 Task: Create a poster for a book giveaway event using Canva templates. Include details like 'Free 20 Books for 20 People' and 'National Library Workers Day'.
Action: Mouse moved to (605, 57)
Screenshot: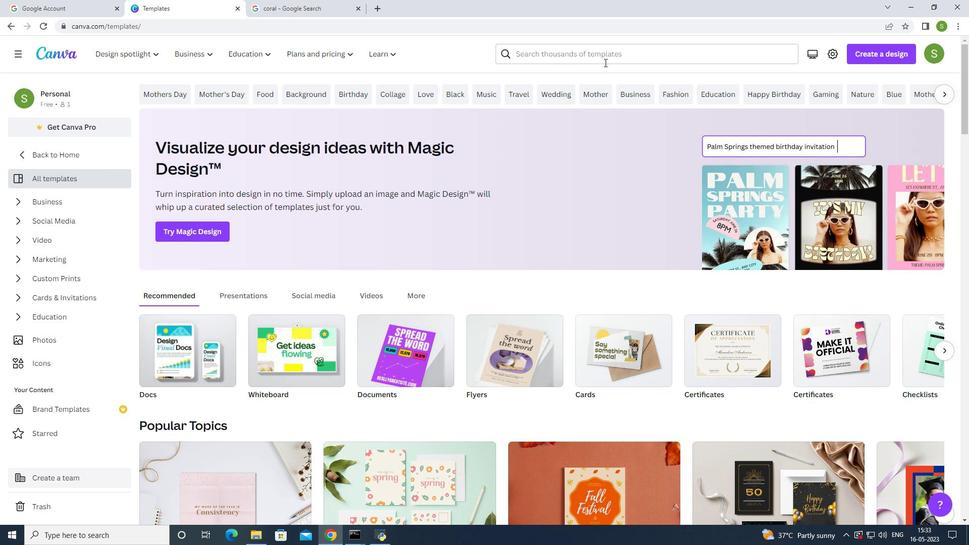 
Action: Mouse pressed left at (605, 57)
Screenshot: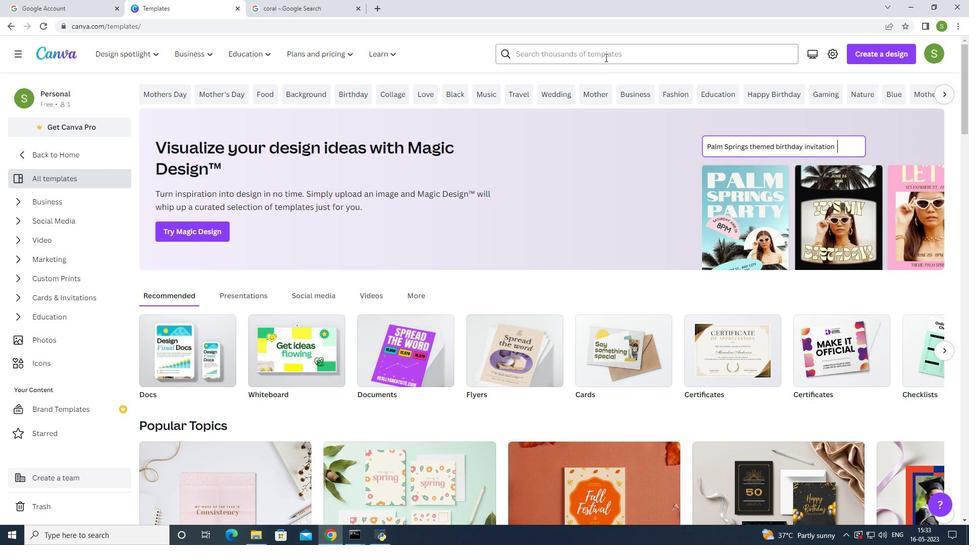 
Action: Mouse moved to (612, 57)
Screenshot: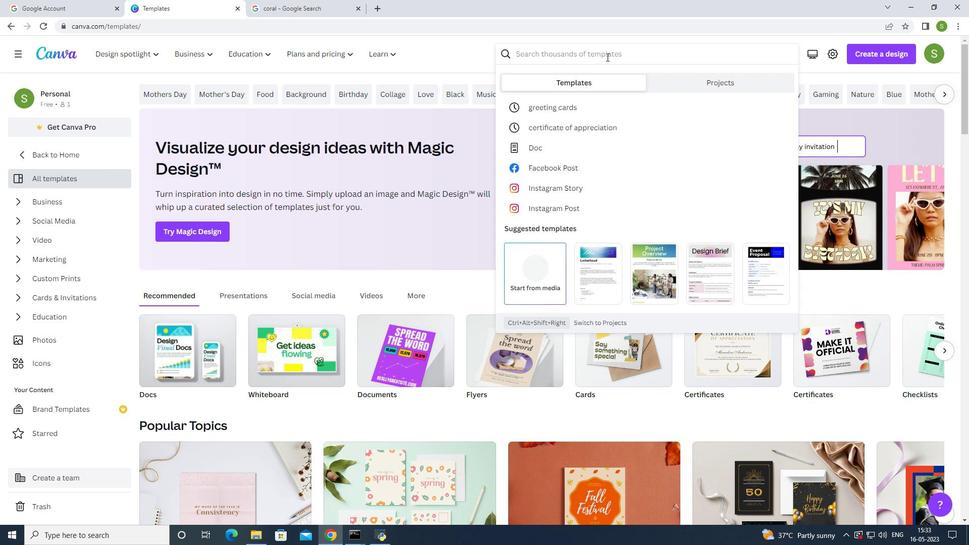 
Action: Key pressed social<Key.space>media
Screenshot: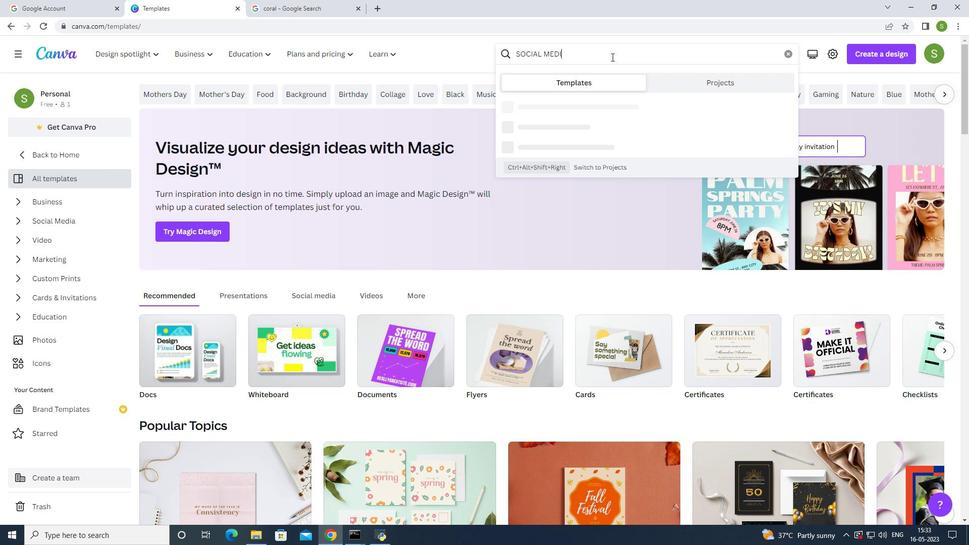 
Action: Mouse moved to (548, 170)
Screenshot: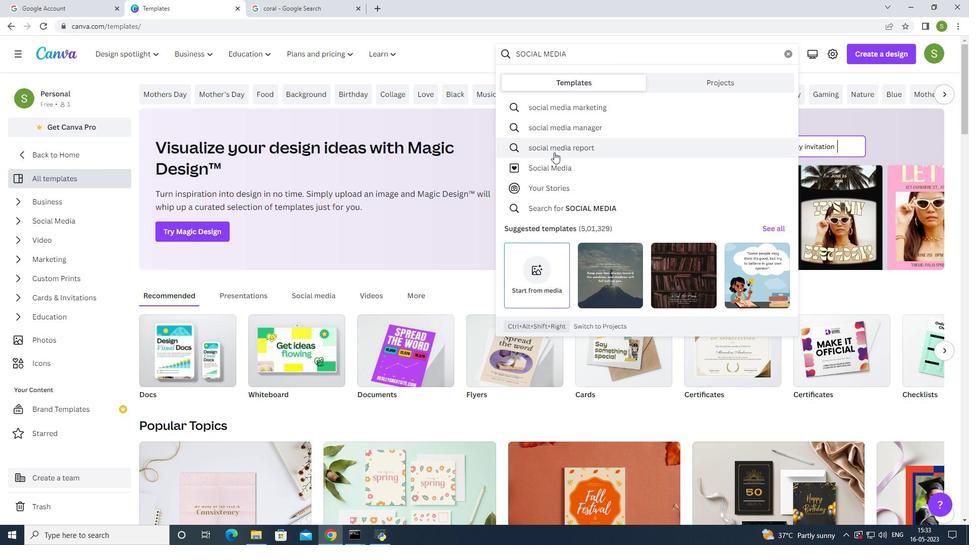 
Action: Mouse pressed left at (548, 170)
Screenshot: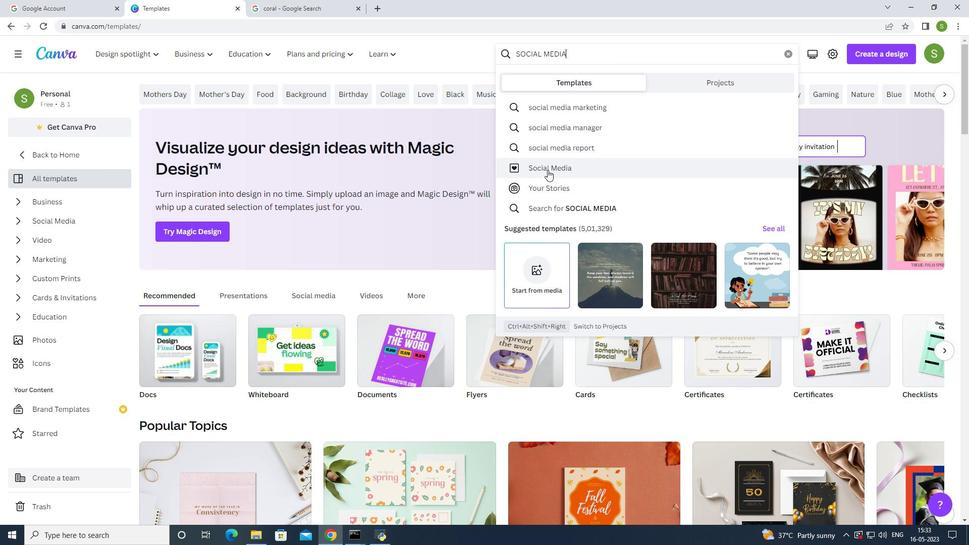 
Action: Mouse moved to (597, 177)
Screenshot: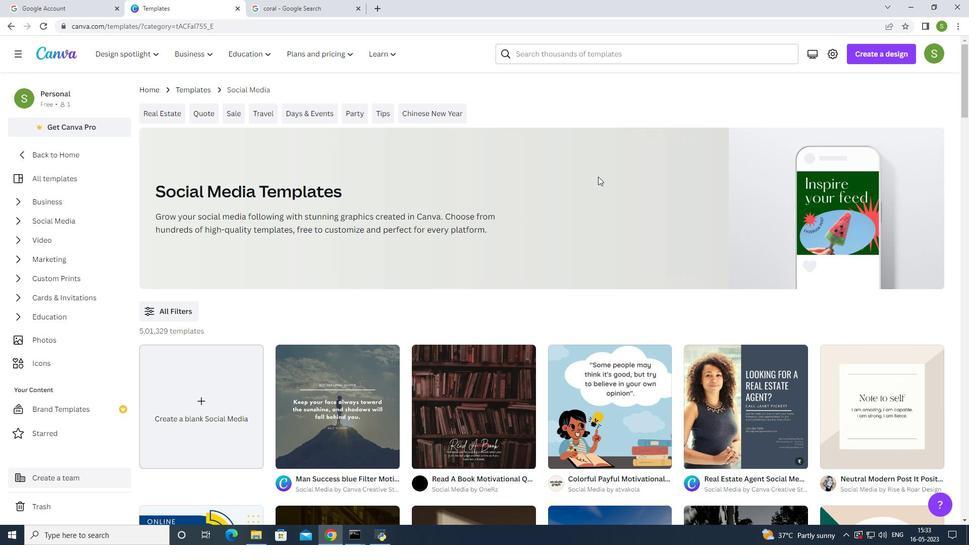 
Action: Mouse scrolled (597, 177) with delta (0, 0)
Screenshot: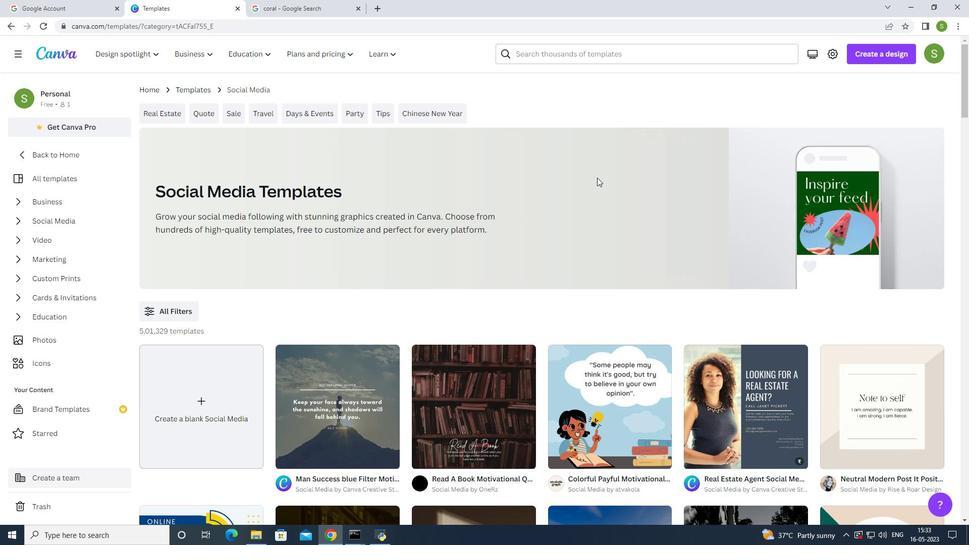 
Action: Mouse scrolled (597, 177) with delta (0, 0)
Screenshot: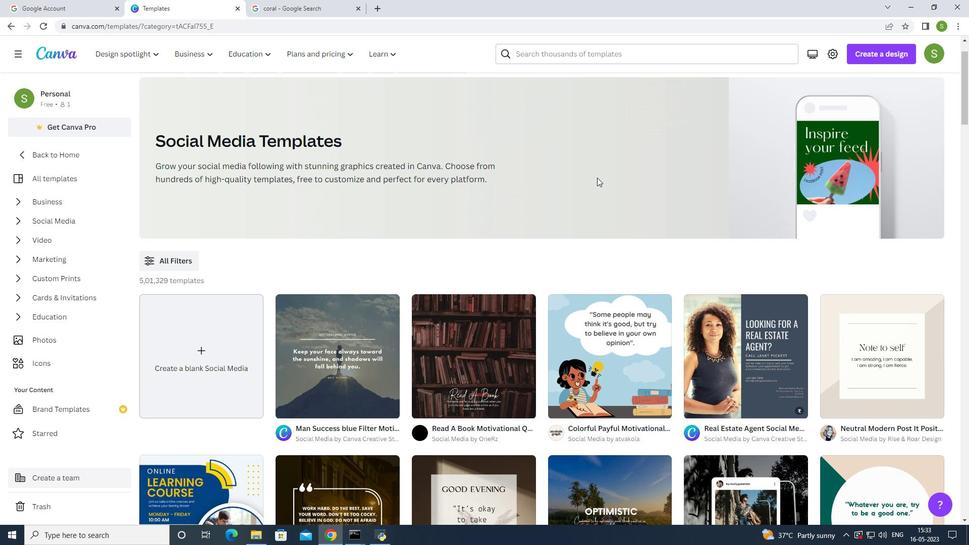 
Action: Mouse scrolled (597, 177) with delta (0, 0)
Screenshot: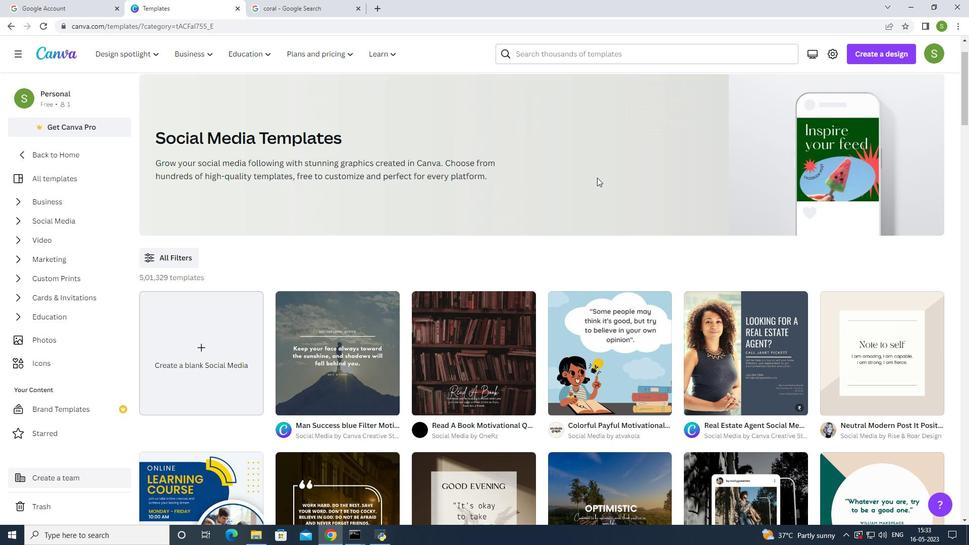 
Action: Mouse scrolled (597, 177) with delta (0, 0)
Screenshot: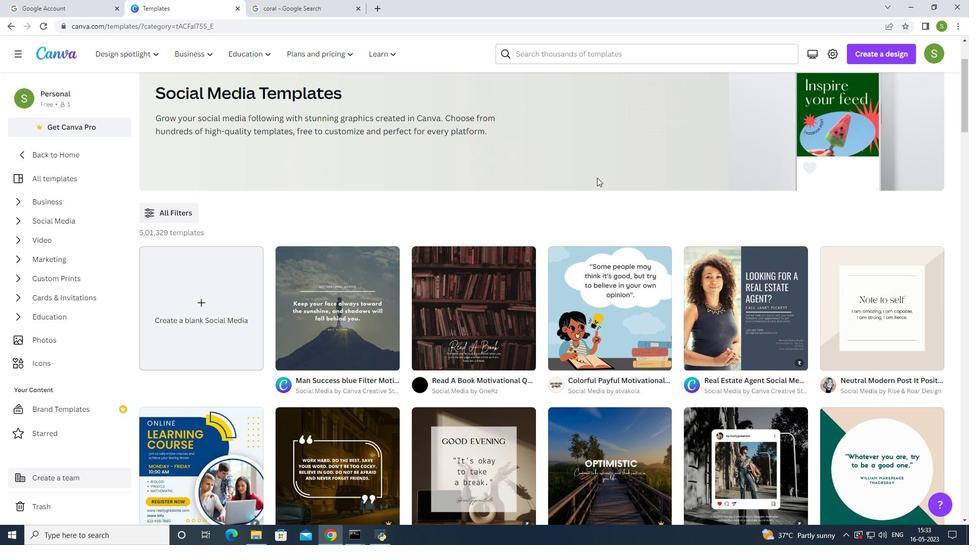 
Action: Mouse scrolled (597, 177) with delta (0, 0)
Screenshot: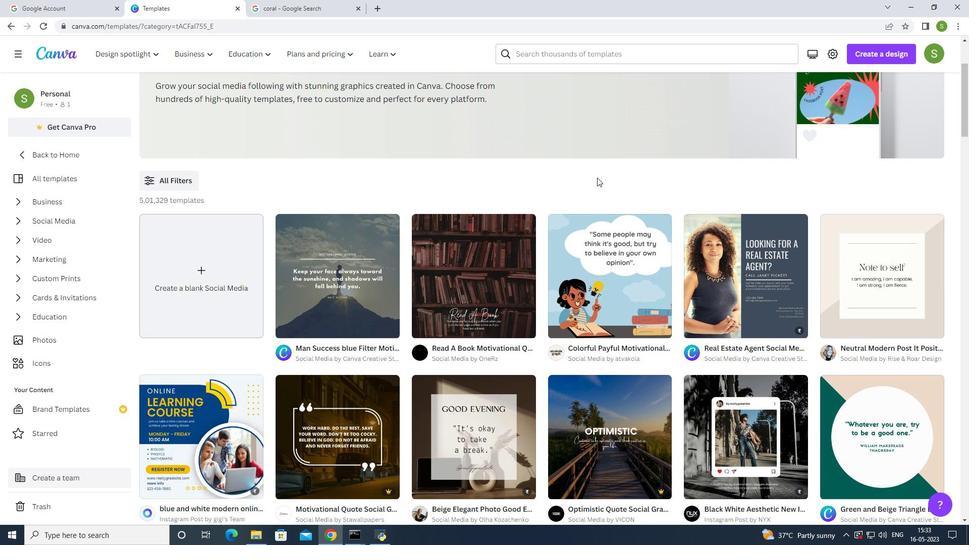 
Action: Mouse moved to (598, 176)
Screenshot: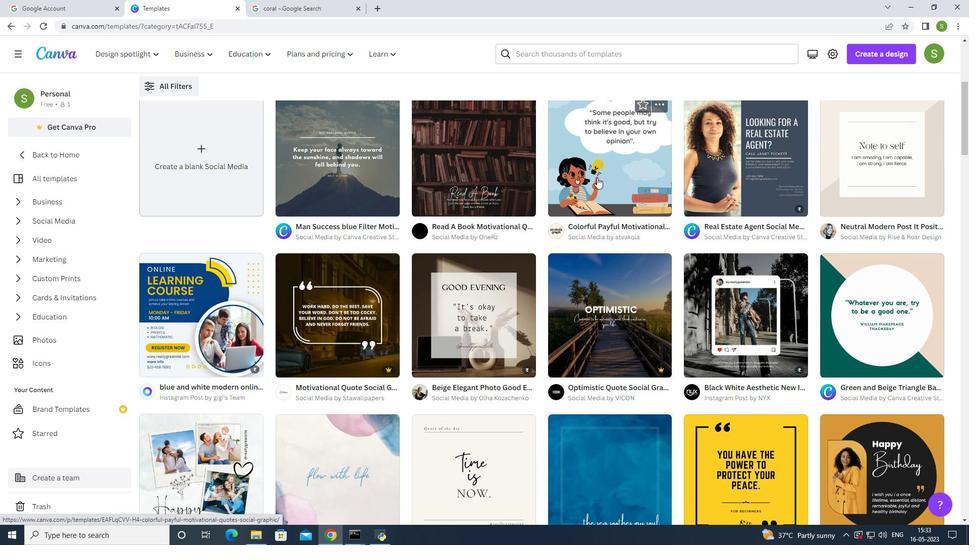 
Action: Mouse scrolled (598, 176) with delta (0, 0)
Screenshot: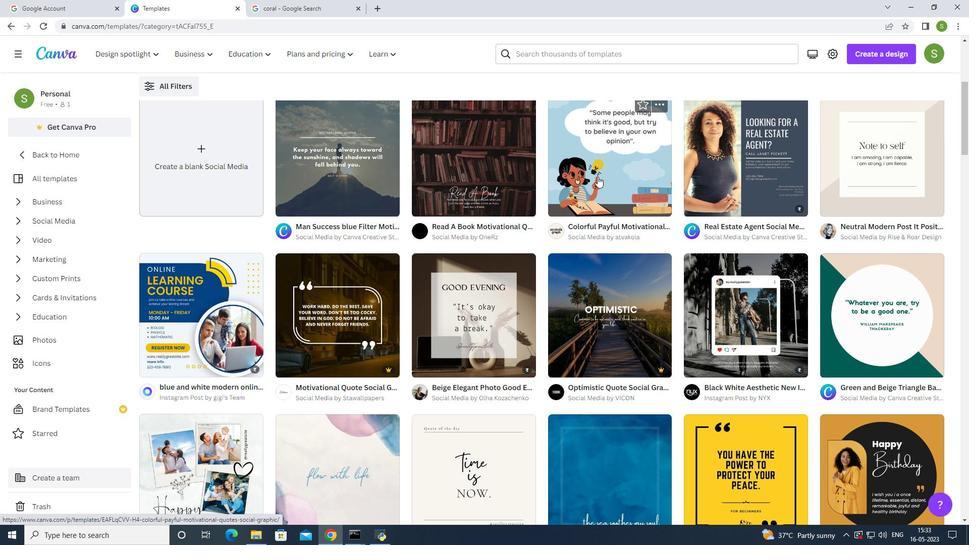 
Action: Mouse scrolled (598, 176) with delta (0, 0)
Screenshot: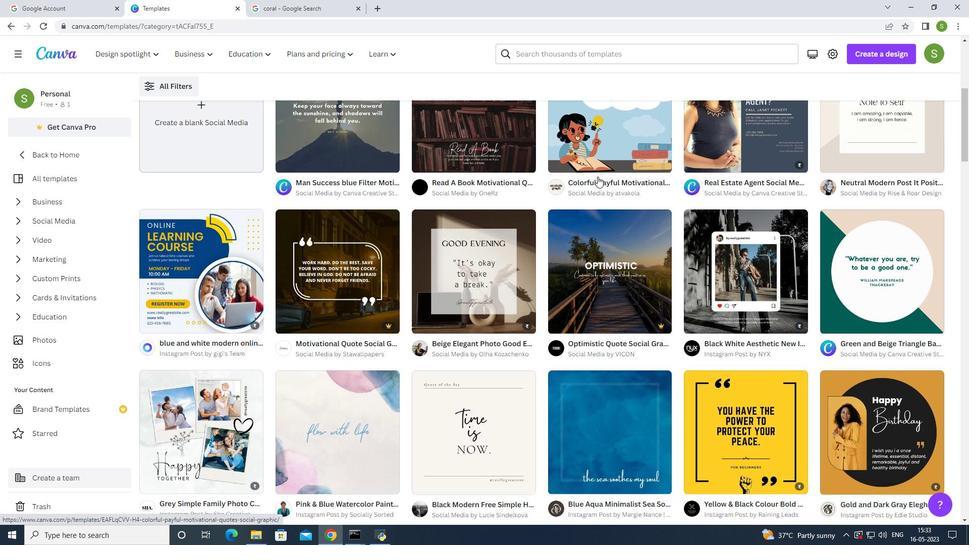 
Action: Mouse scrolled (598, 176) with delta (0, 0)
Screenshot: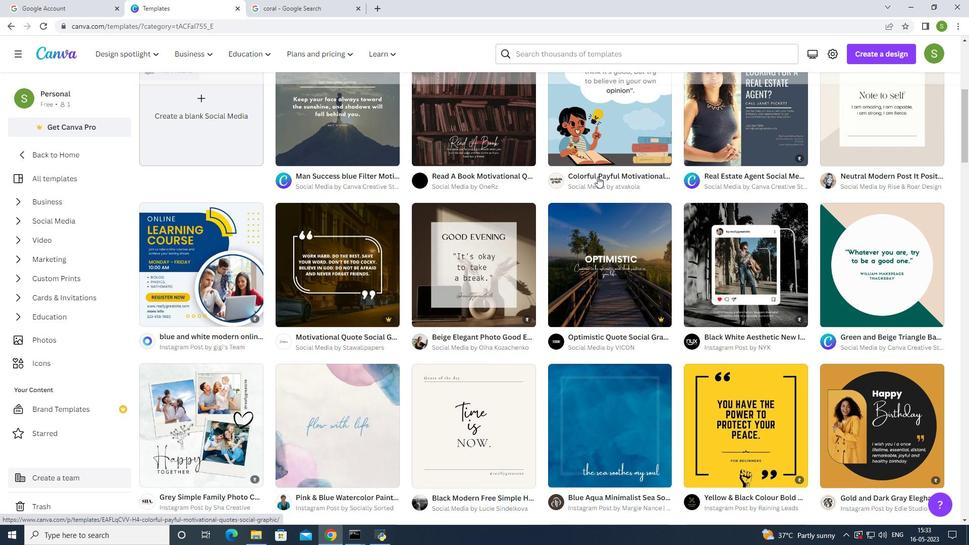 
Action: Mouse scrolled (598, 176) with delta (0, 0)
Screenshot: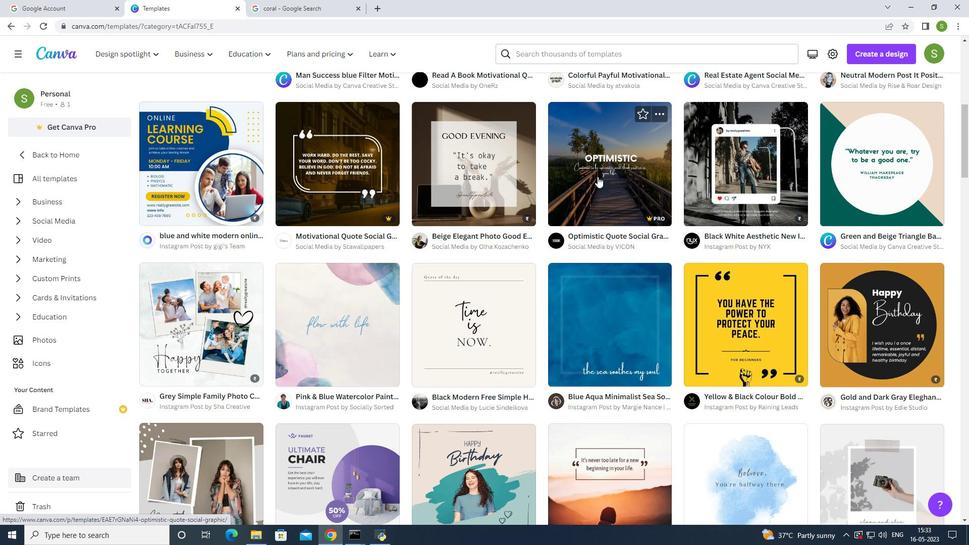 
Action: Mouse scrolled (598, 176) with delta (0, 0)
Screenshot: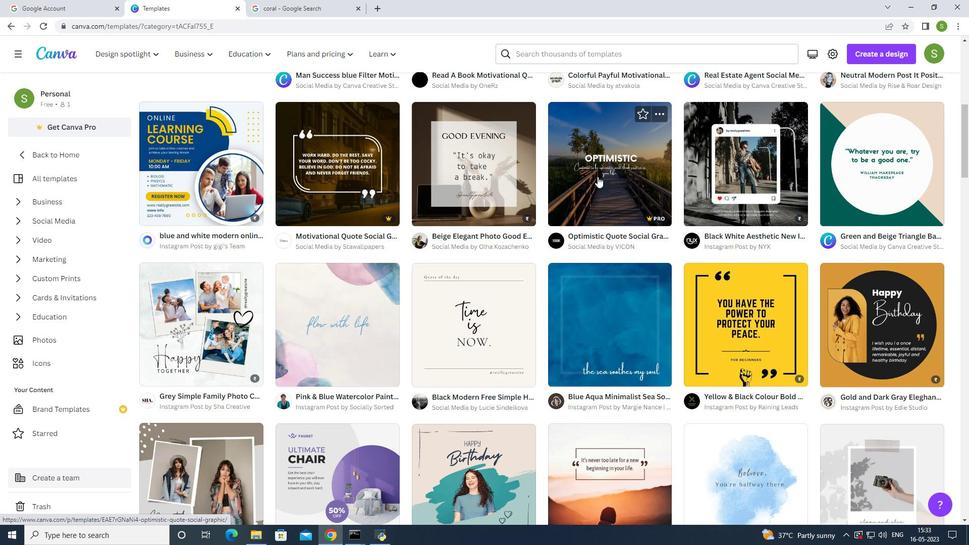 
Action: Mouse scrolled (598, 176) with delta (0, 0)
Screenshot: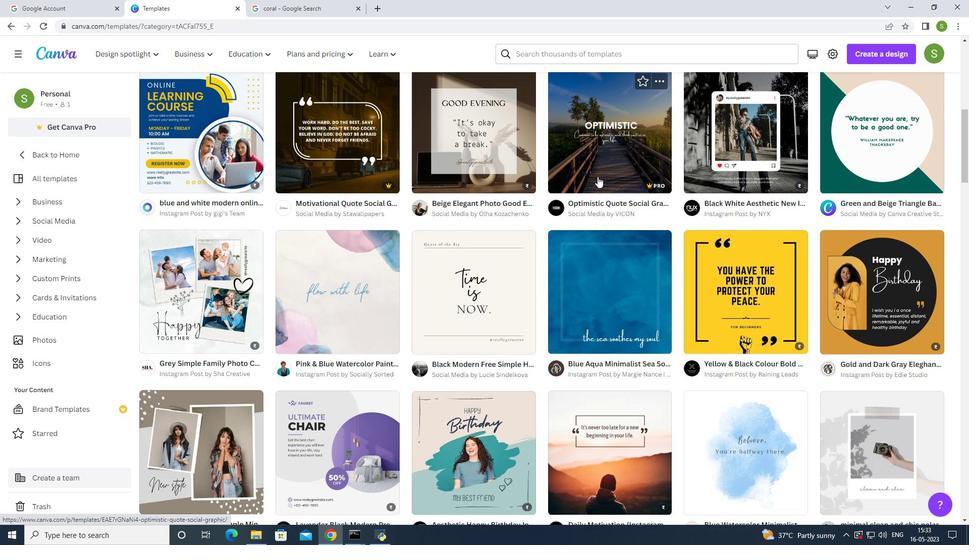 
Action: Mouse scrolled (598, 176) with delta (0, 0)
Screenshot: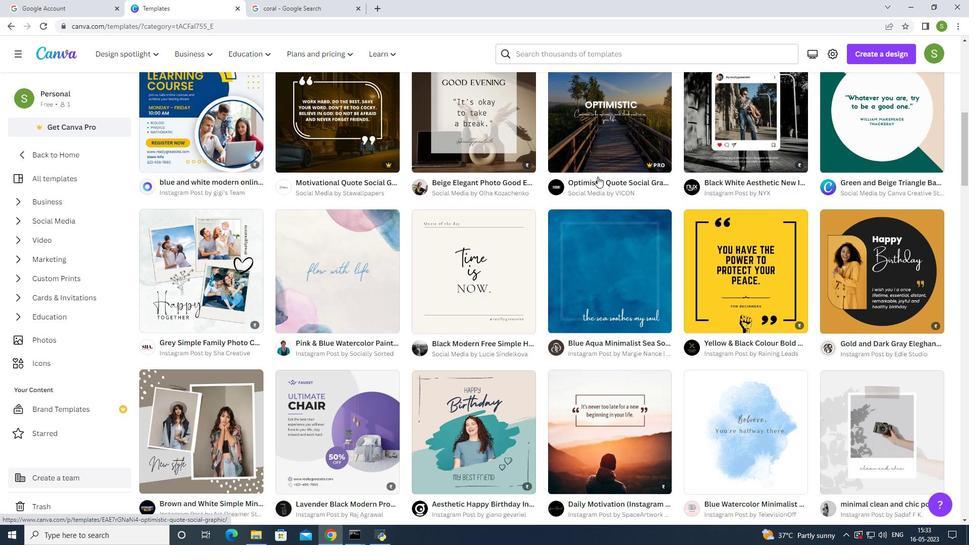 
Action: Mouse moved to (549, 177)
Screenshot: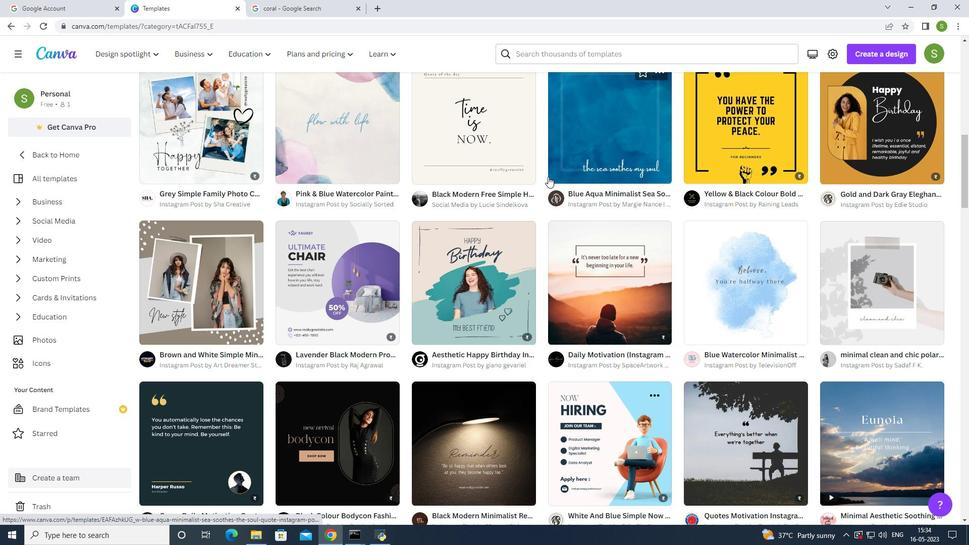 
Action: Mouse scrolled (549, 177) with delta (0, 0)
Screenshot: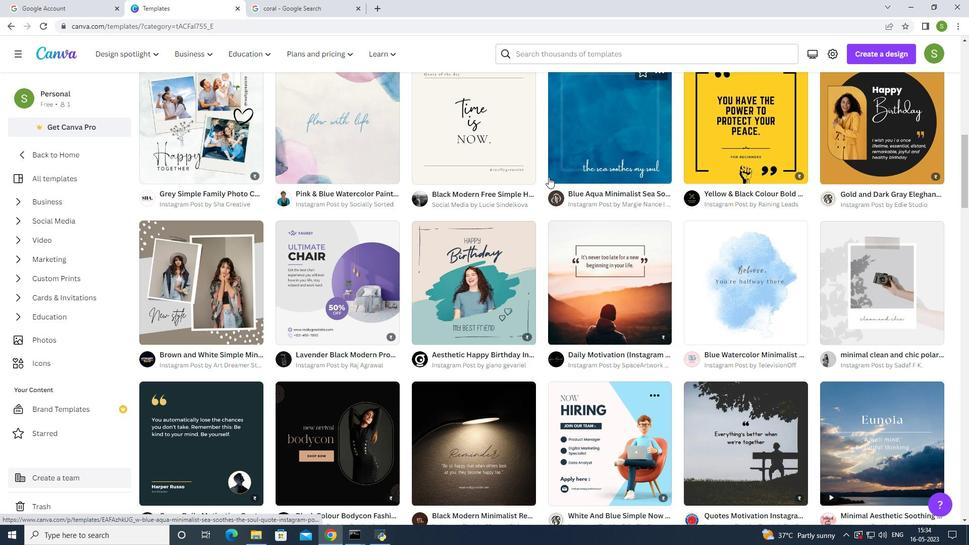 
Action: Mouse moved to (576, 201)
Screenshot: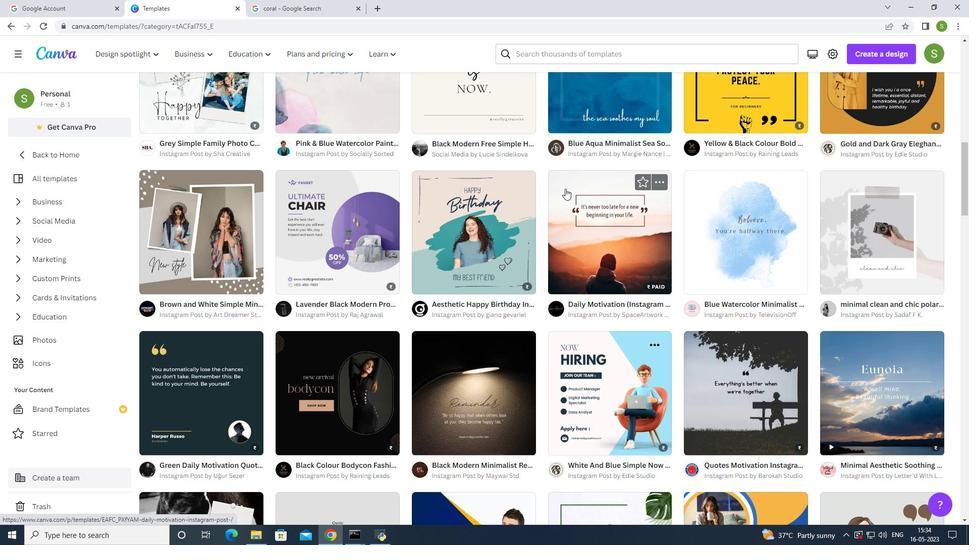 
Action: Mouse scrolled (576, 200) with delta (0, 0)
Screenshot: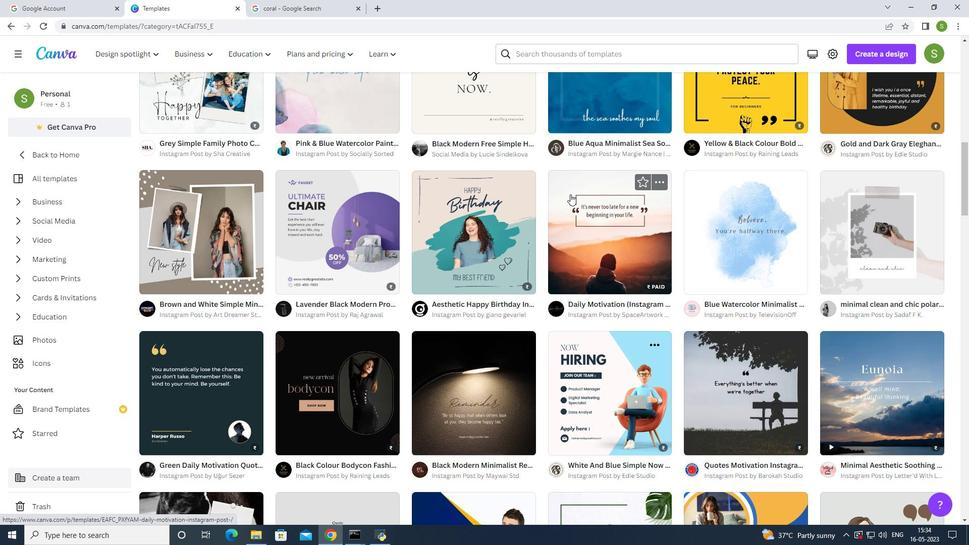 
Action: Mouse moved to (577, 202)
Screenshot: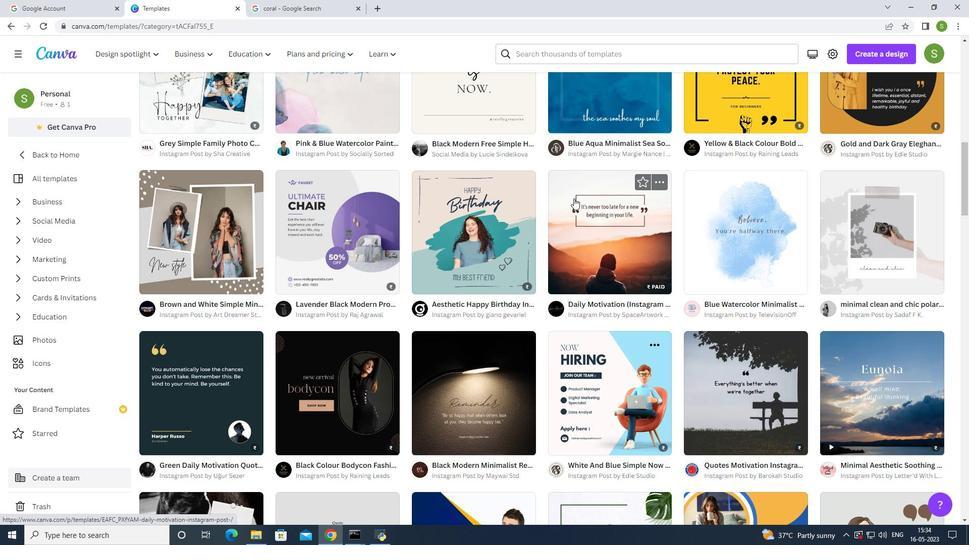 
Action: Mouse scrolled (577, 202) with delta (0, 0)
Screenshot: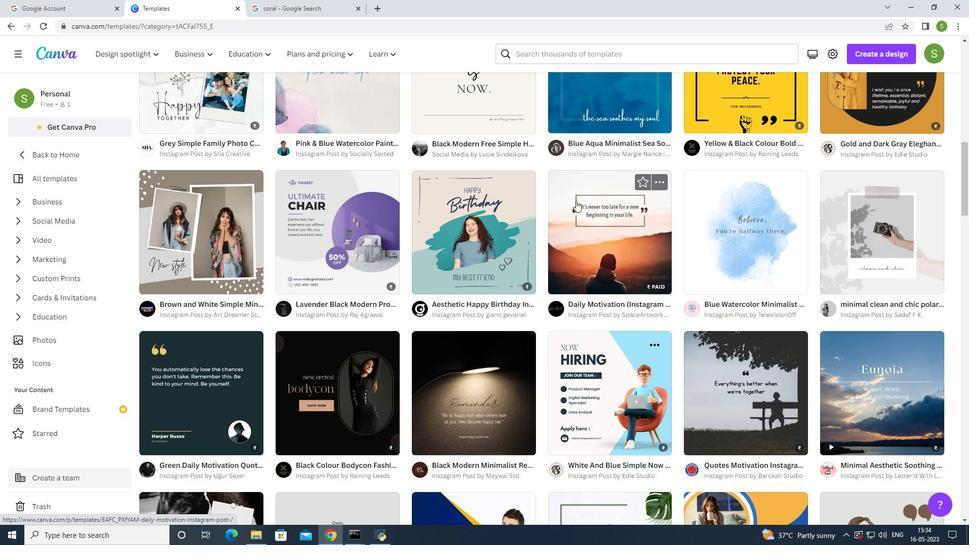 
Action: Mouse moved to (578, 205)
Screenshot: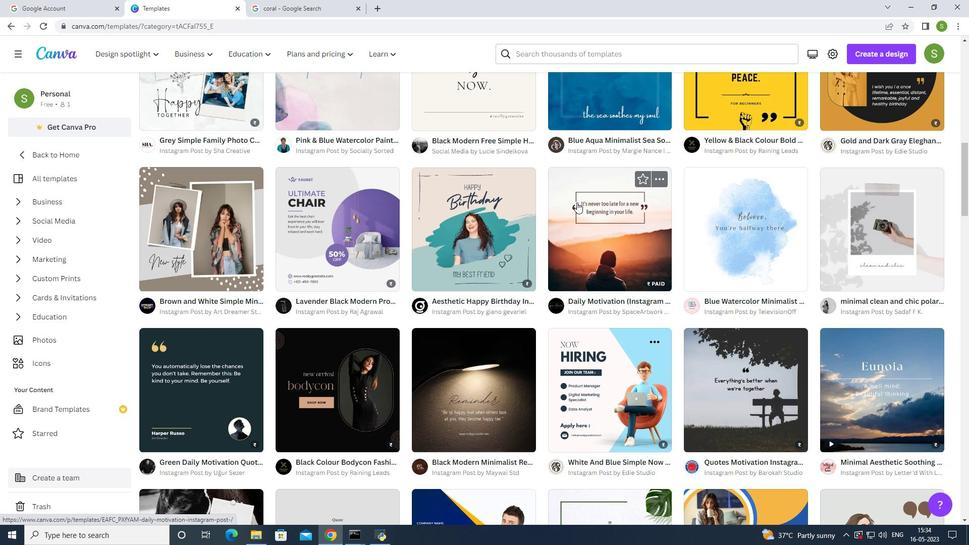 
Action: Mouse scrolled (578, 204) with delta (0, 0)
Screenshot: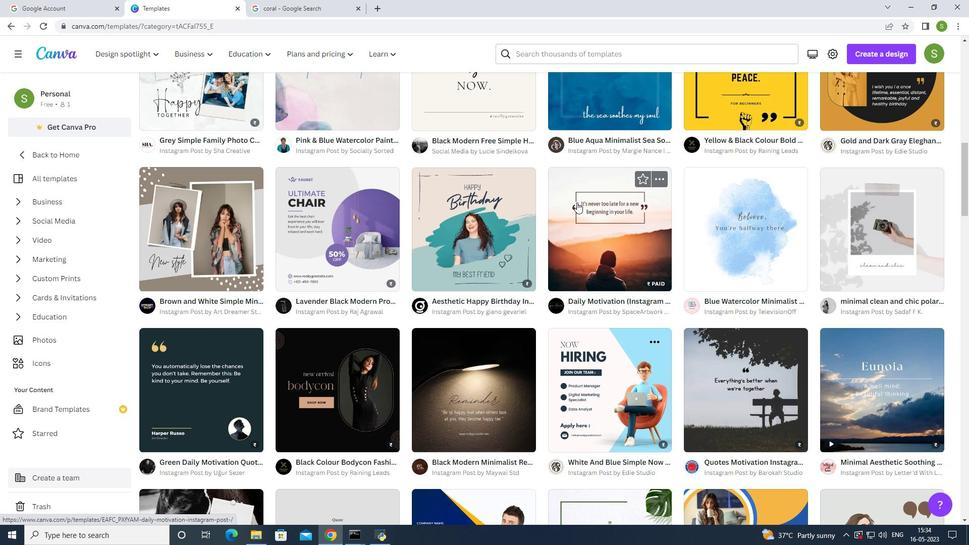 
Action: Mouse moved to (579, 205)
Screenshot: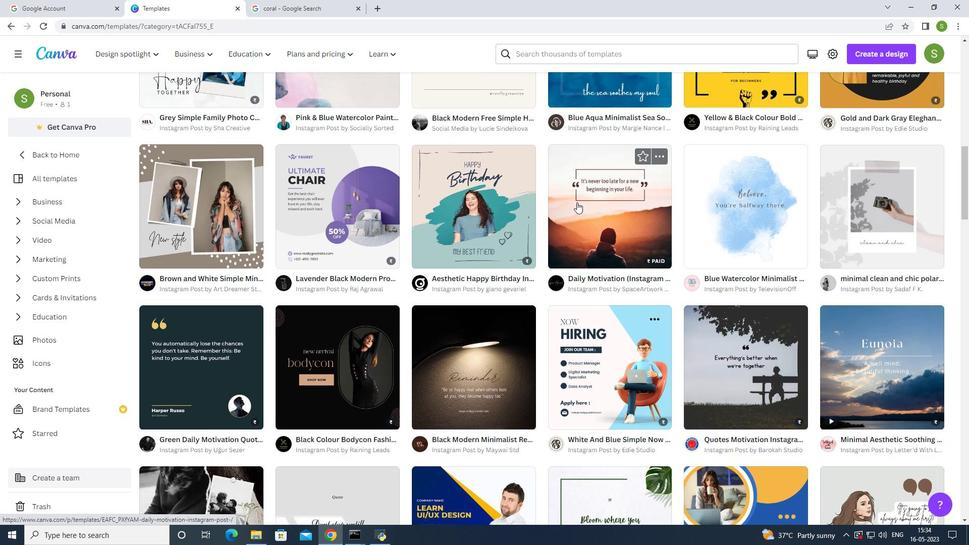 
Action: Mouse scrolled (579, 204) with delta (0, 0)
Screenshot: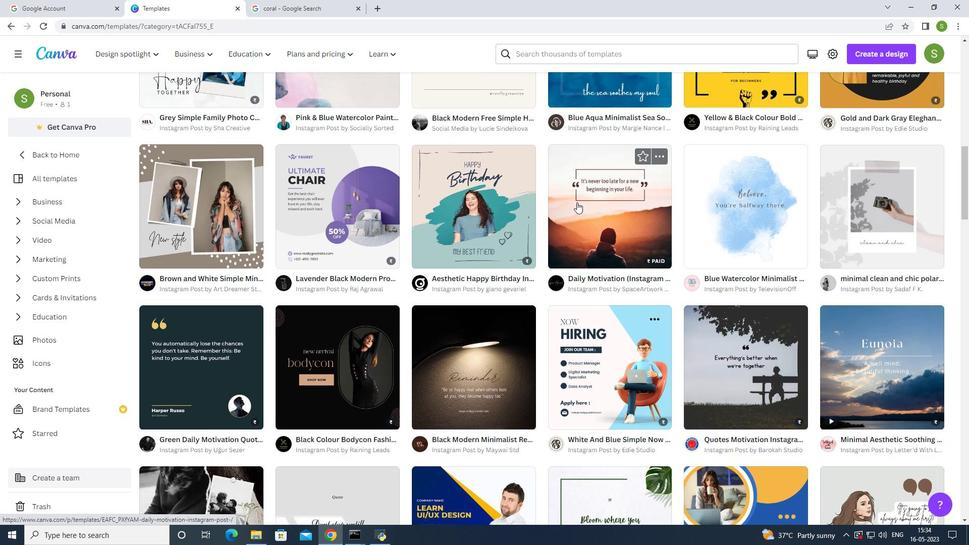 
Action: Mouse scrolled (579, 204) with delta (0, 0)
Screenshot: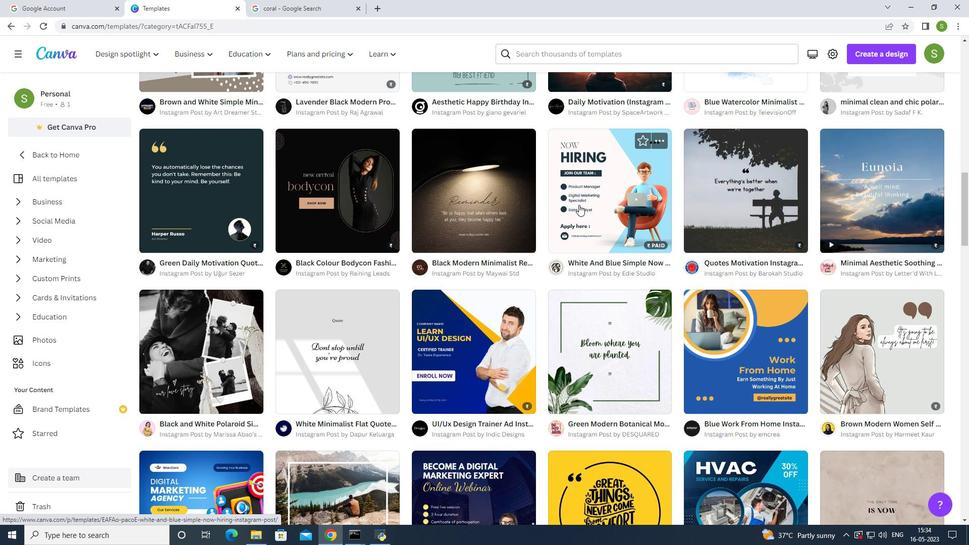 
Action: Mouse scrolled (579, 204) with delta (0, 0)
Screenshot: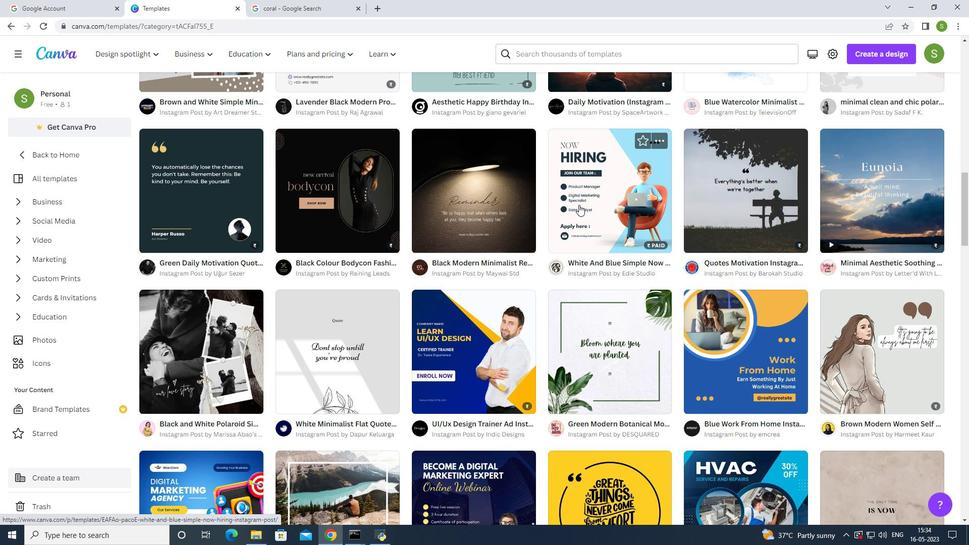 
Action: Mouse scrolled (579, 204) with delta (0, 0)
Screenshot: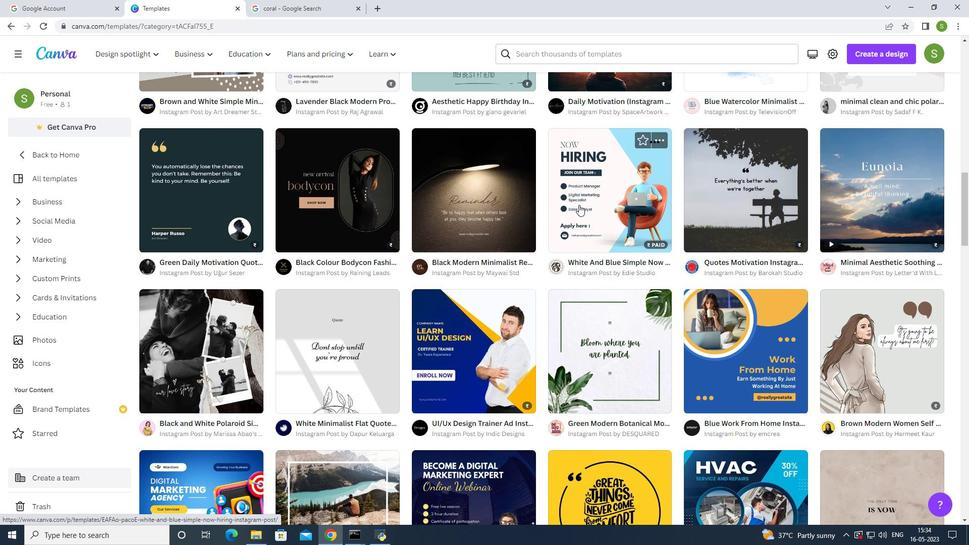 
Action: Mouse scrolled (579, 204) with delta (0, 0)
Screenshot: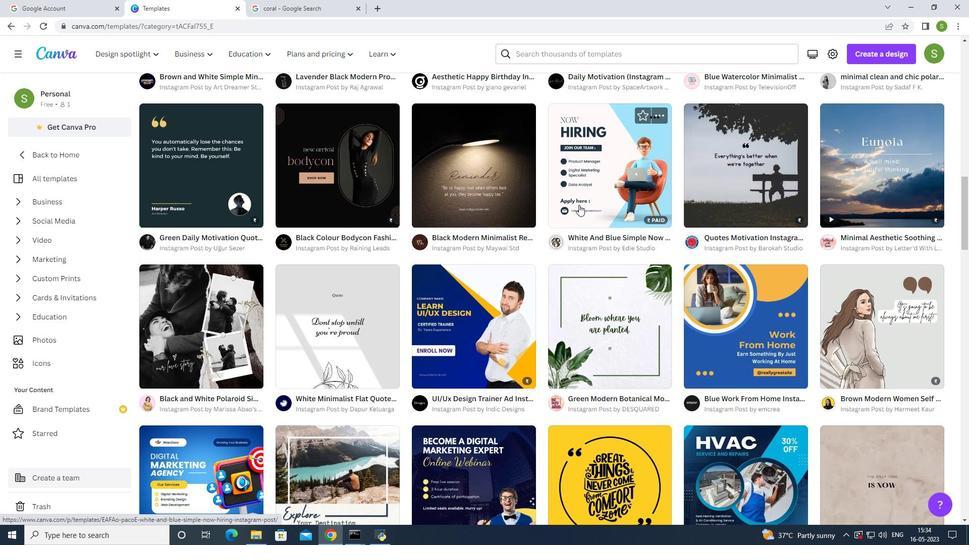 
Action: Mouse moved to (579, 204)
Screenshot: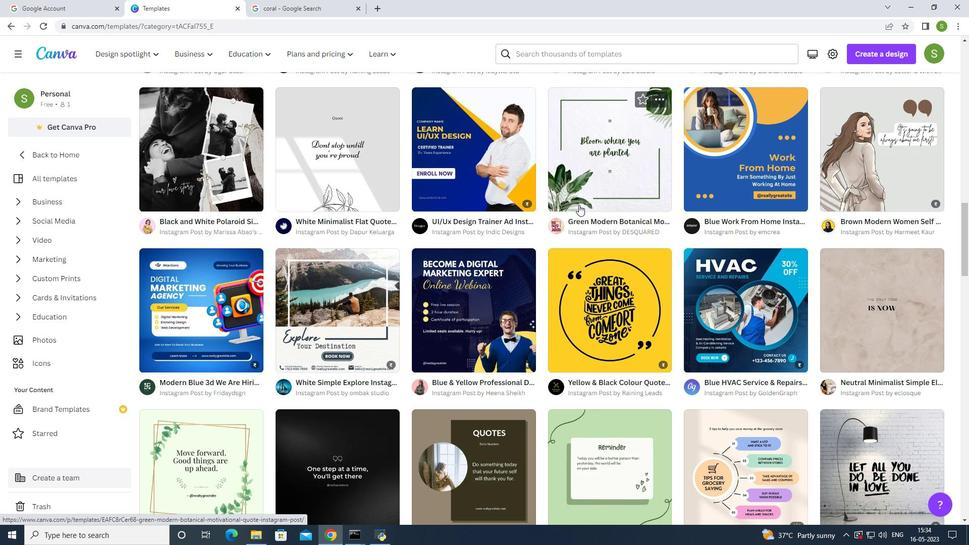 
Action: Mouse scrolled (579, 204) with delta (0, 0)
Screenshot: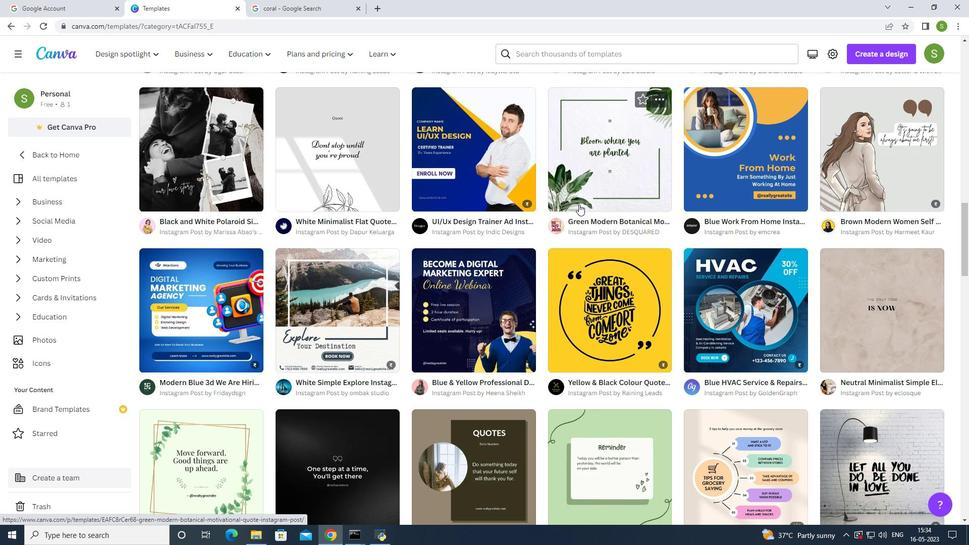
Action: Mouse scrolled (579, 204) with delta (0, 0)
Screenshot: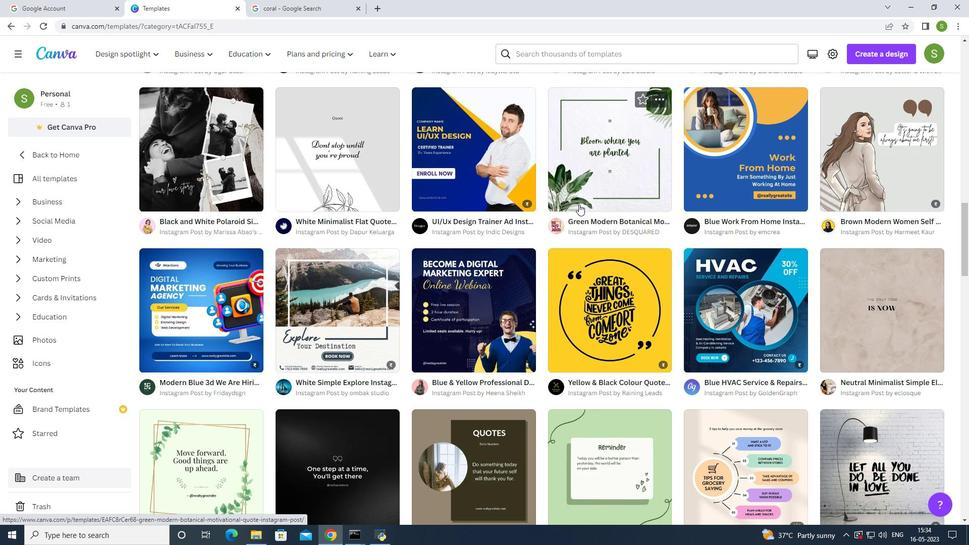 
Action: Mouse scrolled (579, 204) with delta (0, 0)
Screenshot: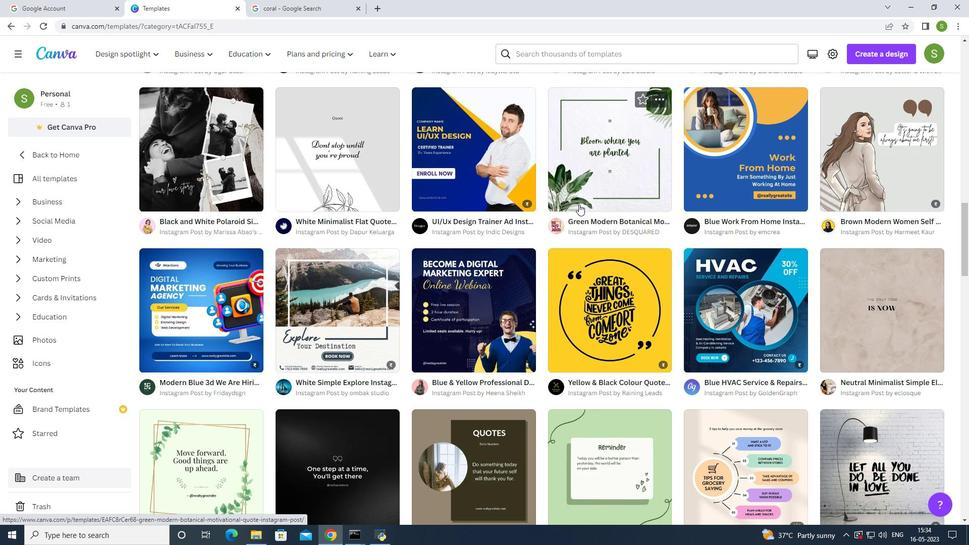 
Action: Mouse scrolled (579, 204) with delta (0, 0)
Screenshot: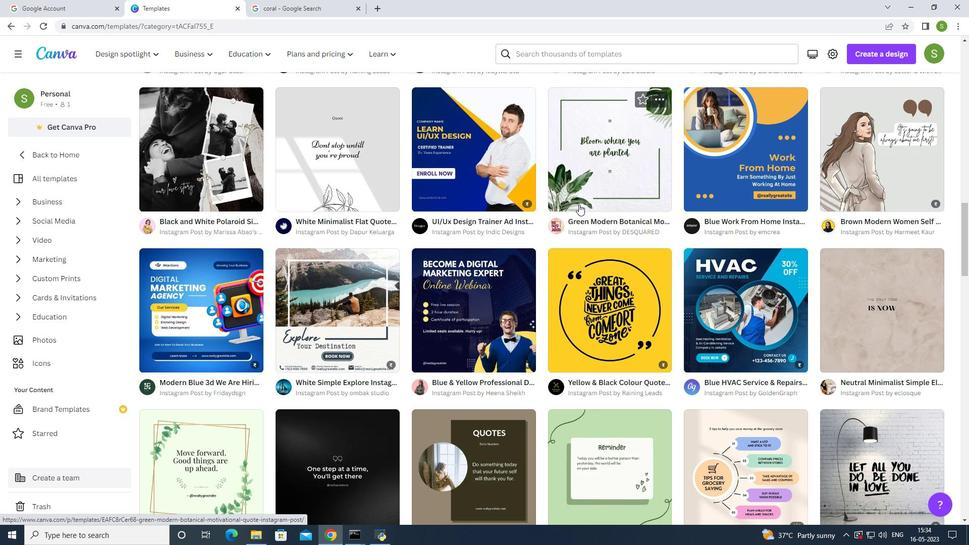 
Action: Mouse scrolled (579, 204) with delta (0, 0)
Screenshot: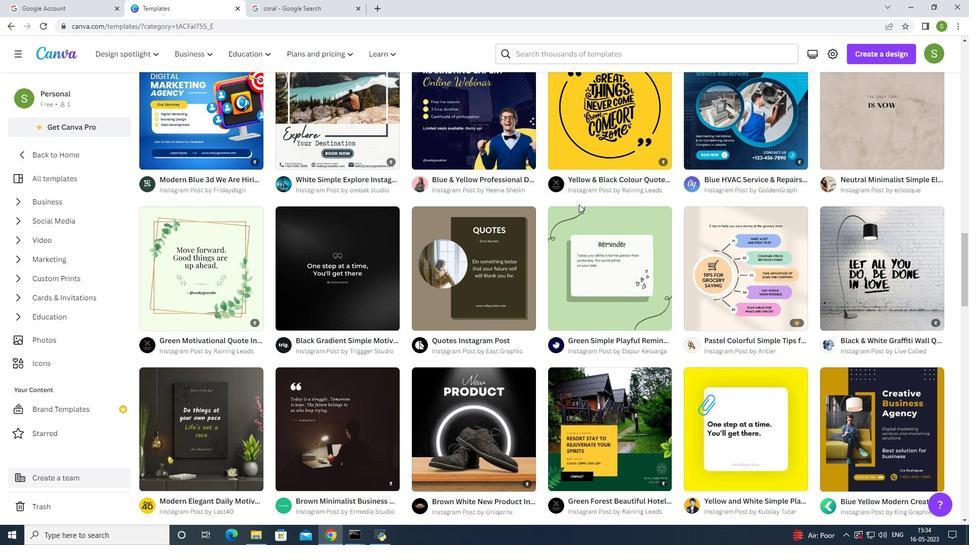 
Action: Mouse scrolled (579, 204) with delta (0, 0)
Screenshot: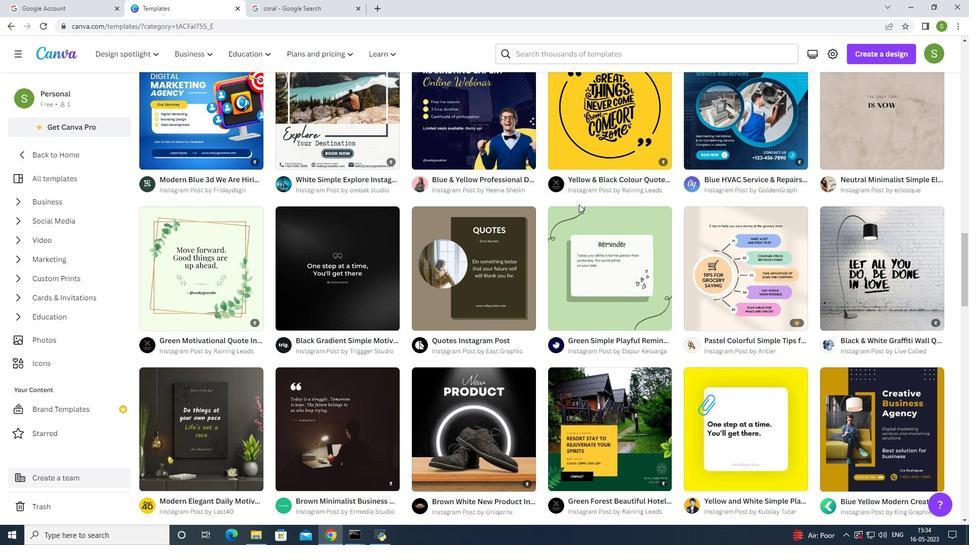 
Action: Mouse scrolled (579, 204) with delta (0, 0)
Screenshot: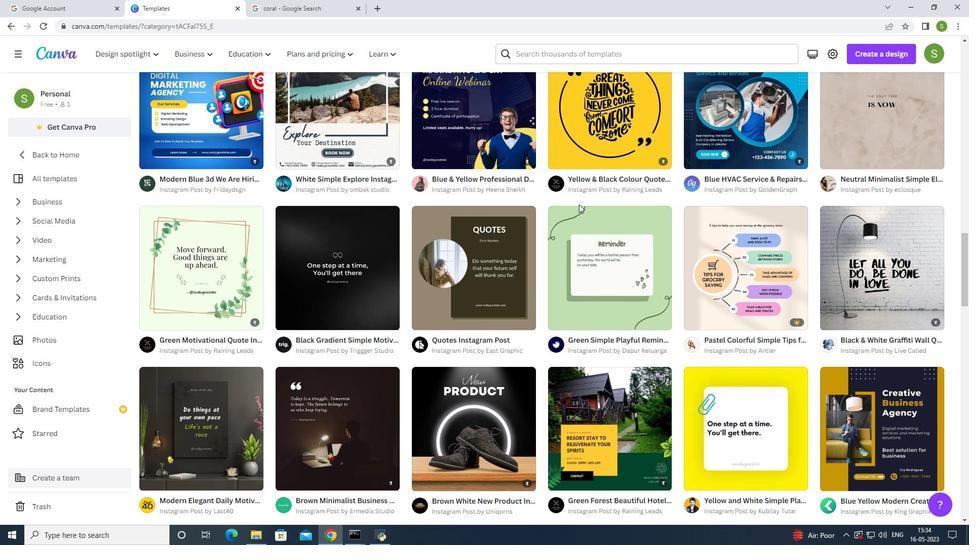 
Action: Mouse moved to (586, 213)
Screenshot: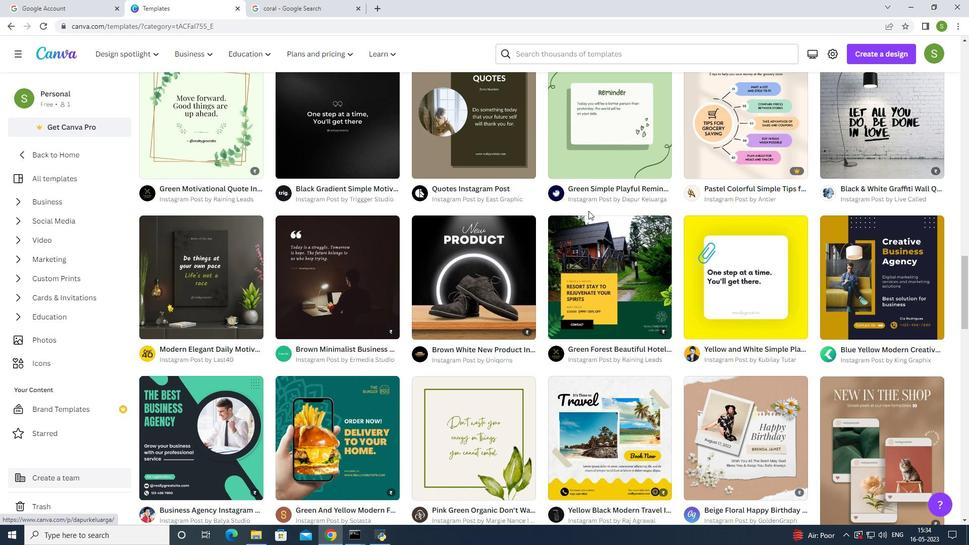 
Action: Mouse scrolled (586, 213) with delta (0, 0)
Screenshot: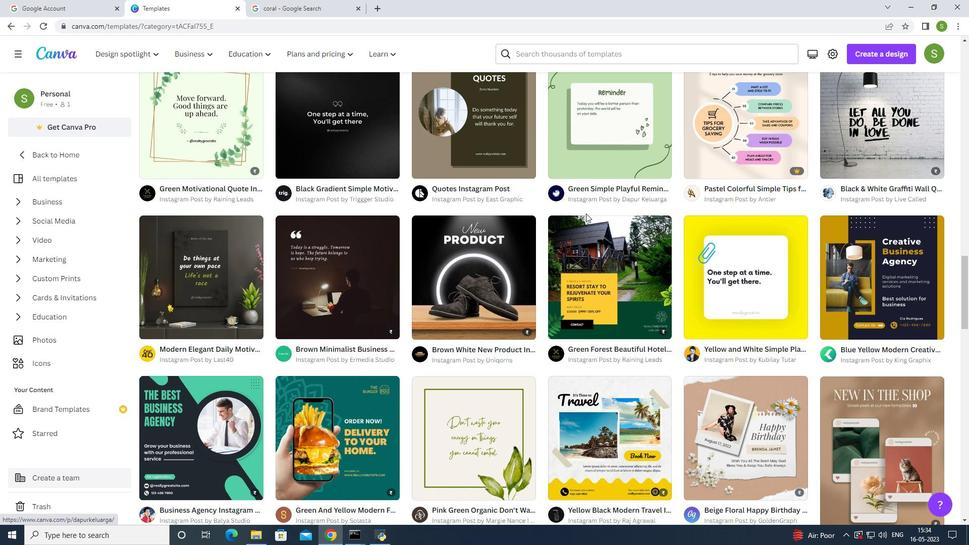 
Action: Mouse scrolled (586, 213) with delta (0, 0)
Screenshot: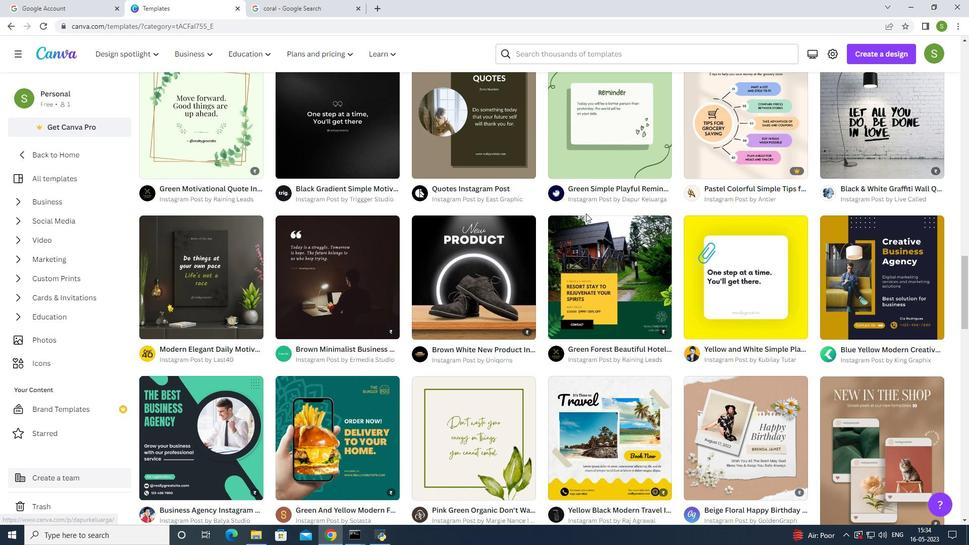 
Action: Mouse scrolled (586, 213) with delta (0, 0)
Screenshot: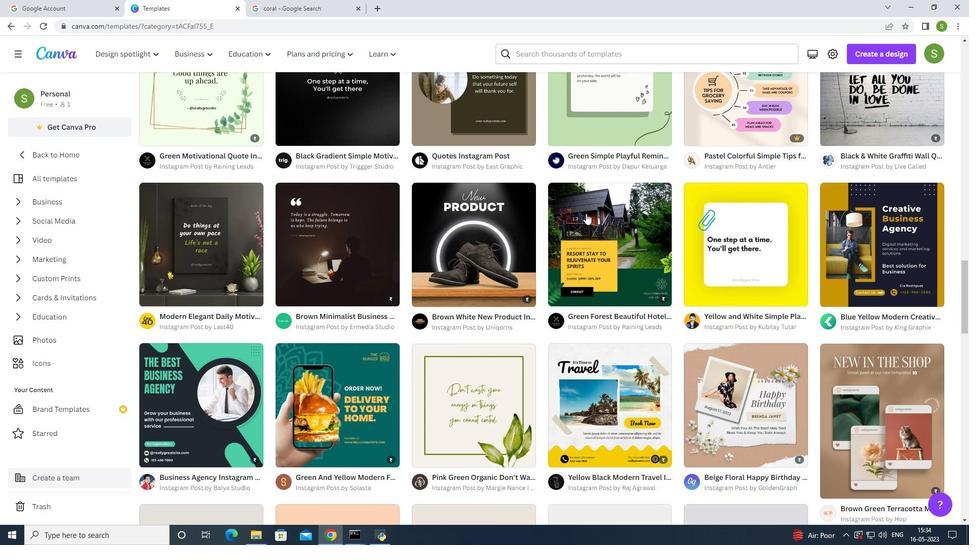 
Action: Mouse scrolled (586, 213) with delta (0, 0)
Screenshot: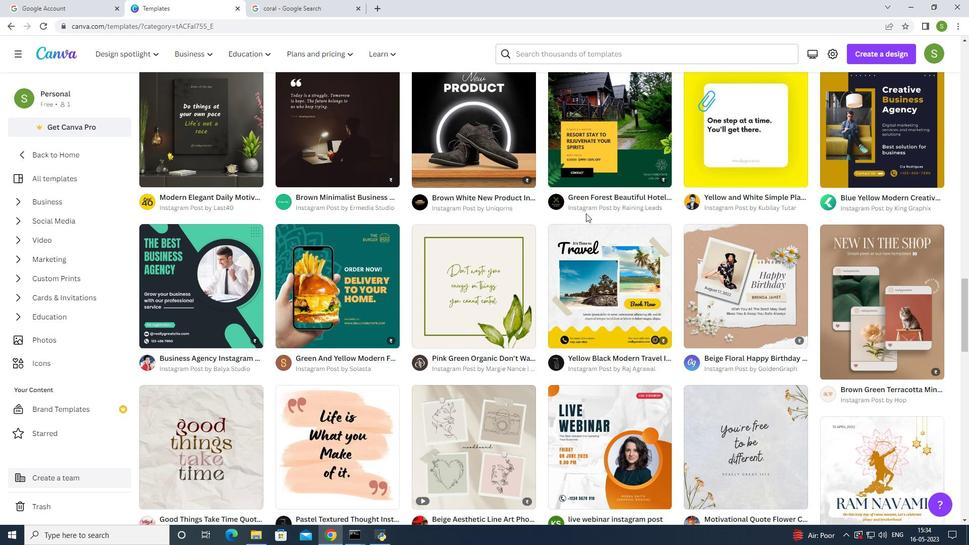 
Action: Mouse scrolled (586, 213) with delta (0, 0)
Screenshot: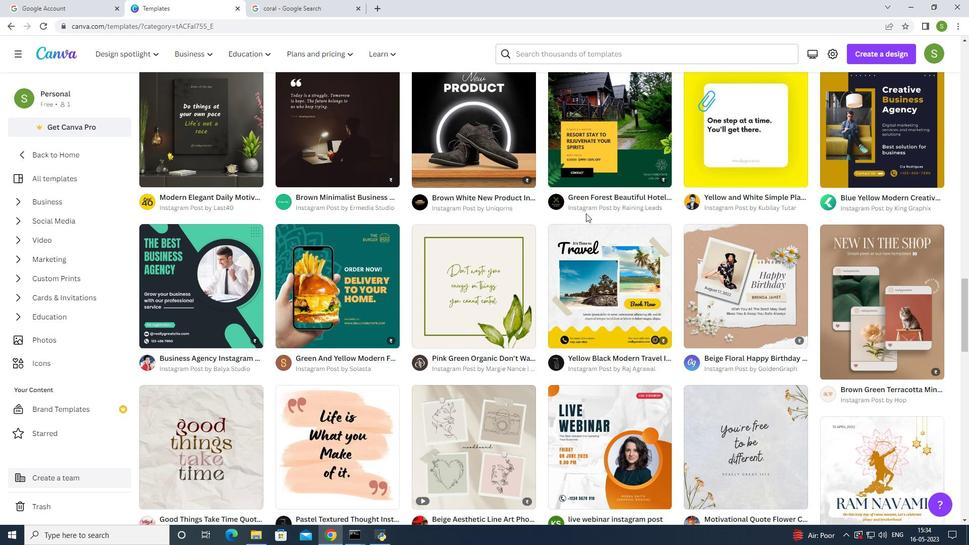 
Action: Mouse scrolled (586, 213) with delta (0, 0)
Screenshot: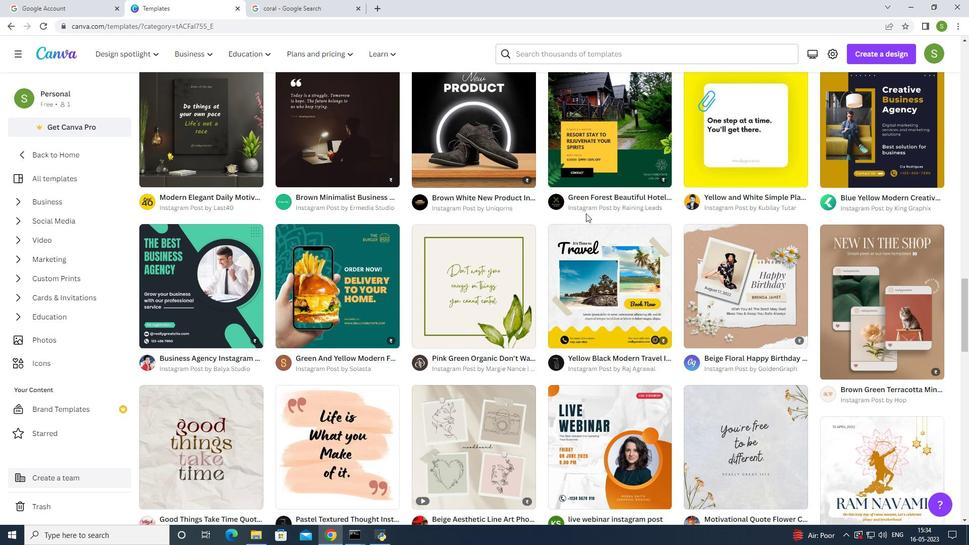 
Action: Mouse scrolled (586, 213) with delta (0, 0)
Screenshot: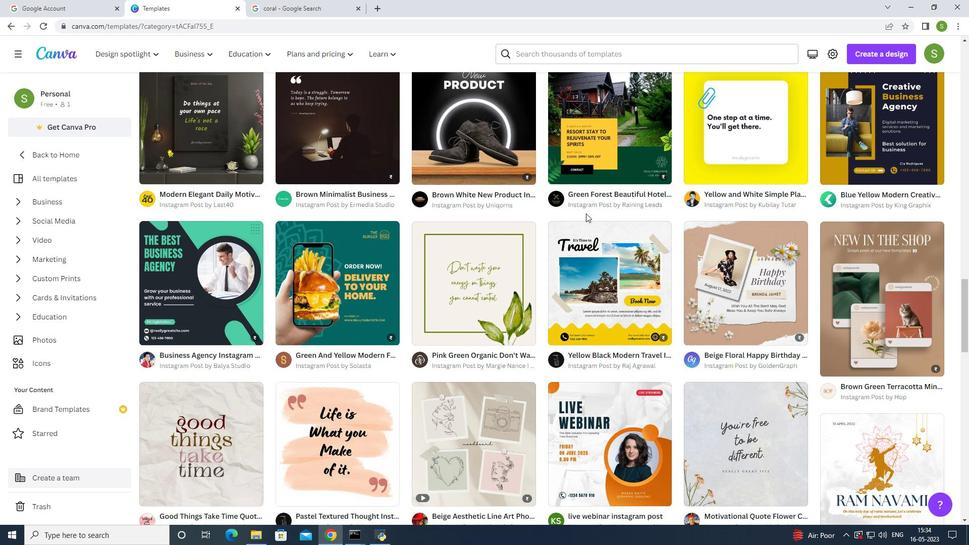 
Action: Mouse scrolled (586, 213) with delta (0, 0)
Screenshot: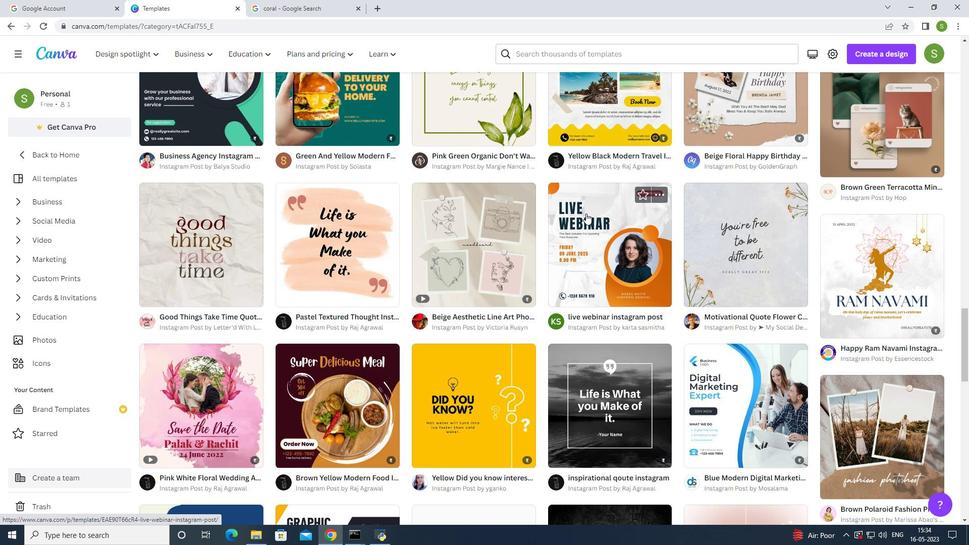
Action: Mouse scrolled (586, 213) with delta (0, 0)
Screenshot: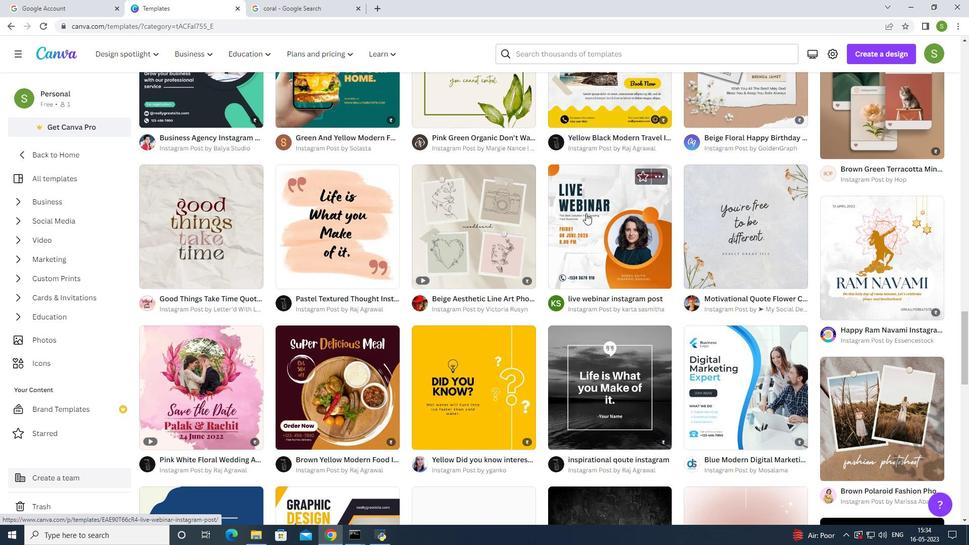 
Action: Mouse moved to (46, 257)
Screenshot: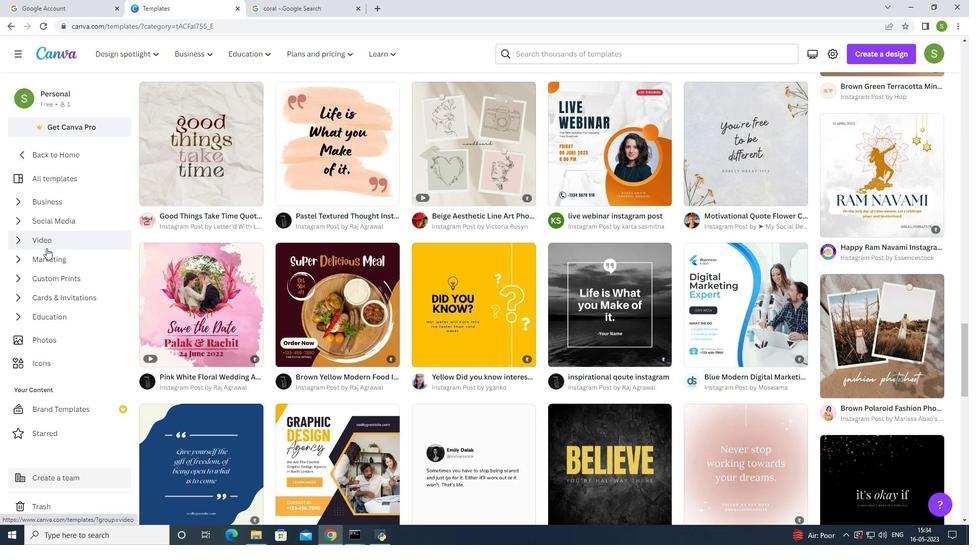 
Action: Mouse pressed left at (46, 257)
Screenshot: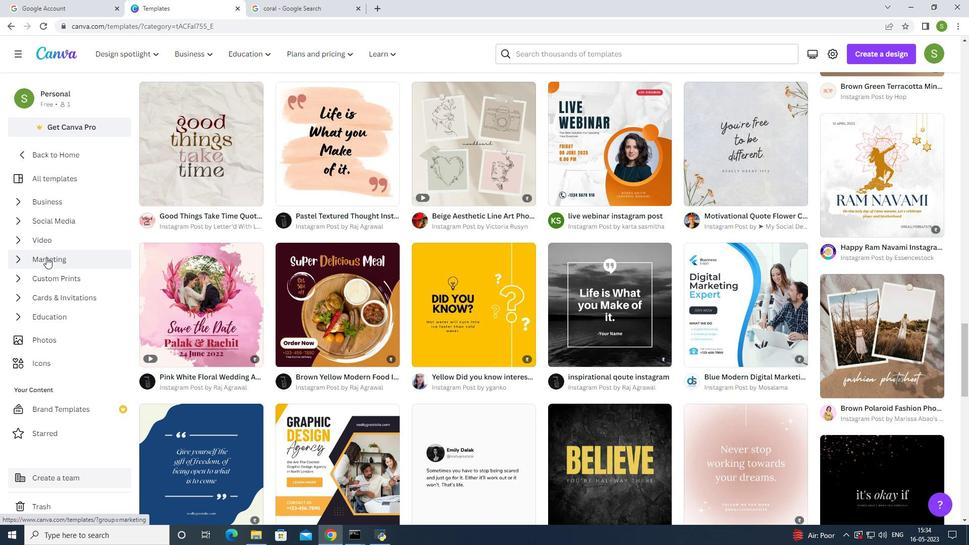 
Action: Mouse moved to (357, 316)
Screenshot: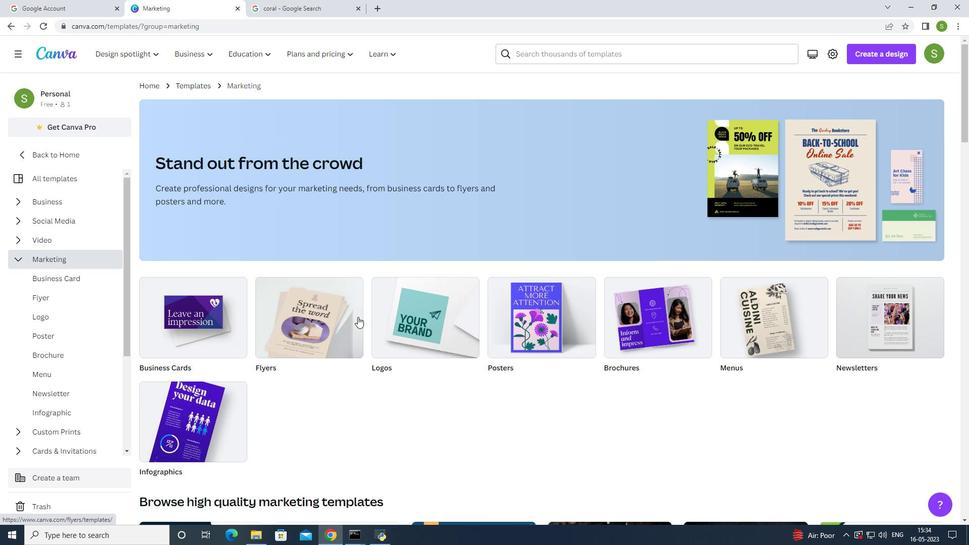 
Action: Mouse scrolled (357, 315) with delta (0, 0)
Screenshot: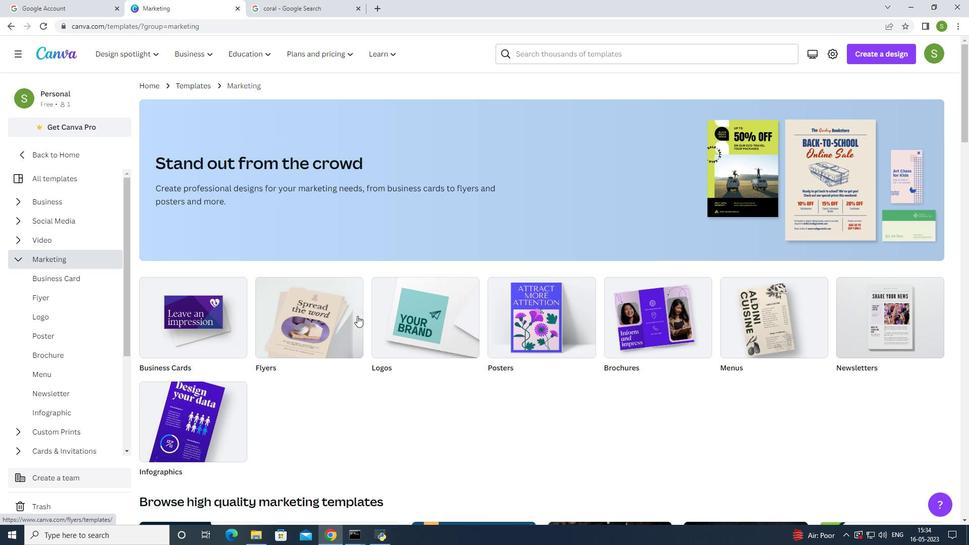 
Action: Mouse moved to (357, 315)
Screenshot: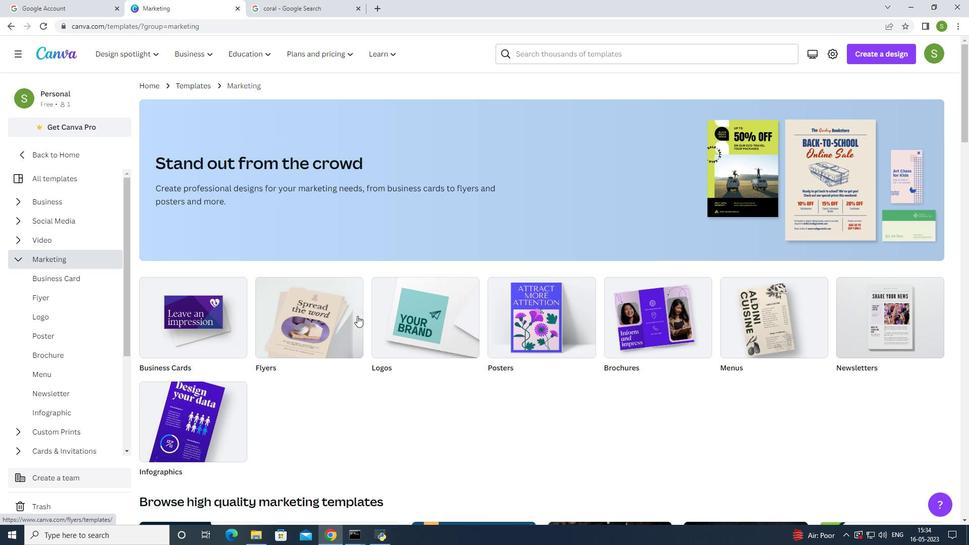 
Action: Mouse scrolled (357, 315) with delta (0, 0)
Screenshot: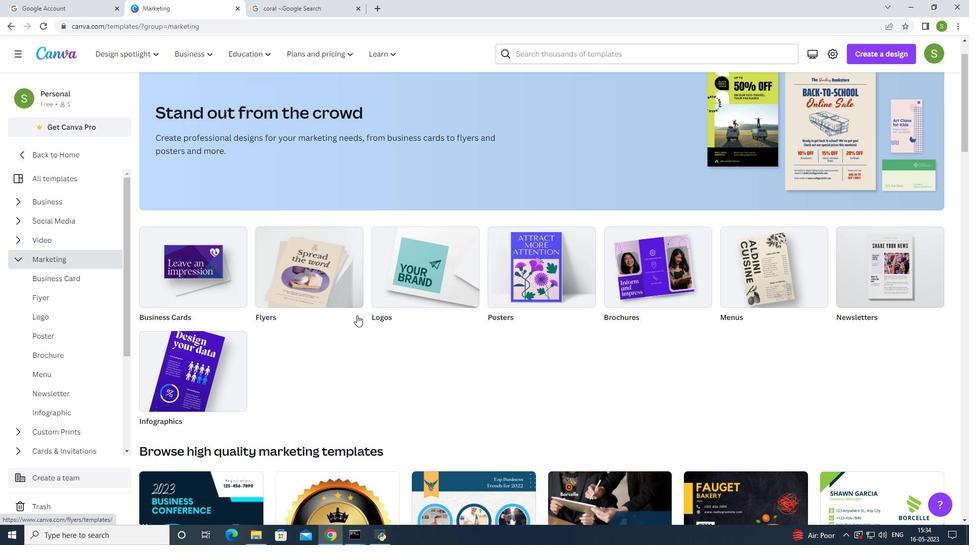 
Action: Mouse moved to (357, 314)
Screenshot: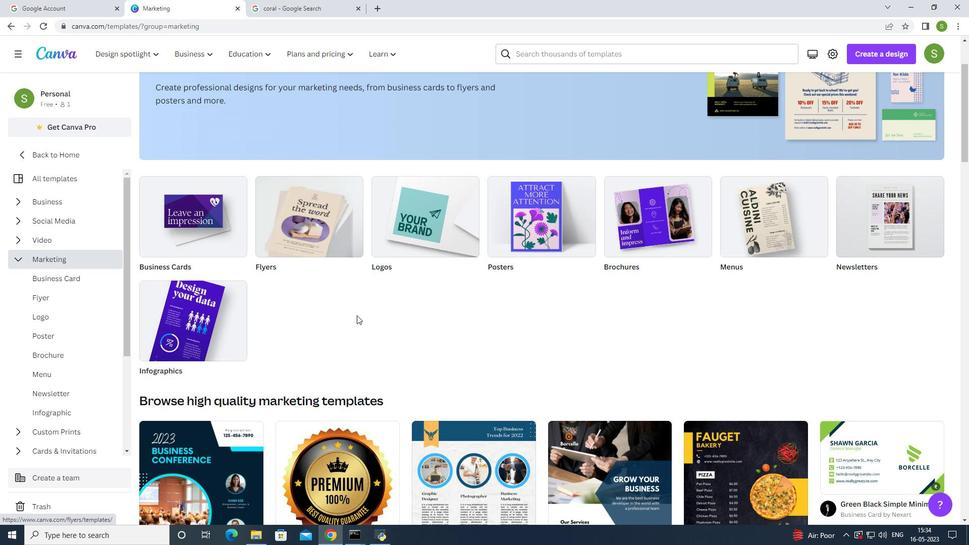 
Action: Mouse scrolled (357, 313) with delta (0, 0)
Screenshot: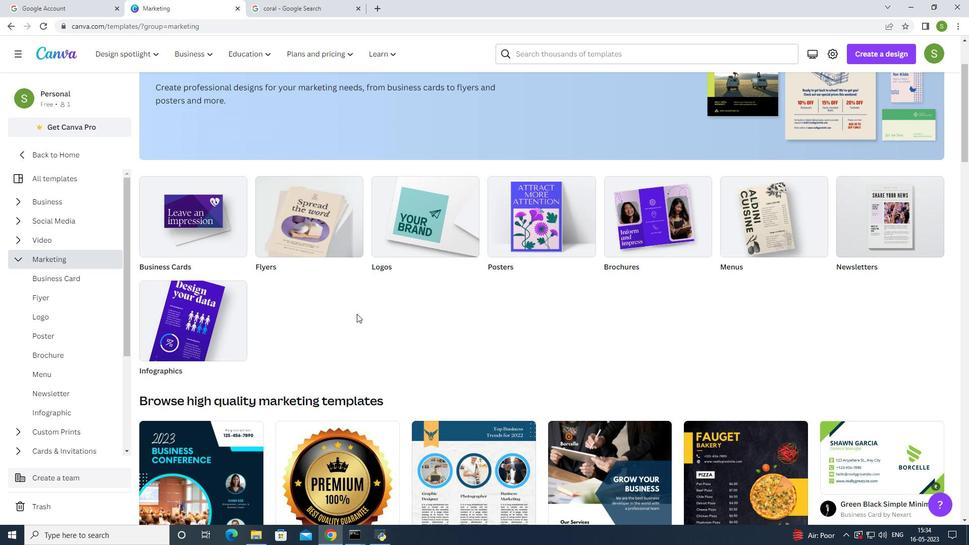 
Action: Mouse scrolled (357, 313) with delta (0, 0)
Screenshot: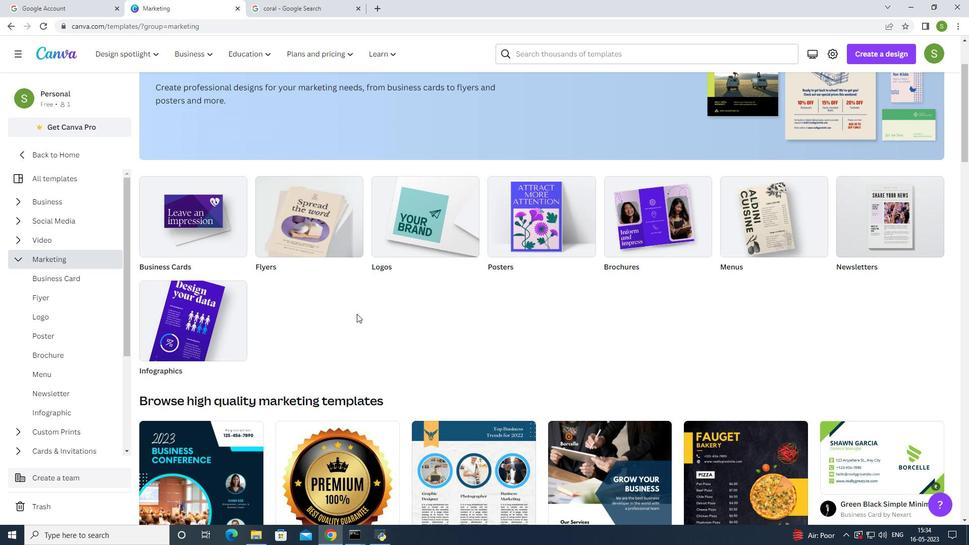
Action: Mouse moved to (534, 147)
Screenshot: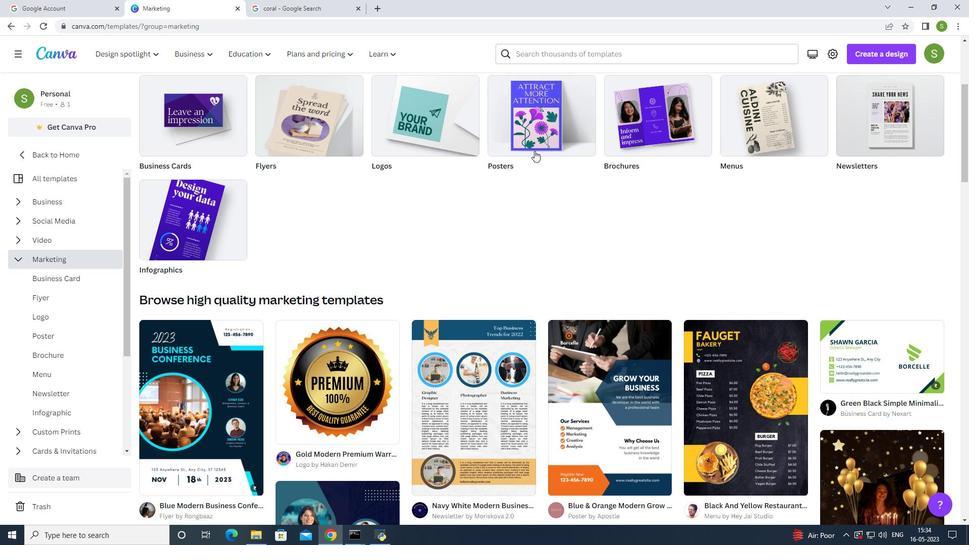 
Action: Mouse pressed left at (534, 147)
Screenshot: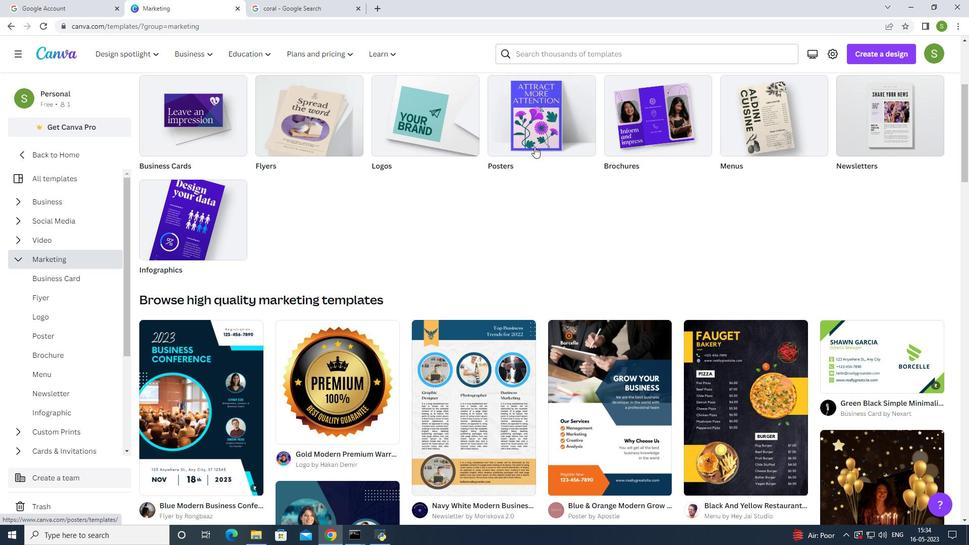 
Action: Mouse moved to (530, 256)
Screenshot: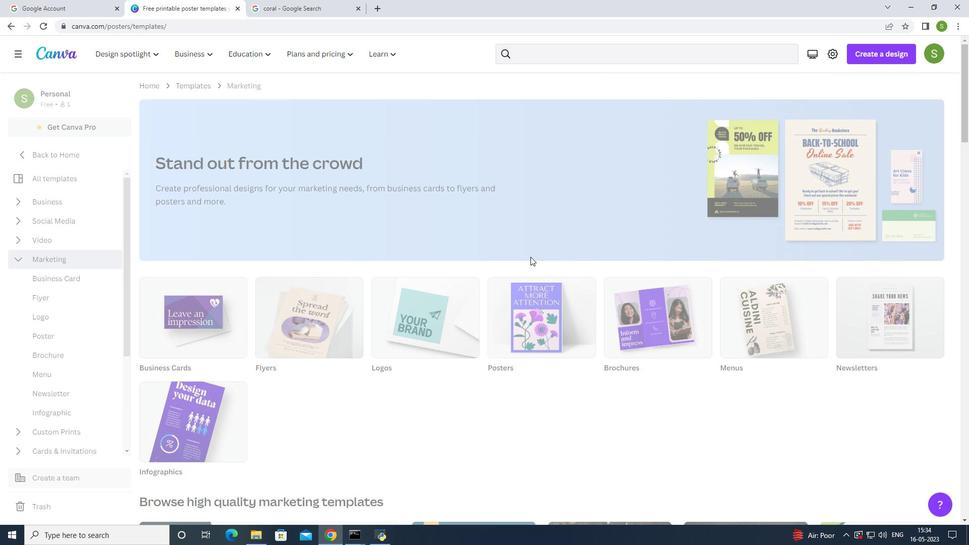 
Action: Mouse scrolled (530, 256) with delta (0, 0)
Screenshot: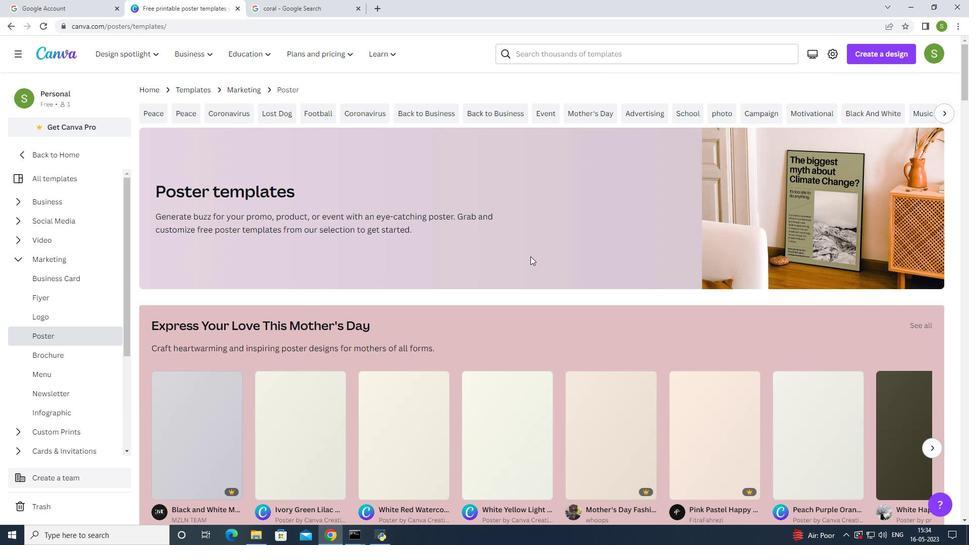 
Action: Mouse scrolled (530, 256) with delta (0, 0)
Screenshot: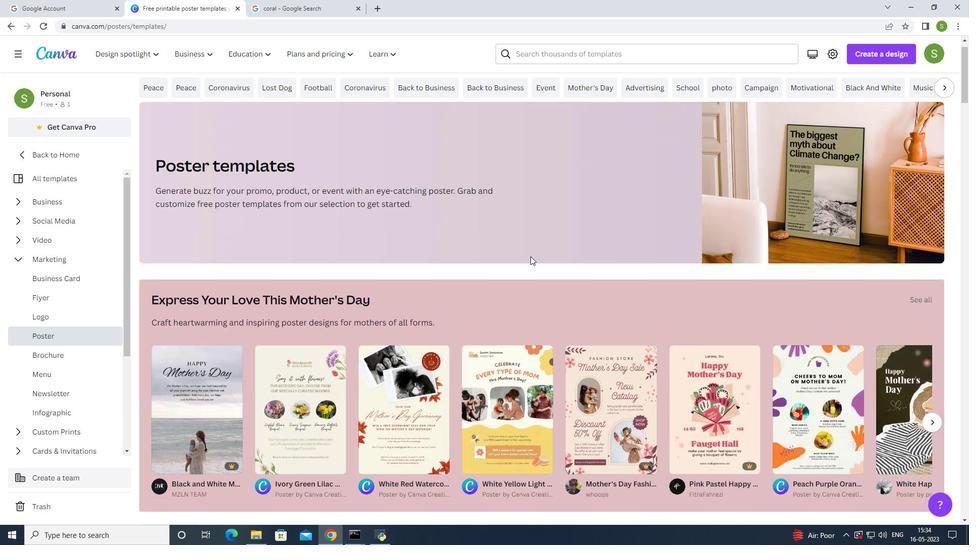 
Action: Mouse scrolled (530, 256) with delta (0, 0)
Screenshot: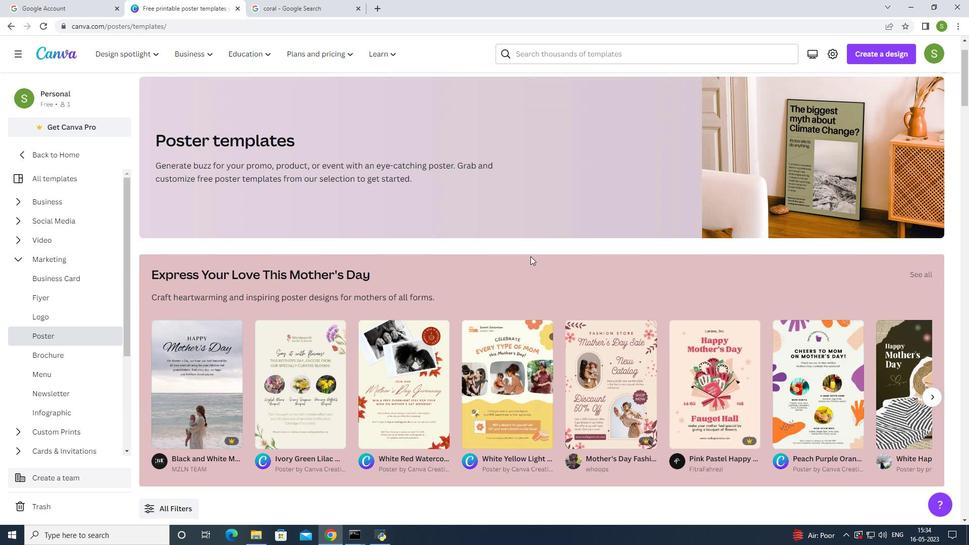 
Action: Mouse scrolled (530, 256) with delta (0, 0)
Screenshot: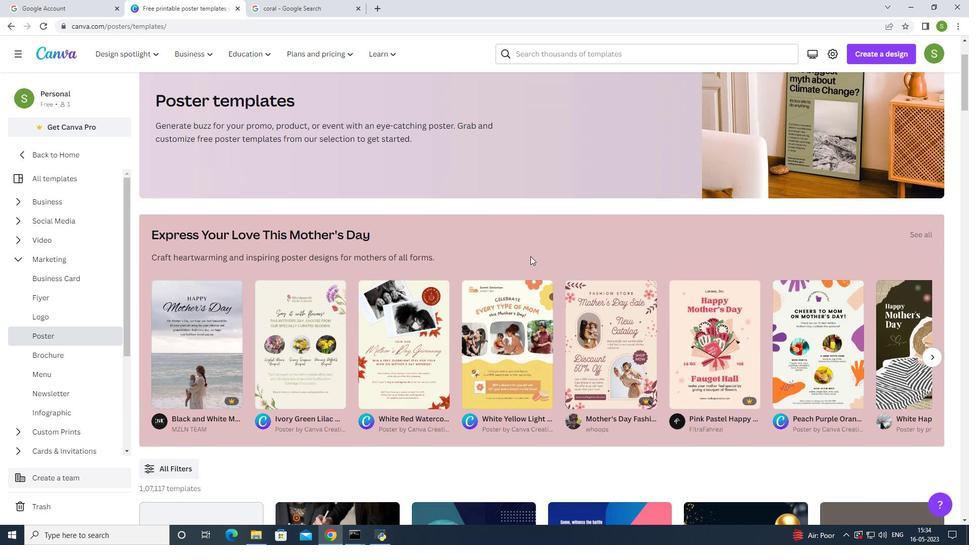 
Action: Mouse moved to (532, 254)
Screenshot: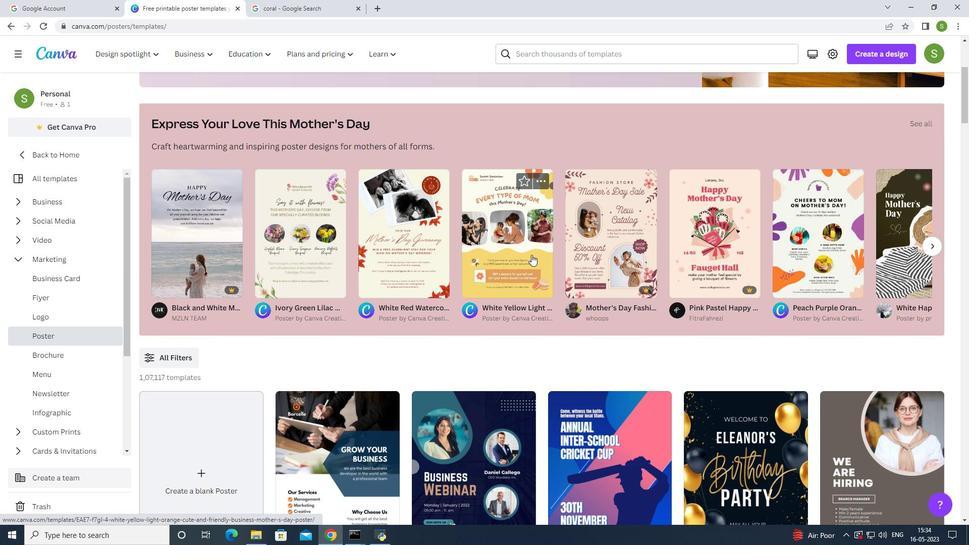 
Action: Mouse scrolled (532, 255) with delta (0, 0)
Screenshot: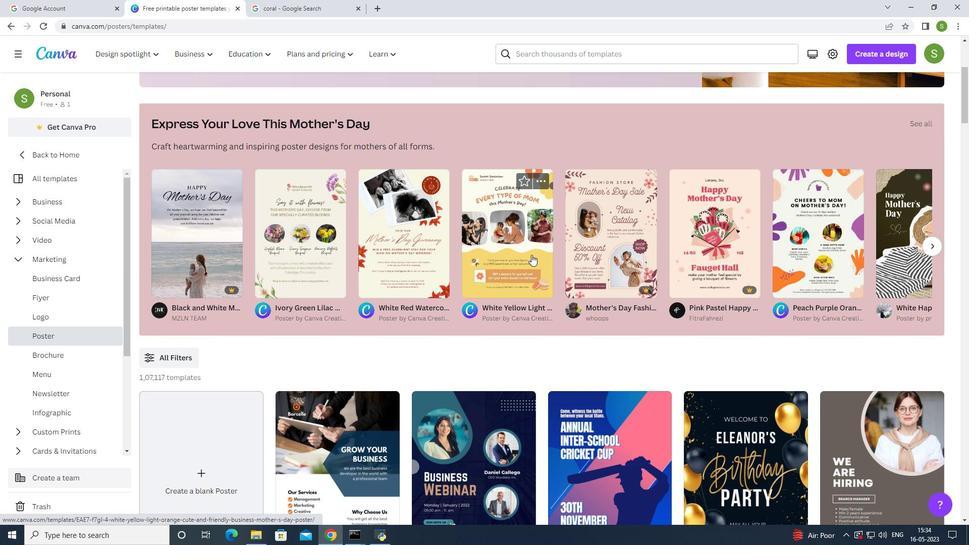 
Action: Mouse moved to (532, 254)
Screenshot: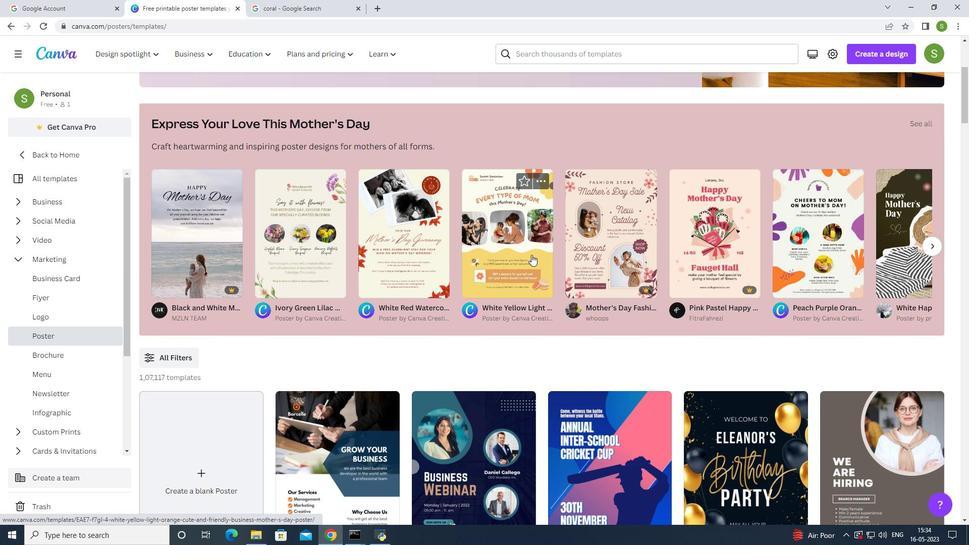 
Action: Mouse scrolled (532, 254) with delta (0, 0)
Screenshot: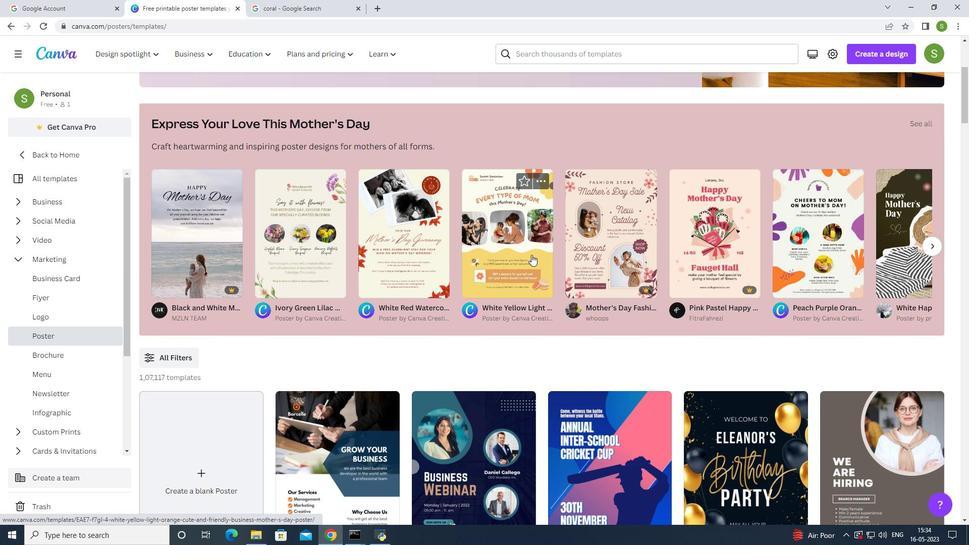 
Action: Mouse moved to (532, 253)
Screenshot: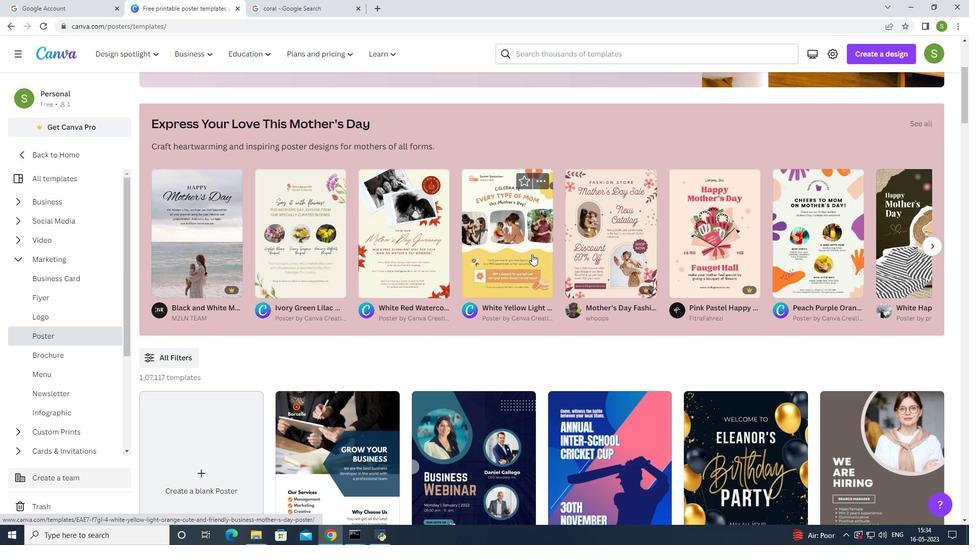 
Action: Mouse scrolled (532, 254) with delta (0, 0)
Screenshot: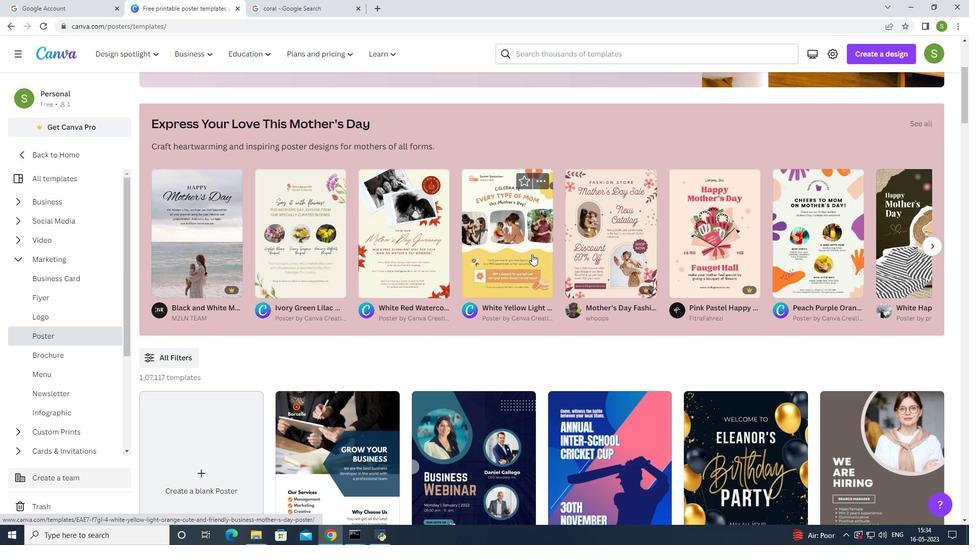 
Action: Mouse moved to (533, 252)
Screenshot: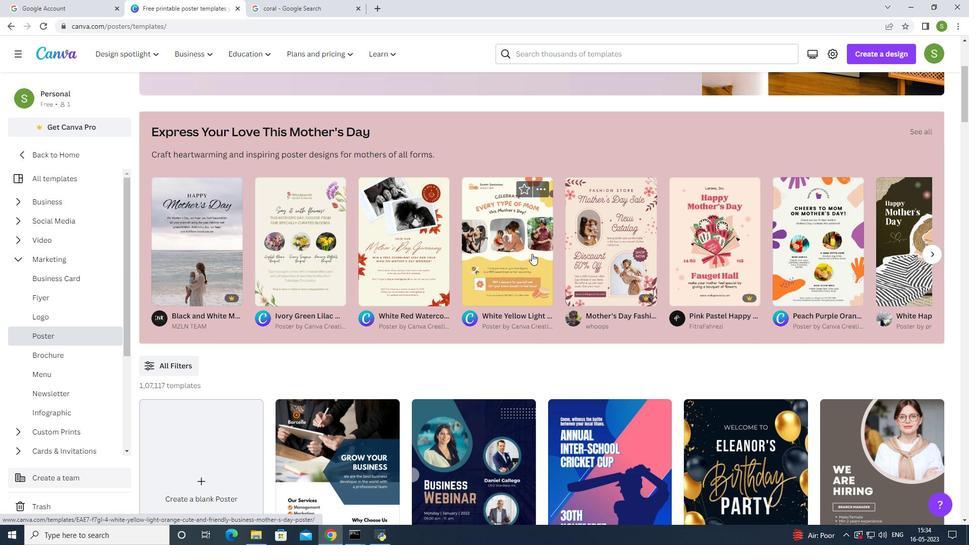
Action: Mouse scrolled (533, 251) with delta (0, 0)
Screenshot: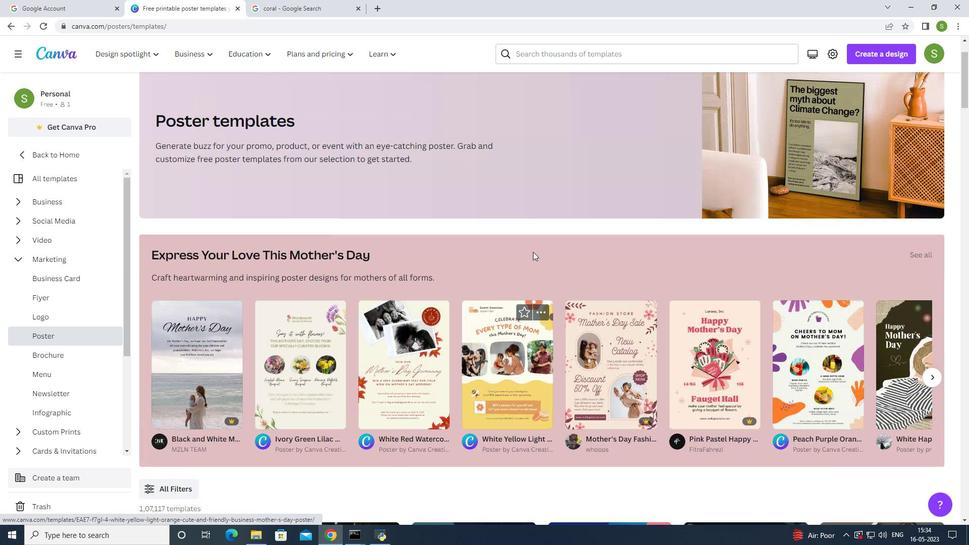 
Action: Mouse scrolled (533, 251) with delta (0, 0)
Screenshot: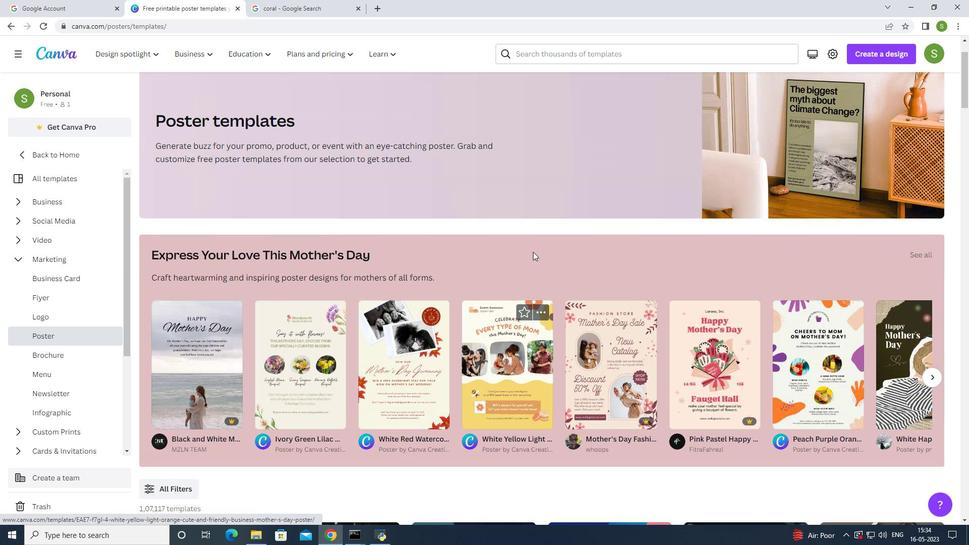 
Action: Mouse scrolled (533, 251) with delta (0, 0)
Screenshot: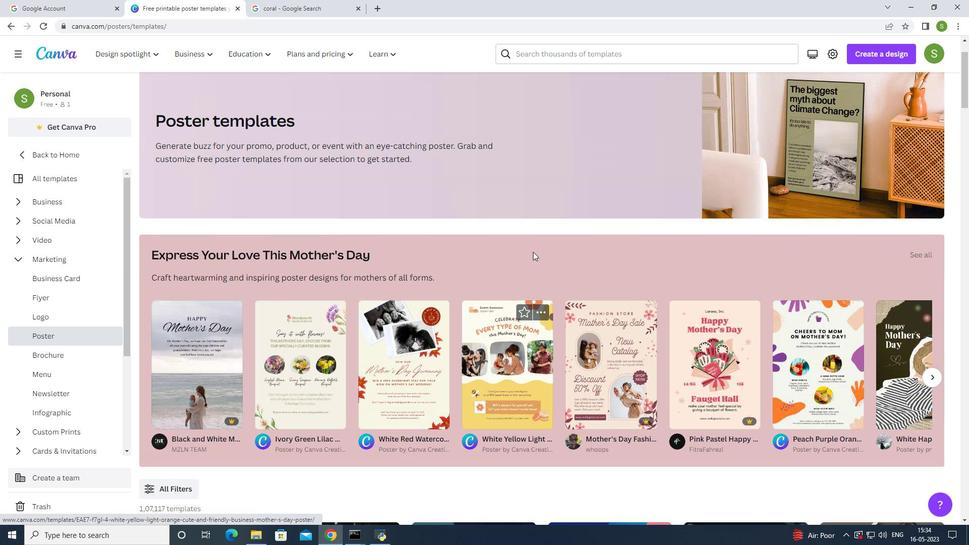 
Action: Mouse scrolled (533, 251) with delta (0, 0)
Screenshot: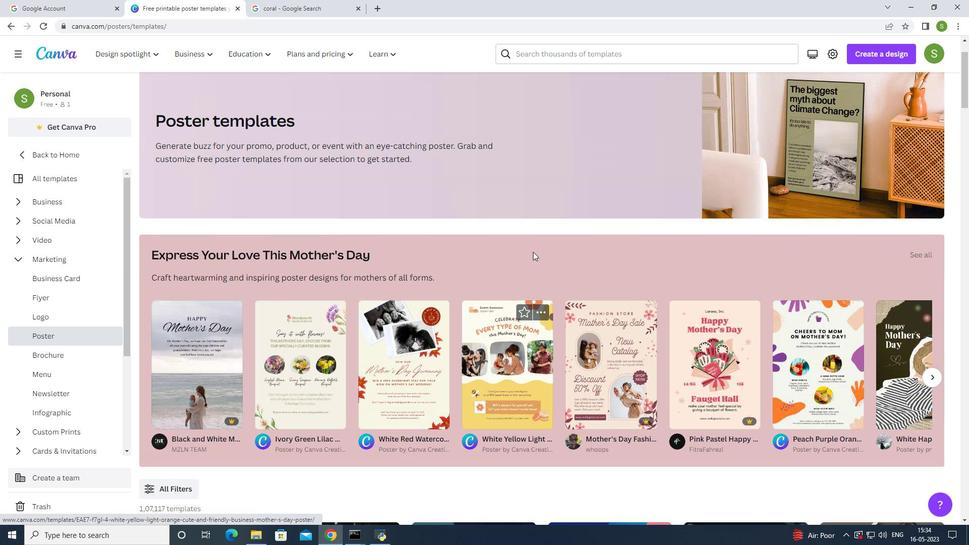 
Action: Mouse moved to (533, 251)
Screenshot: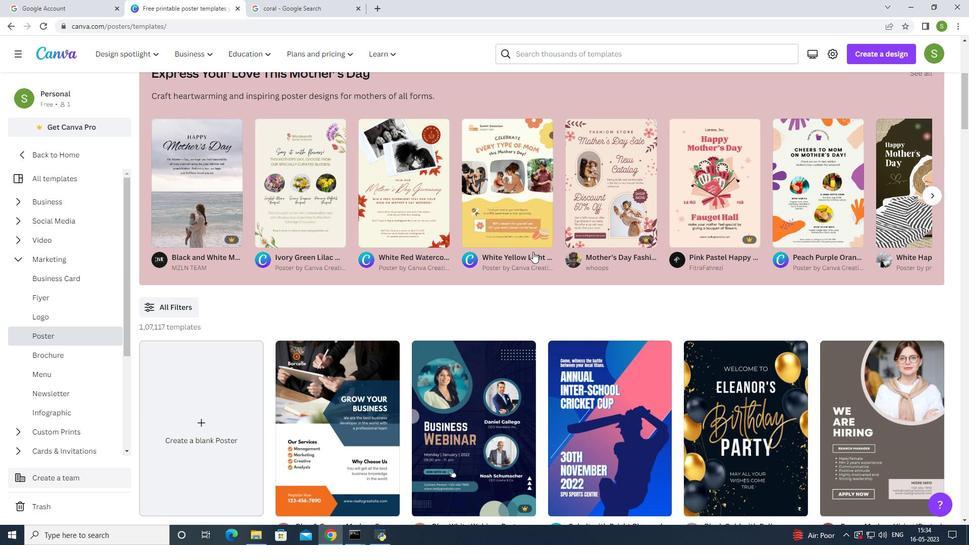 
Action: Mouse scrolled (533, 251) with delta (0, 0)
Screenshot: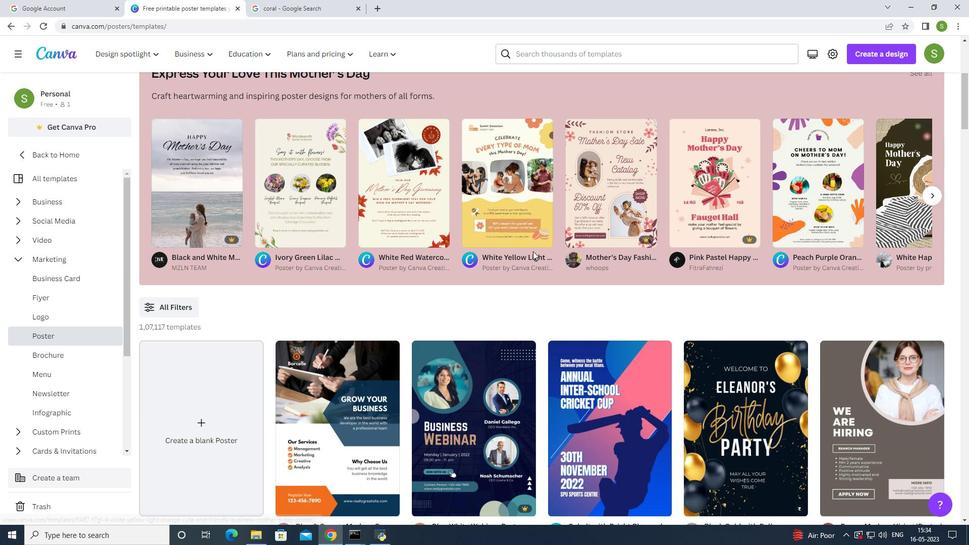 
Action: Mouse scrolled (533, 251) with delta (0, 0)
Screenshot: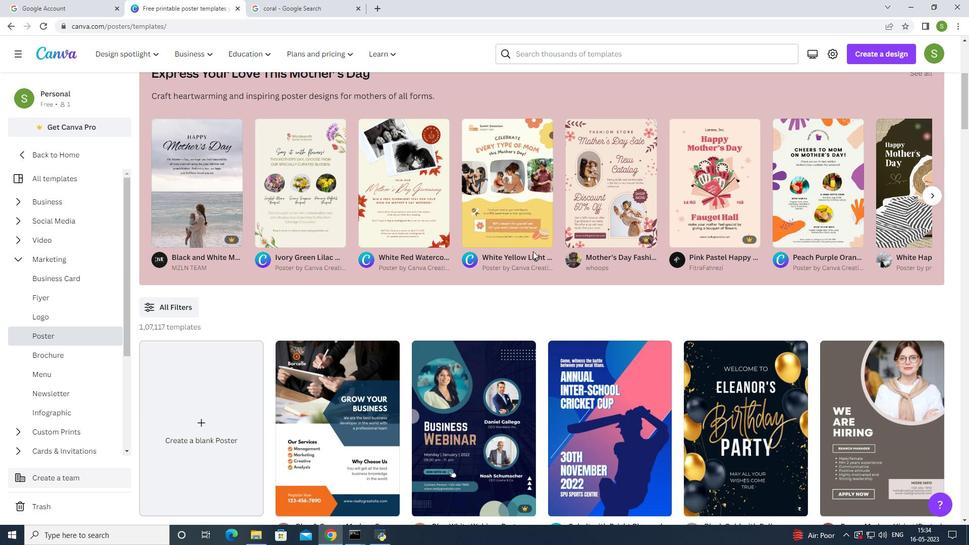 
Action: Mouse scrolled (533, 251) with delta (0, 0)
Screenshot: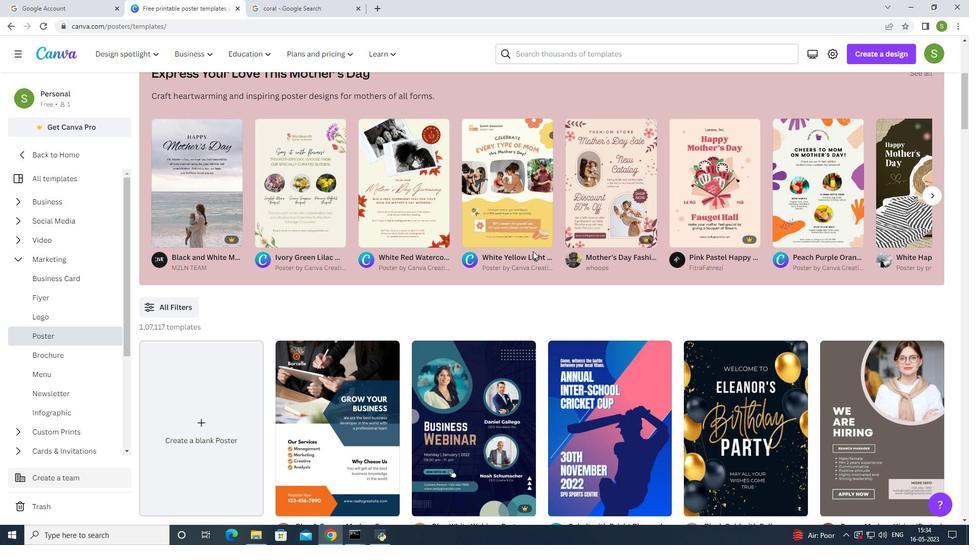 
Action: Mouse scrolled (533, 251) with delta (0, 0)
Screenshot: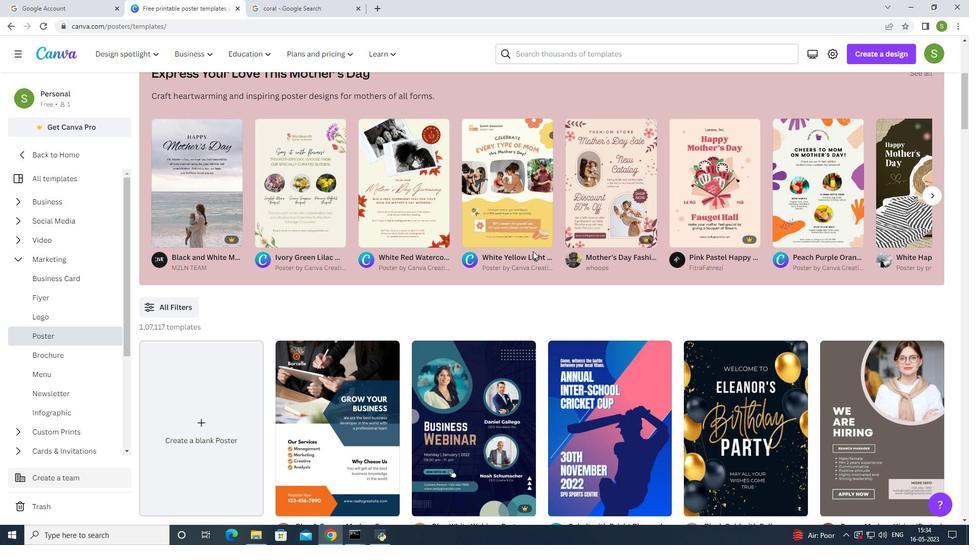 
Action: Mouse moved to (533, 251)
Screenshot: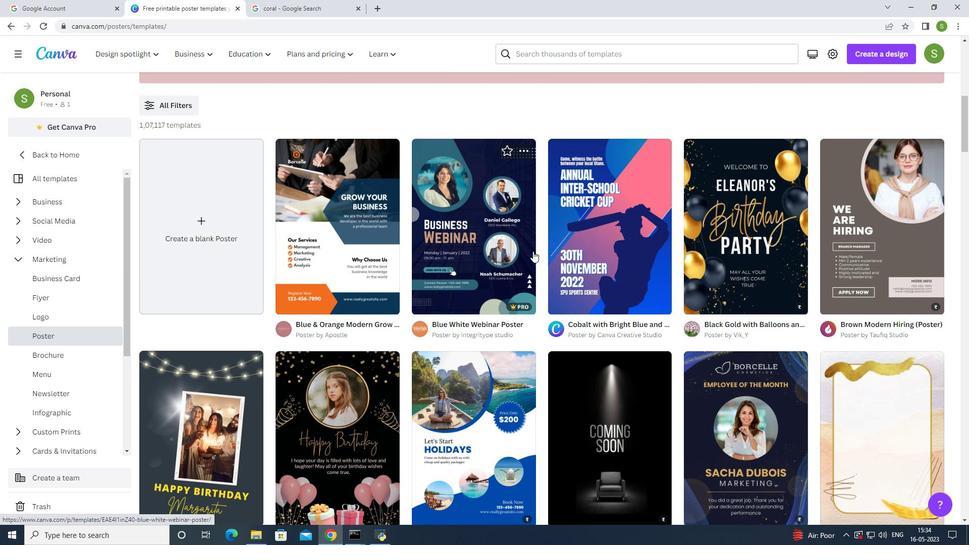 
Action: Mouse scrolled (533, 251) with delta (0, 0)
Screenshot: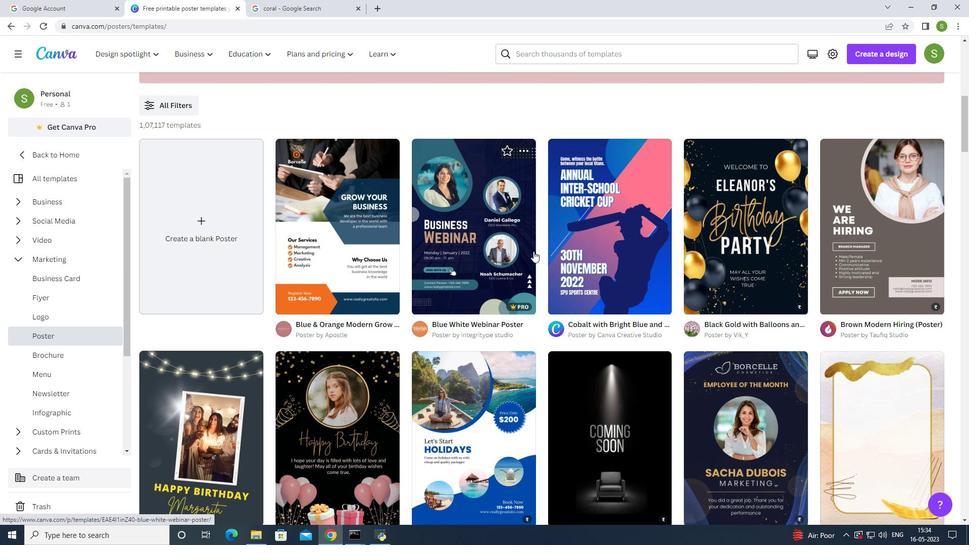 
Action: Mouse scrolled (533, 251) with delta (0, 0)
Screenshot: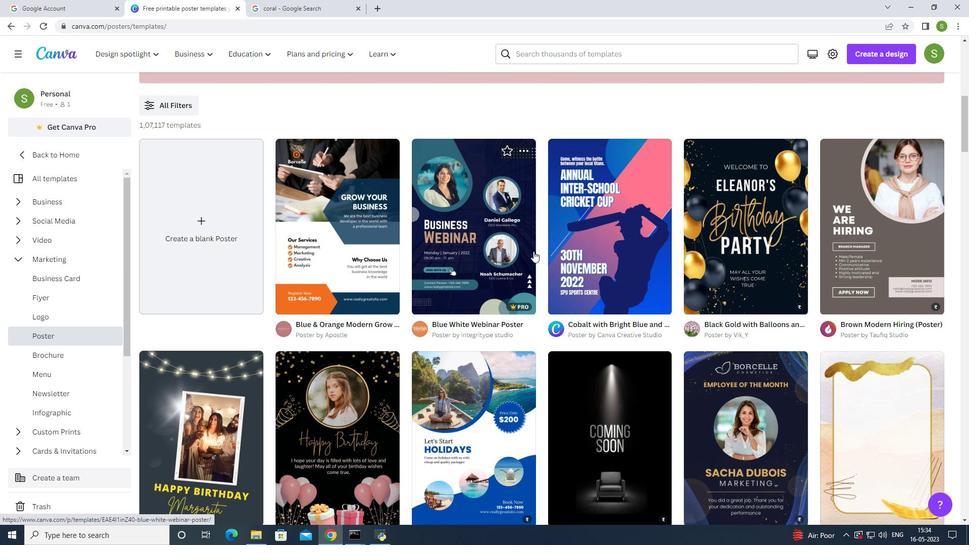 
Action: Mouse scrolled (533, 251) with delta (0, 0)
Screenshot: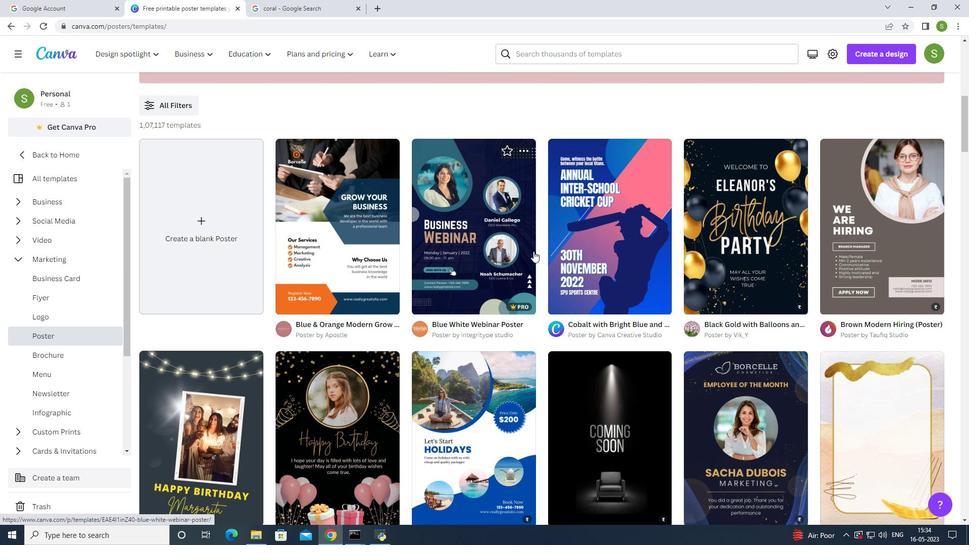 
Action: Mouse moved to (586, 259)
Screenshot: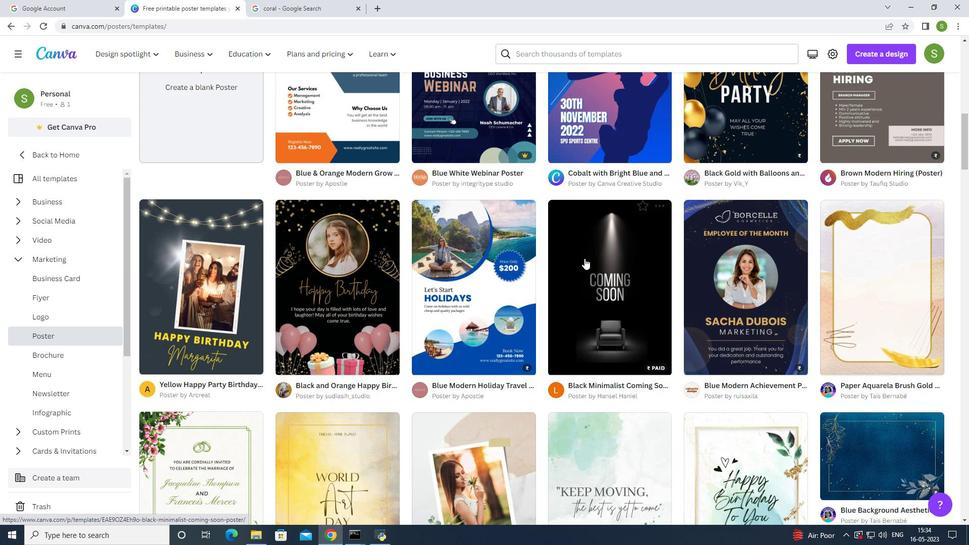 
Action: Mouse pressed left at (586, 259)
Screenshot: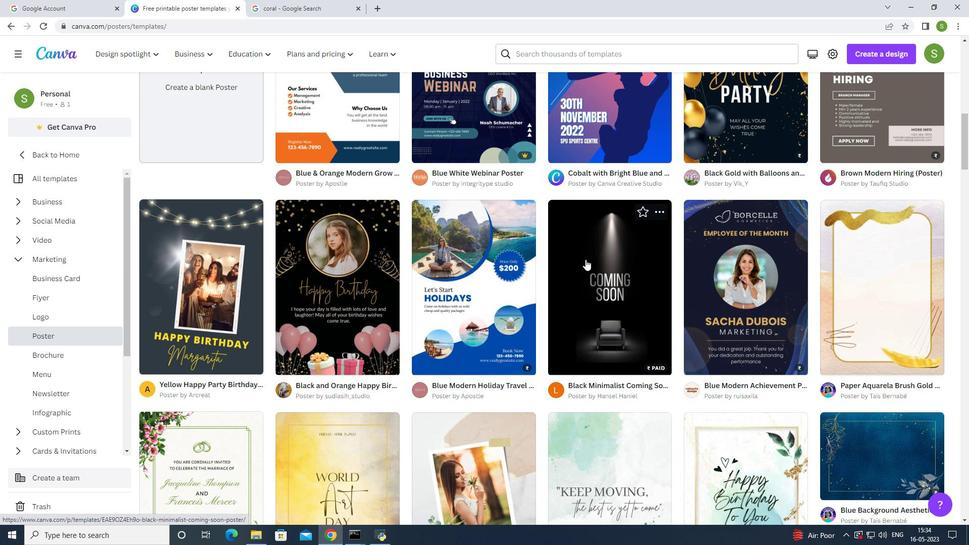 
Action: Mouse moved to (699, 158)
Screenshot: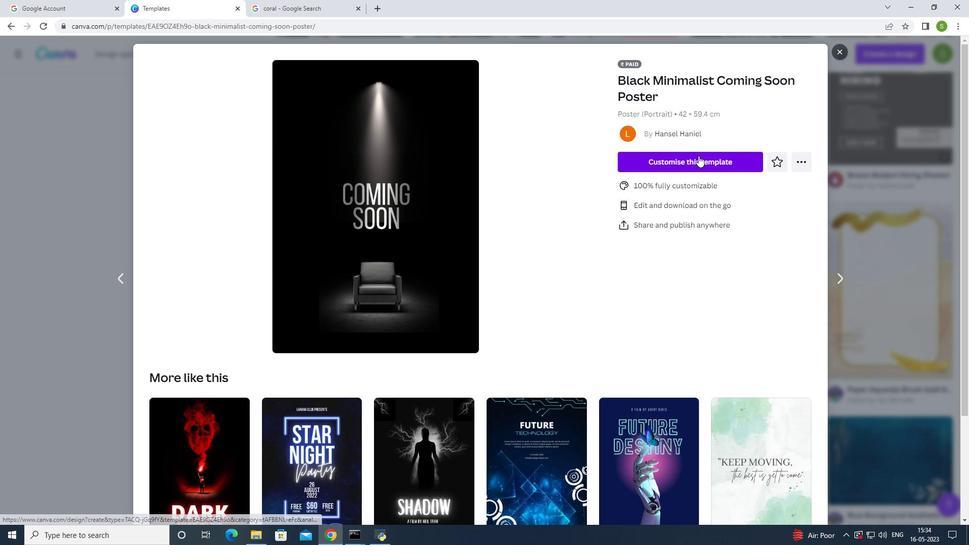 
Action: Mouse pressed left at (699, 158)
Screenshot: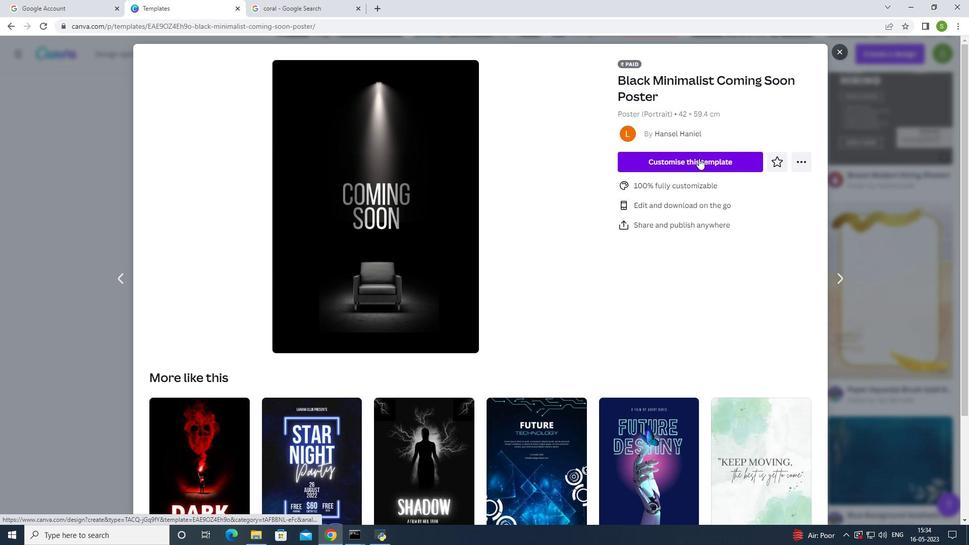 
Action: Mouse moved to (142, 82)
Screenshot: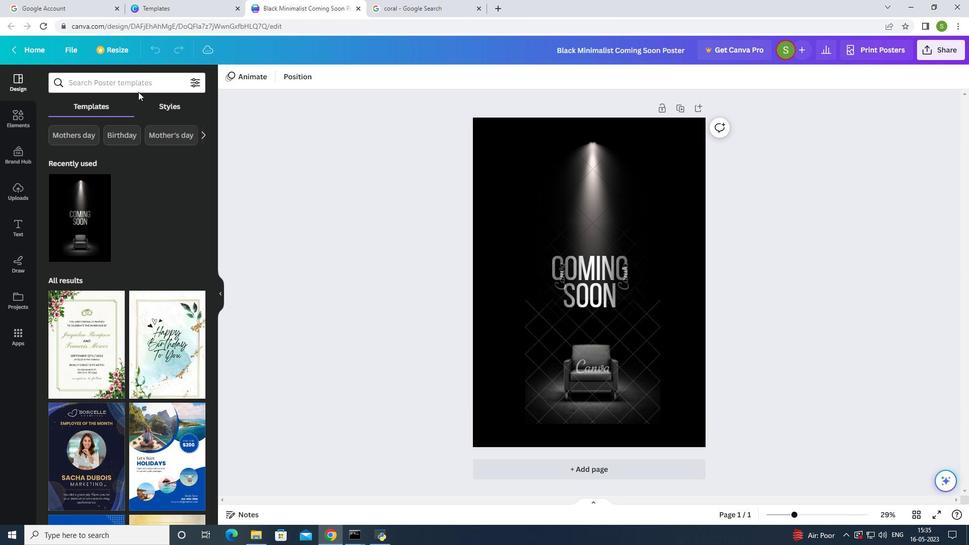 
Action: Mouse pressed left at (142, 82)
Screenshot: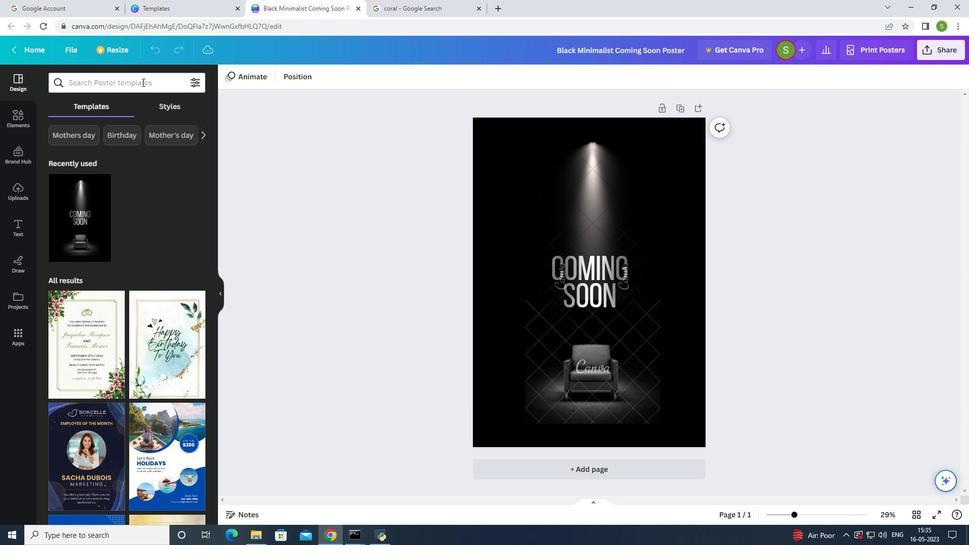 
Action: Mouse moved to (143, 61)
Screenshot: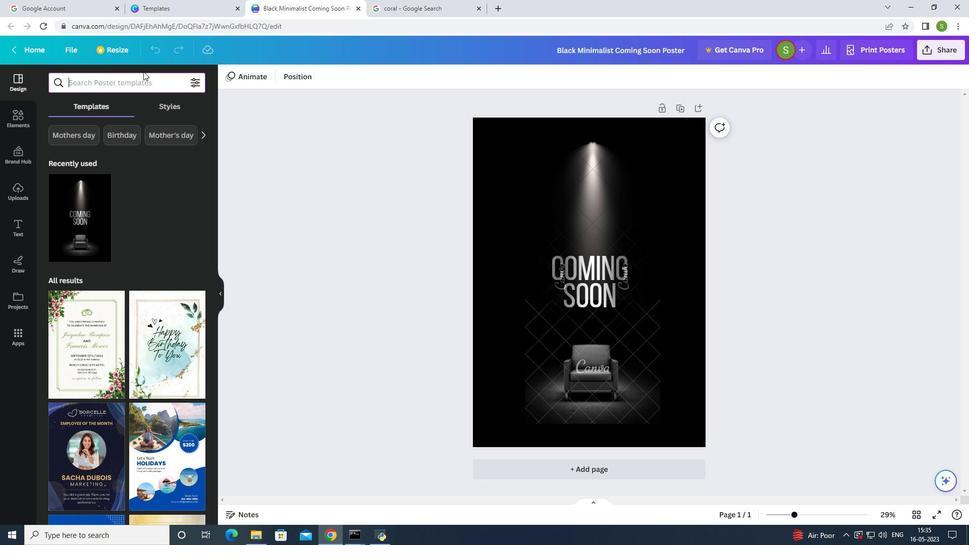 
Action: Key pressed b
Screenshot: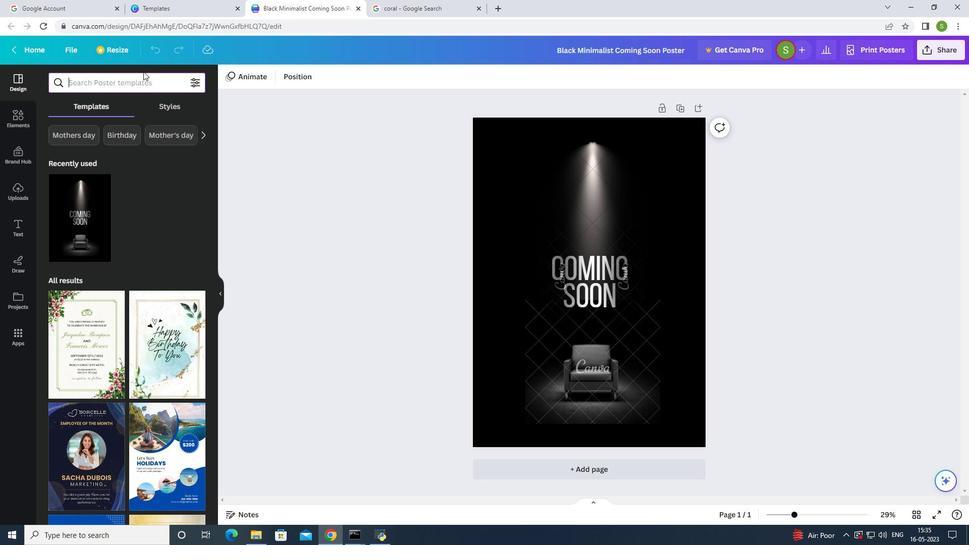 
Action: Mouse moved to (143, 61)
Screenshot: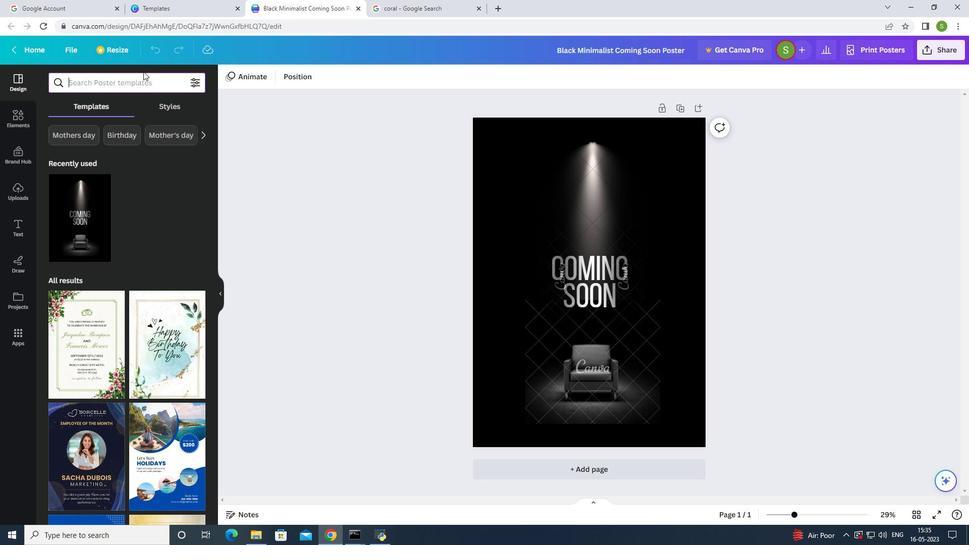 
Action: Key pressed o
Screenshot: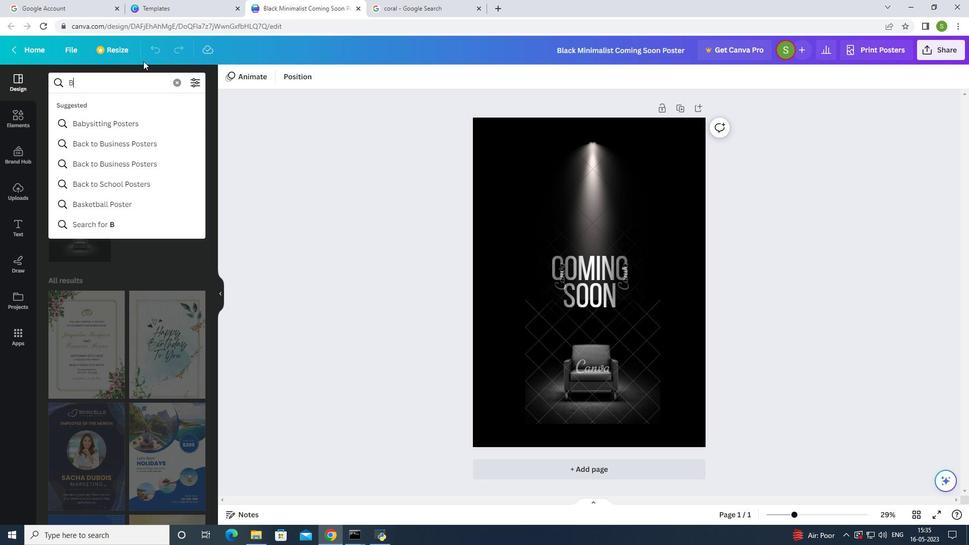 
Action: Mouse moved to (146, 59)
Screenshot: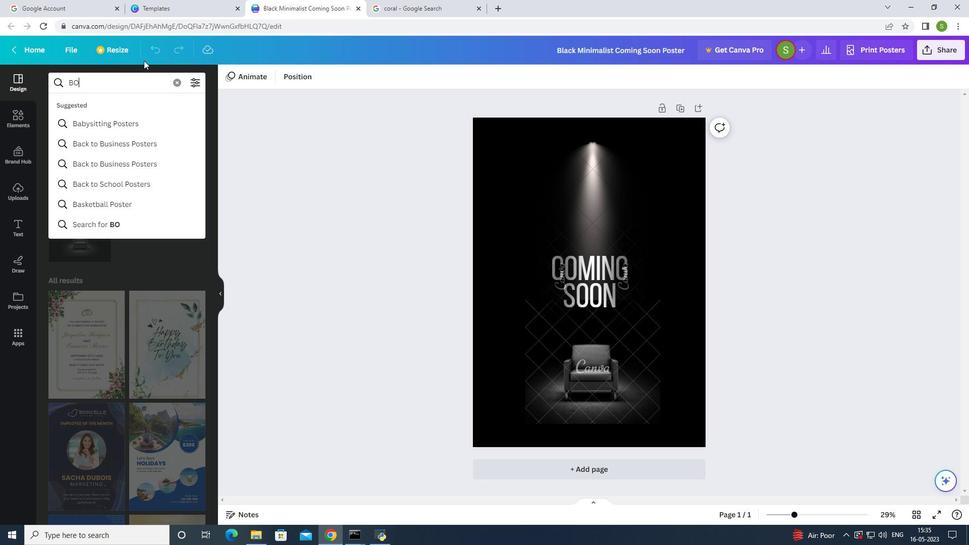 
Action: Key pressed o
Screenshot: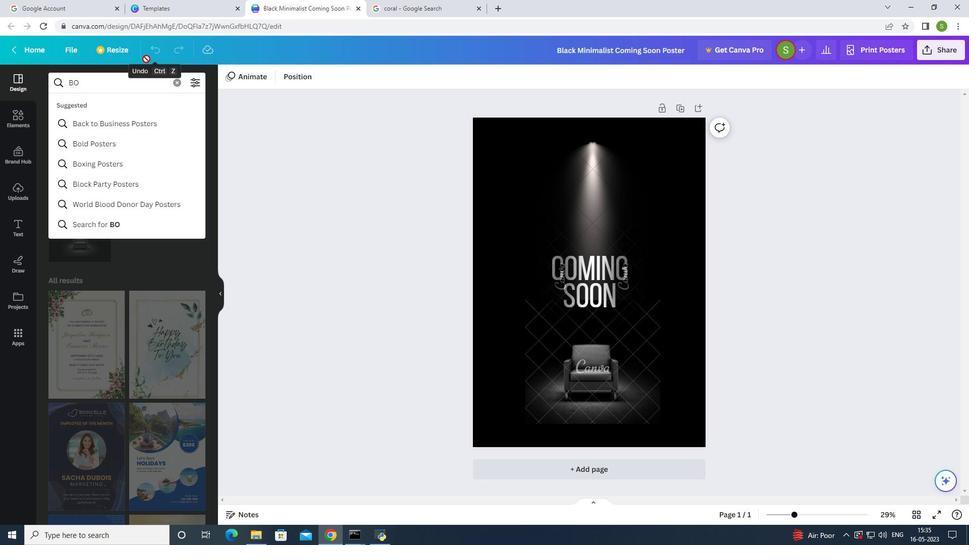 
Action: Mouse moved to (147, 58)
Screenshot: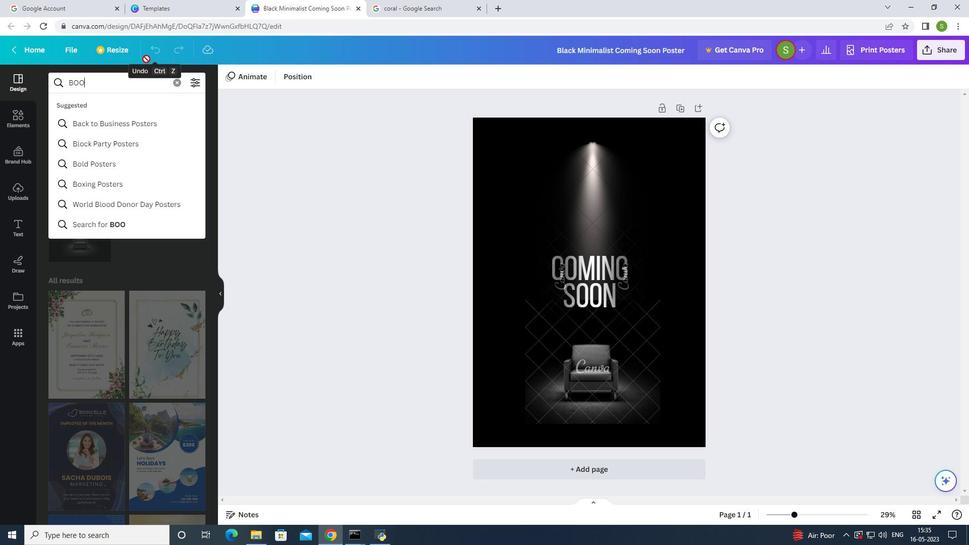 
Action: Key pressed k
Screenshot: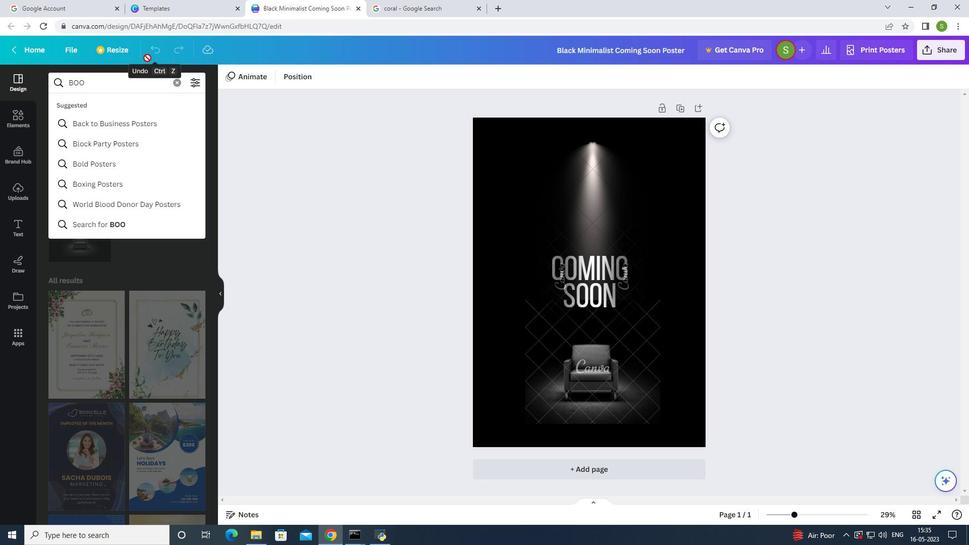 
Action: Mouse moved to (116, 139)
Screenshot: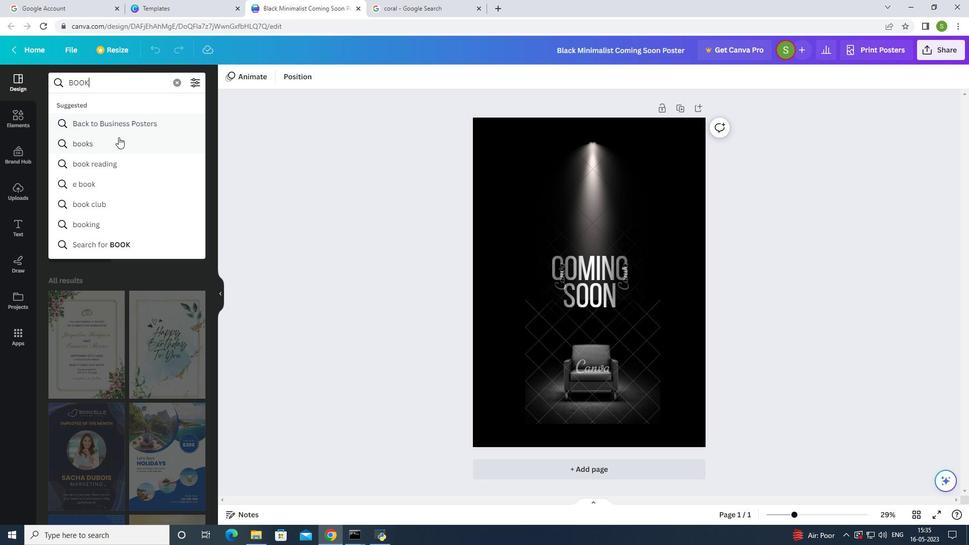 
Action: Mouse pressed left at (116, 139)
Screenshot: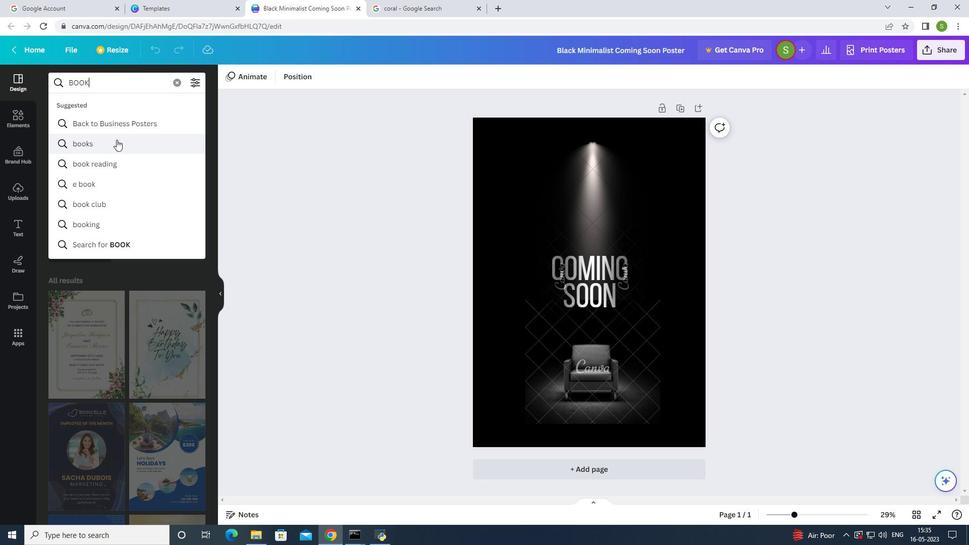 
Action: Mouse pressed left at (116, 139)
Screenshot: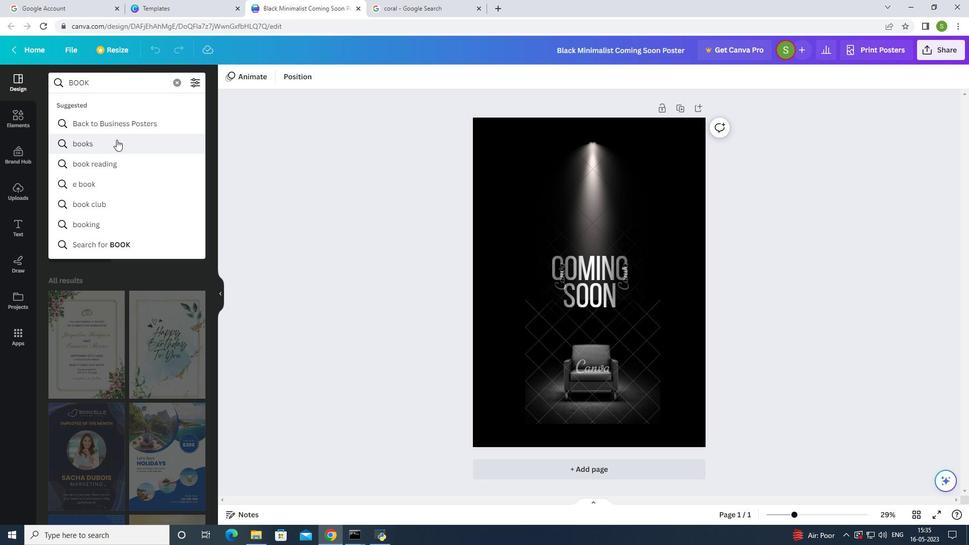 
Action: Mouse moved to (145, 348)
Screenshot: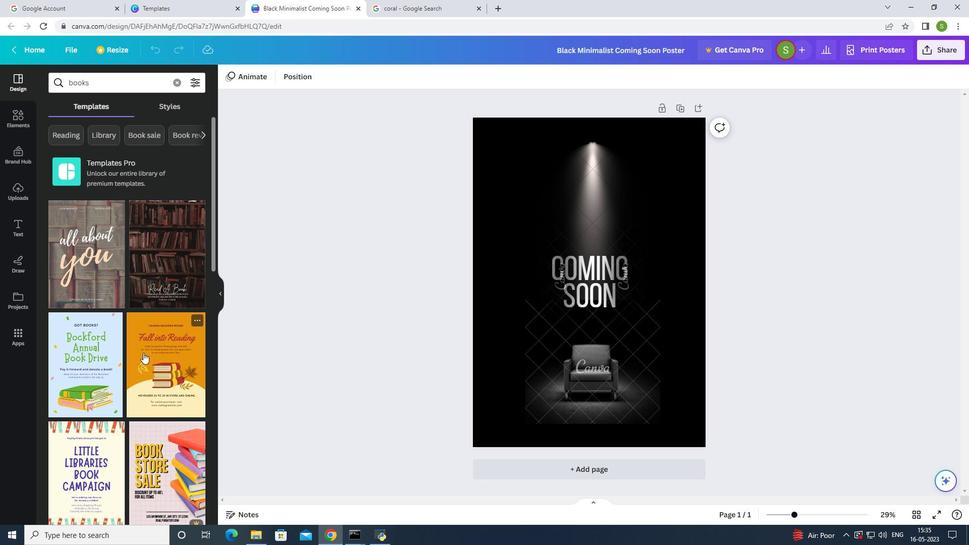 
Action: Mouse scrolled (145, 348) with delta (0, 0)
Screenshot: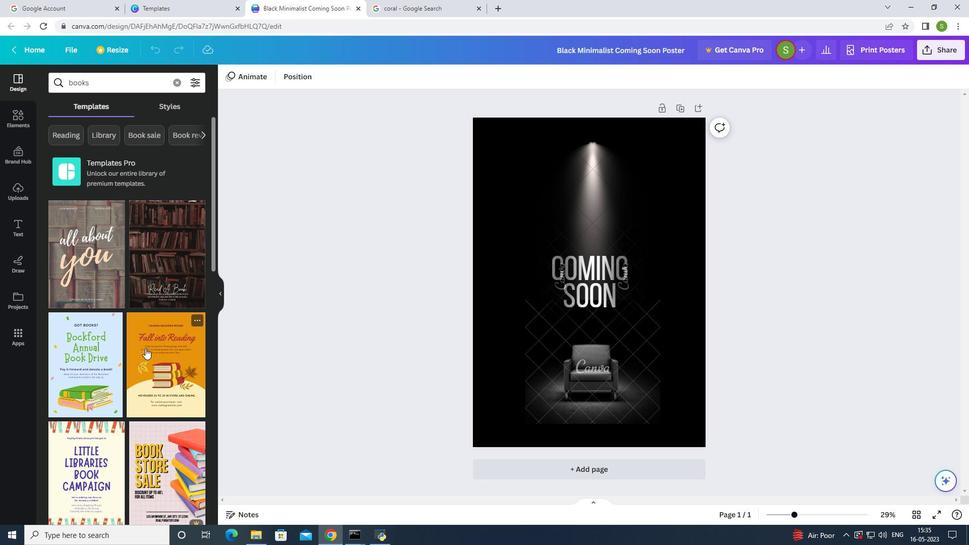 
Action: Mouse scrolled (145, 348) with delta (0, 0)
Screenshot: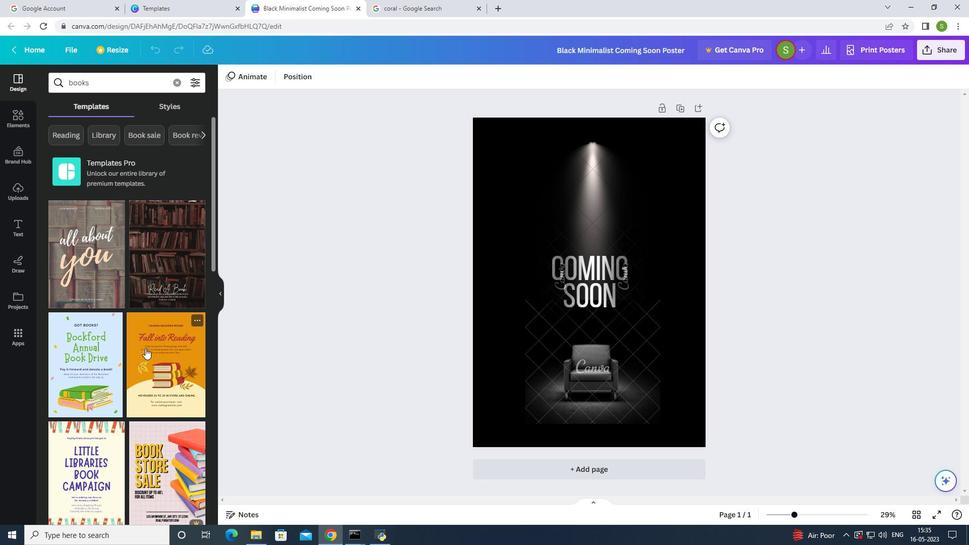 
Action: Mouse scrolled (145, 348) with delta (0, 0)
Screenshot: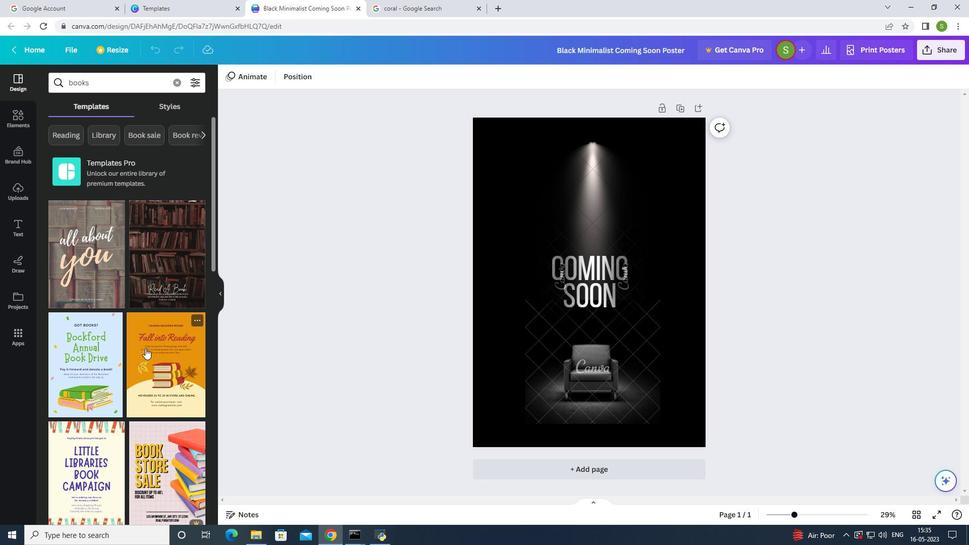 
Action: Mouse moved to (162, 321)
Screenshot: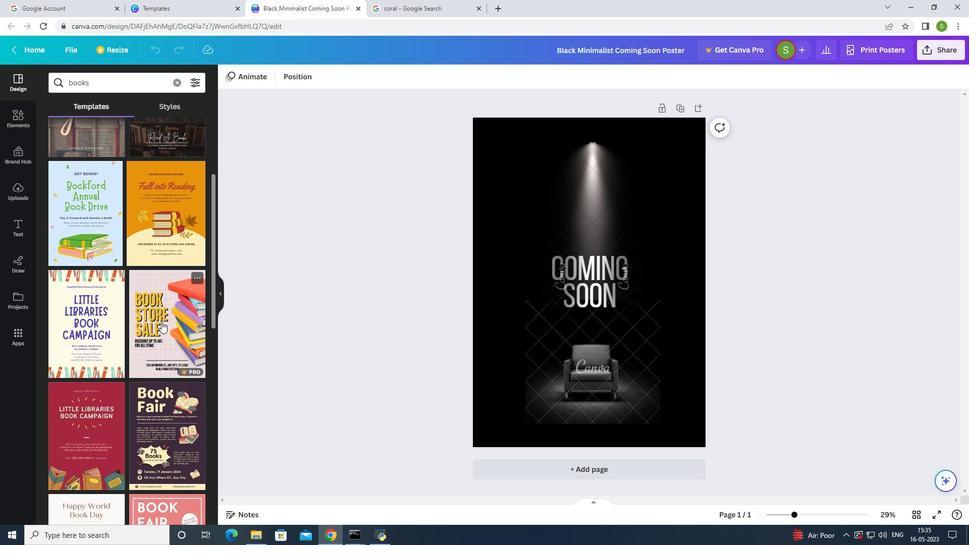 
Action: Mouse pressed left at (162, 321)
Screenshot: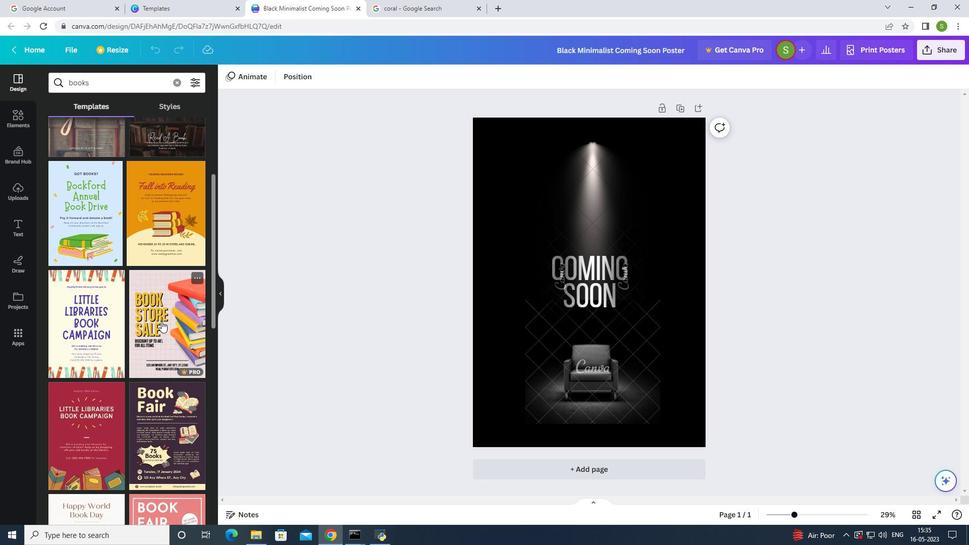 
Action: Mouse moved to (368, 363)
Screenshot: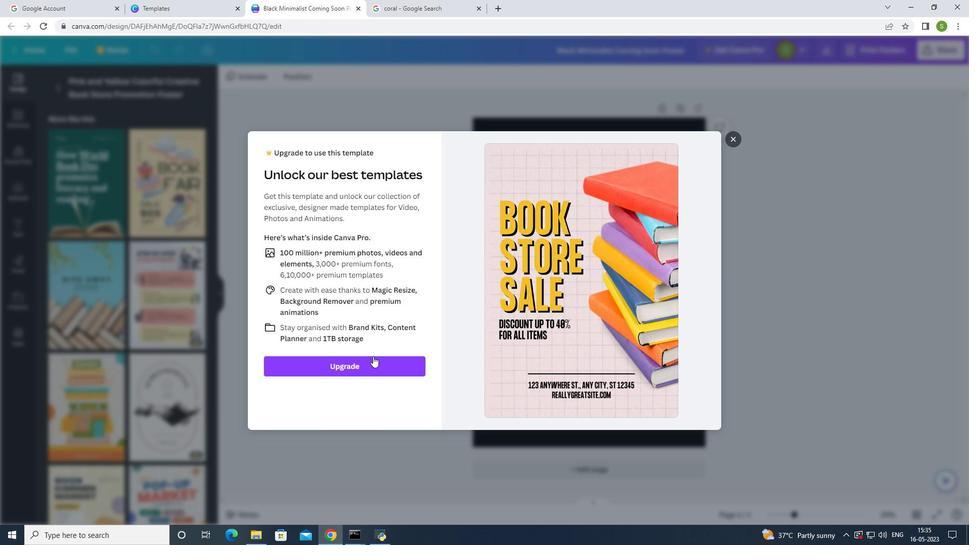 
Action: Mouse pressed left at (368, 363)
Screenshot: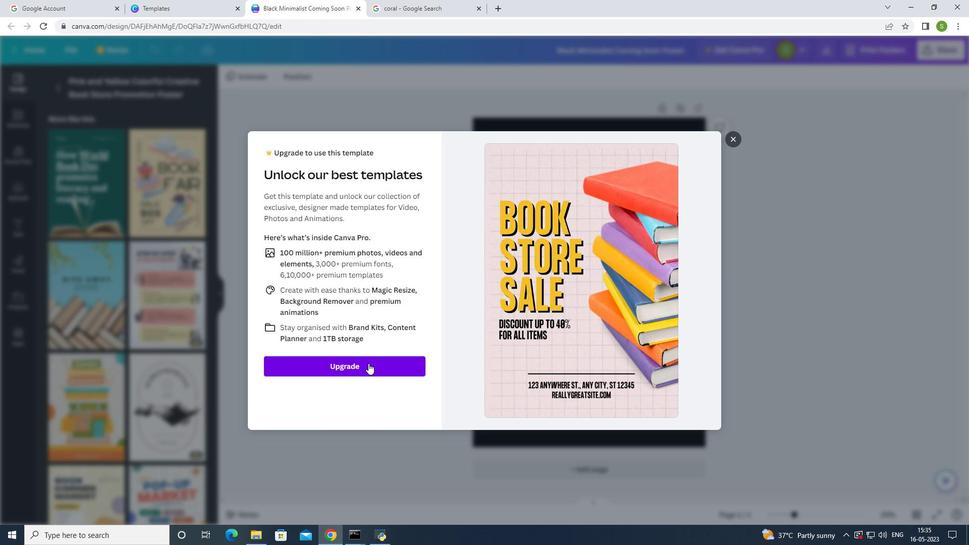 
Action: Mouse moved to (737, 140)
Screenshot: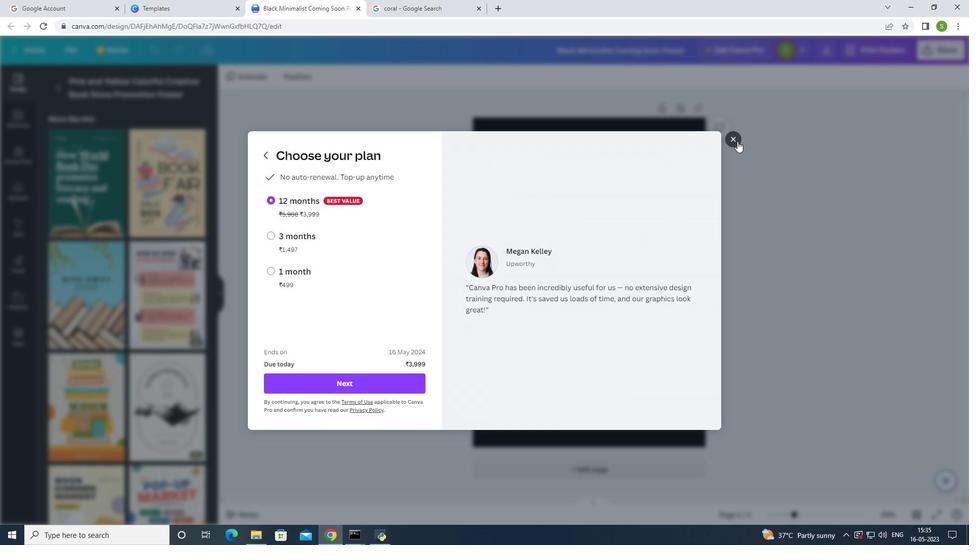 
Action: Mouse pressed left at (737, 140)
Screenshot: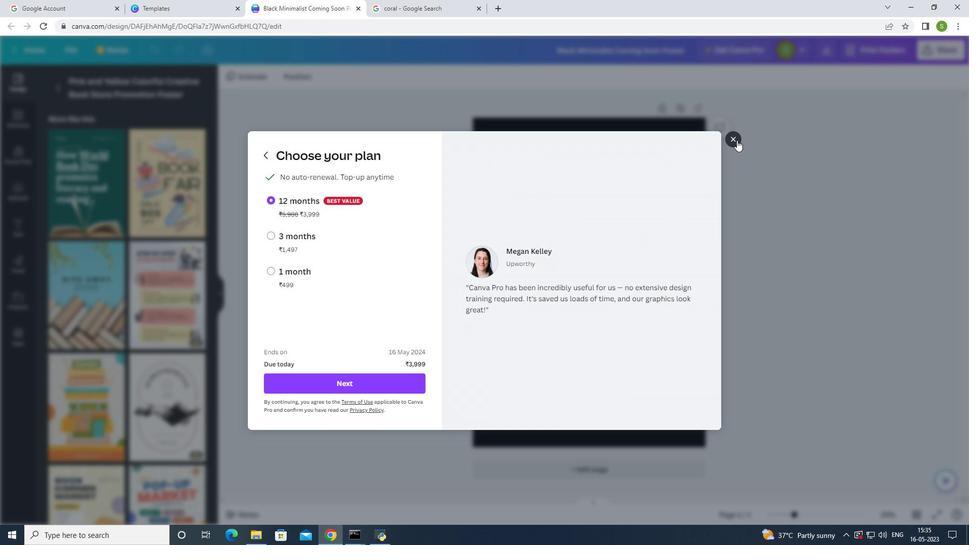 
Action: Mouse moved to (99, 286)
Screenshot: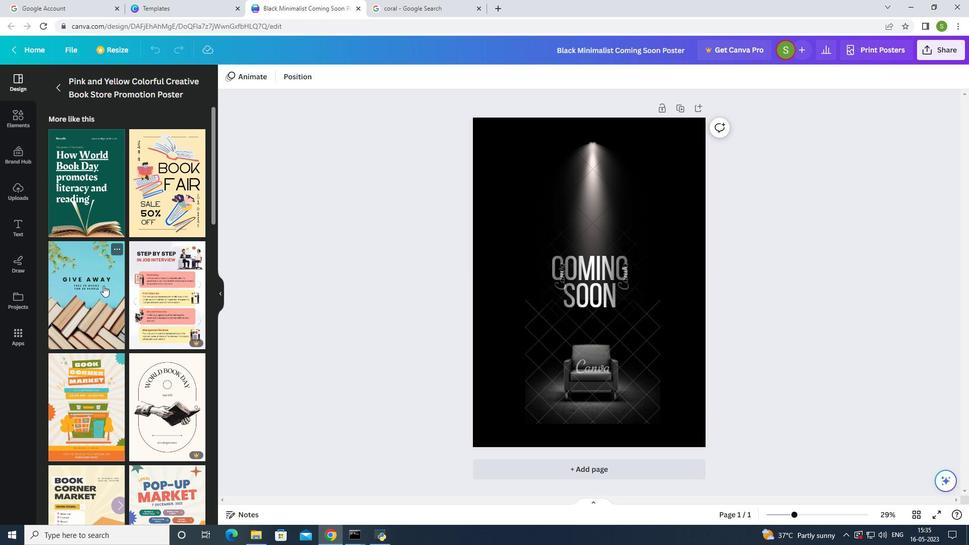 
Action: Mouse pressed left at (99, 286)
Screenshot: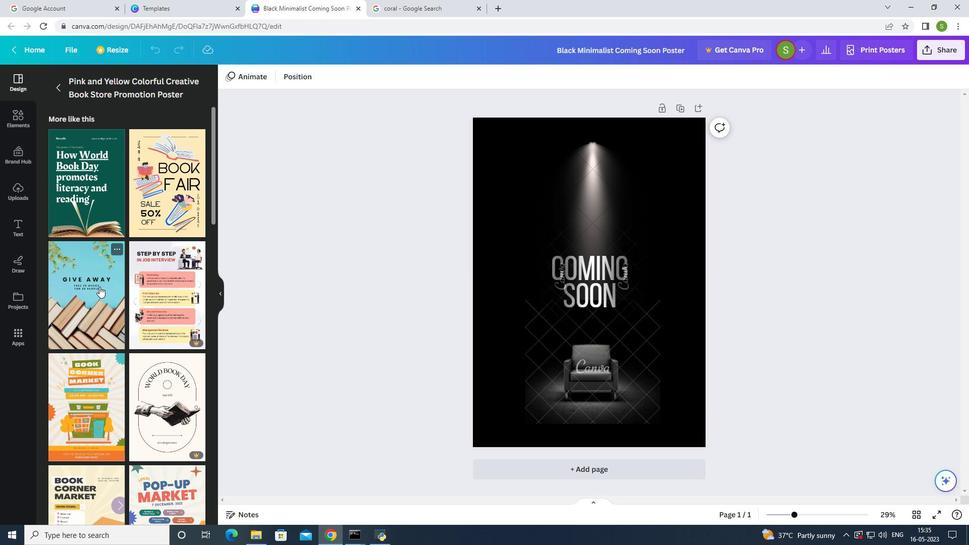 
Action: Mouse moved to (168, 355)
Screenshot: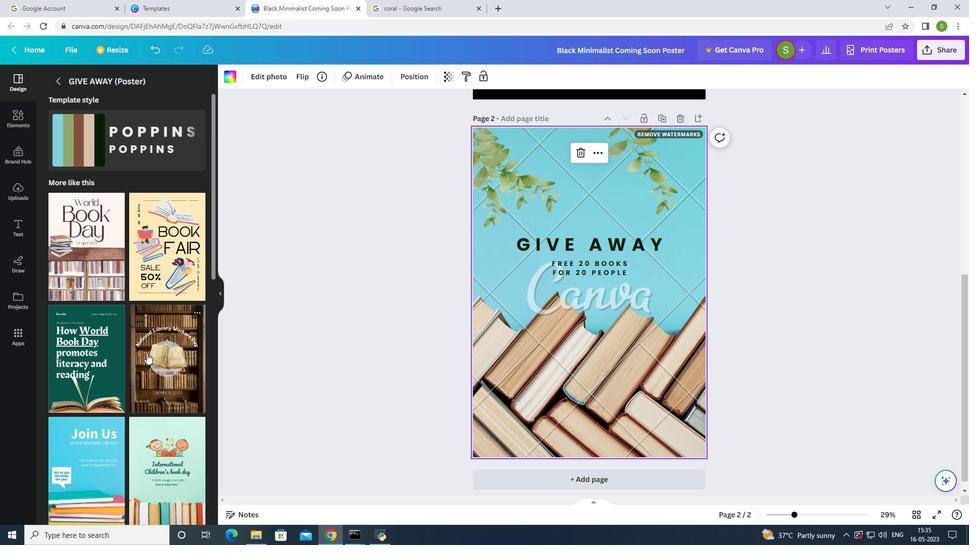 
Action: Mouse pressed left at (168, 355)
Screenshot: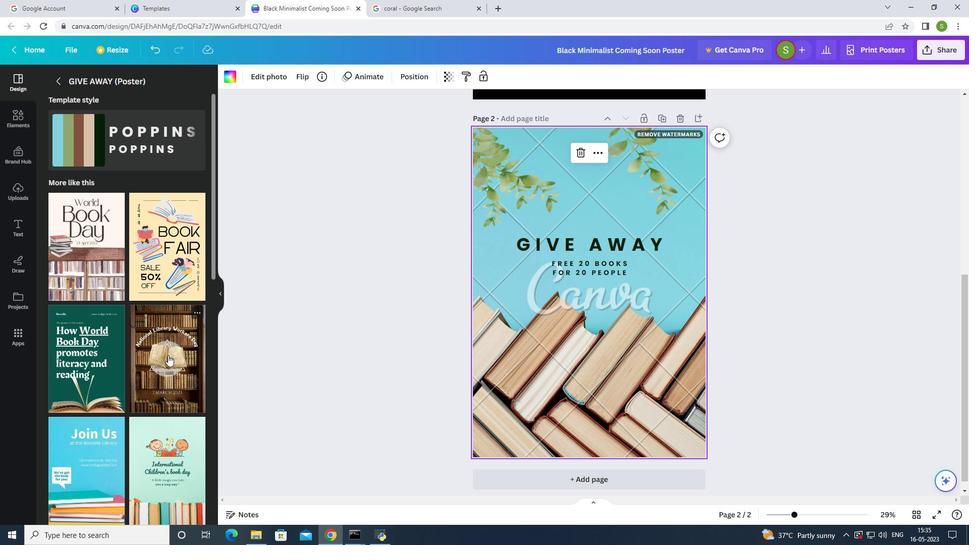 
Action: Mouse moved to (579, 277)
Screenshot: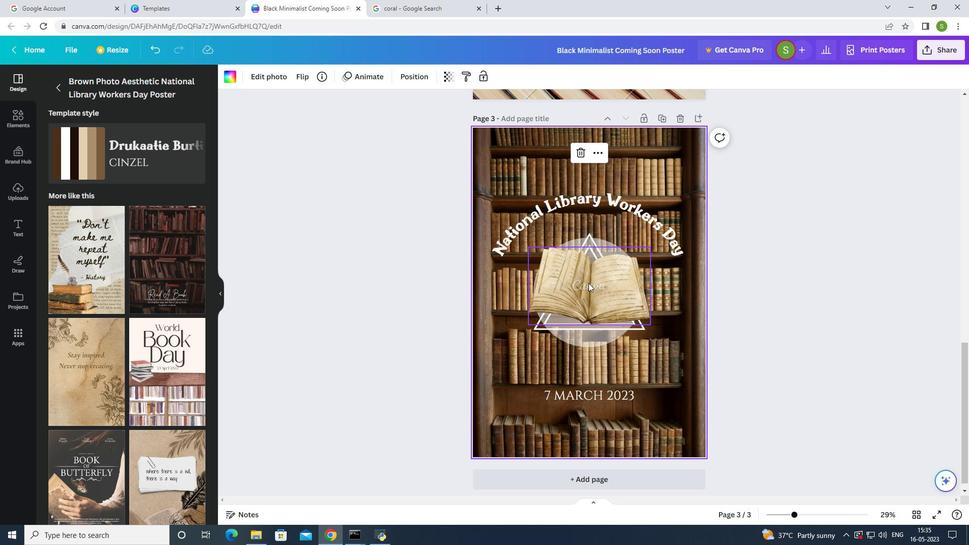 
Action: Mouse pressed left at (579, 277)
Screenshot: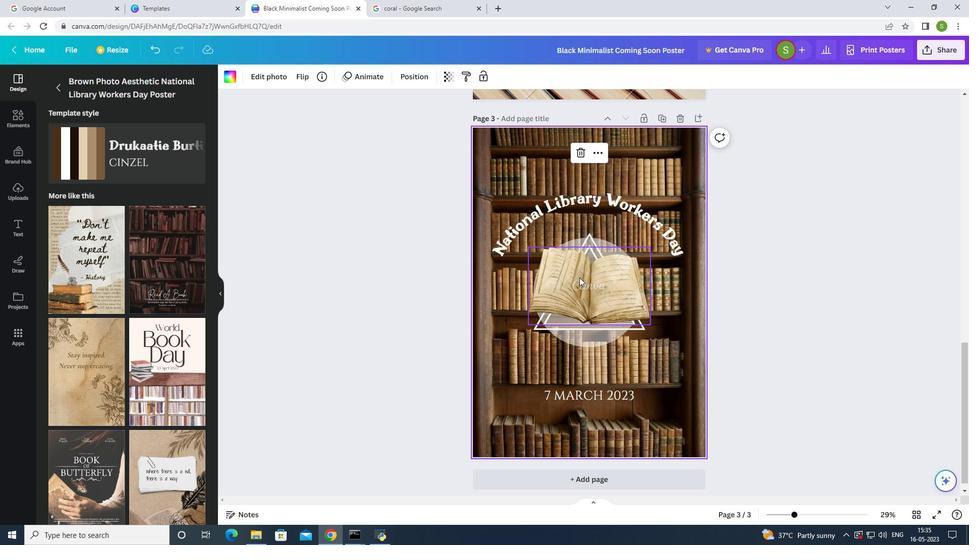 
Action: Mouse moved to (524, 379)
Screenshot: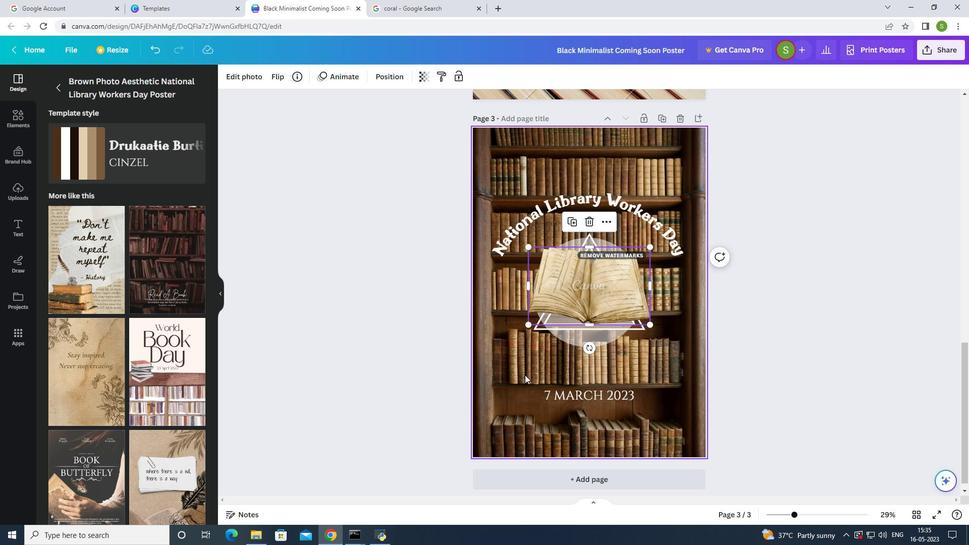 
Action: Mouse pressed left at (524, 379)
Screenshot: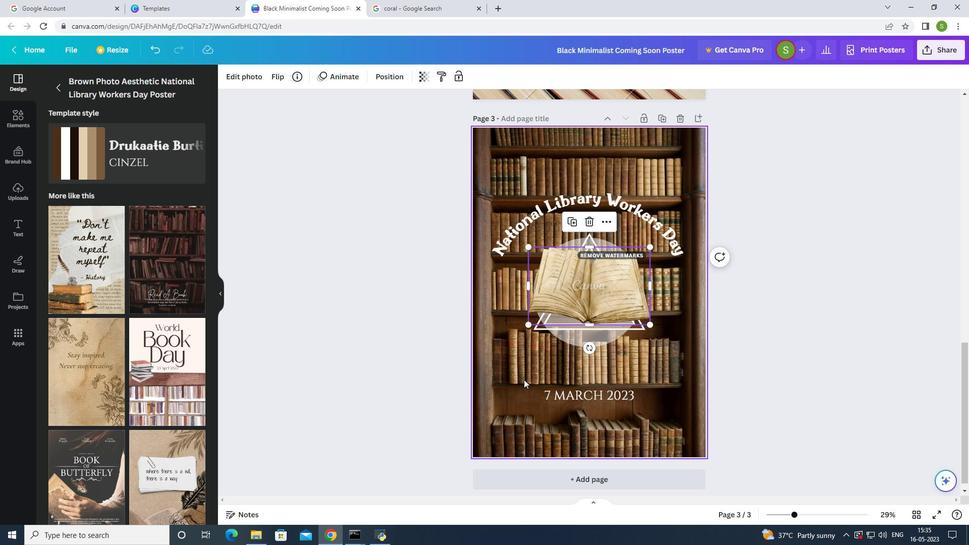 
Action: Mouse moved to (577, 331)
Screenshot: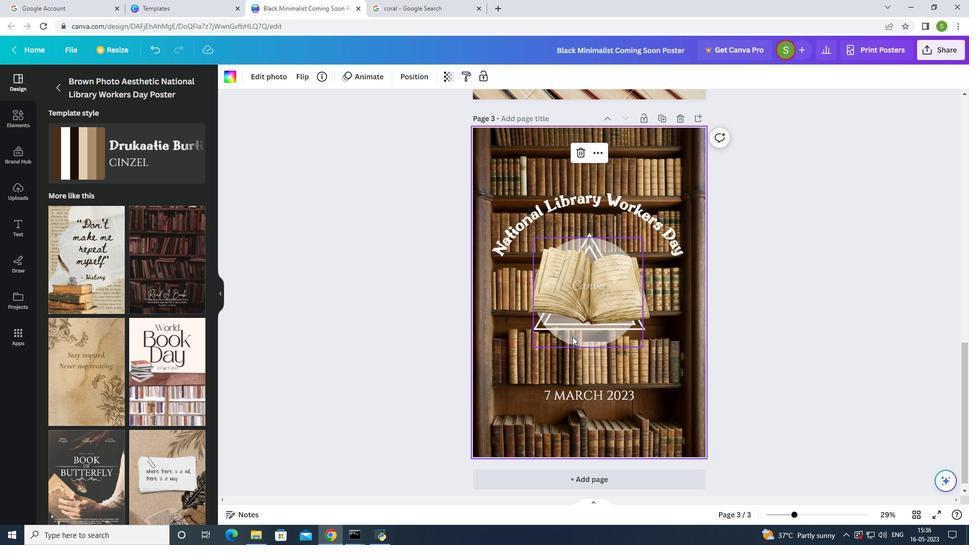 
Action: Mouse pressed left at (577, 331)
Screenshot: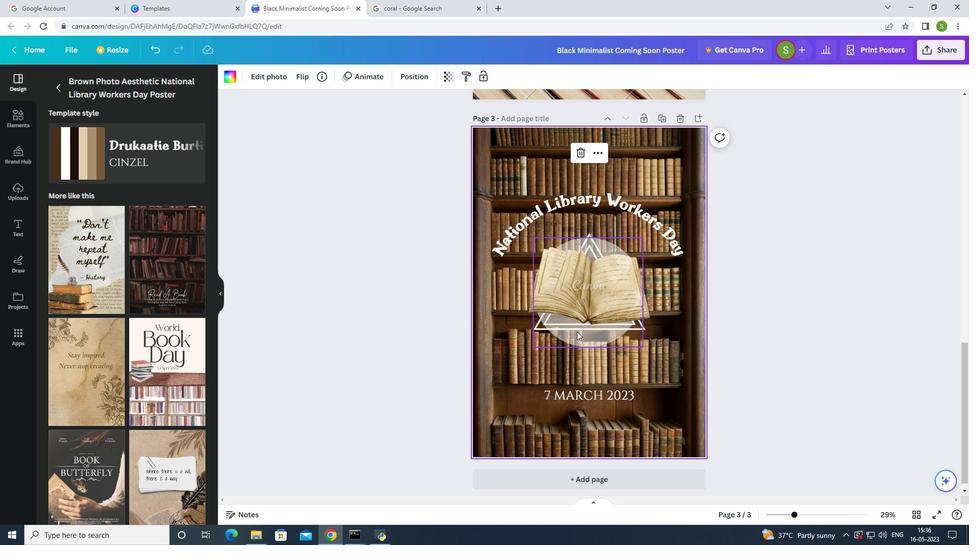 
Action: Mouse moved to (498, 371)
Screenshot: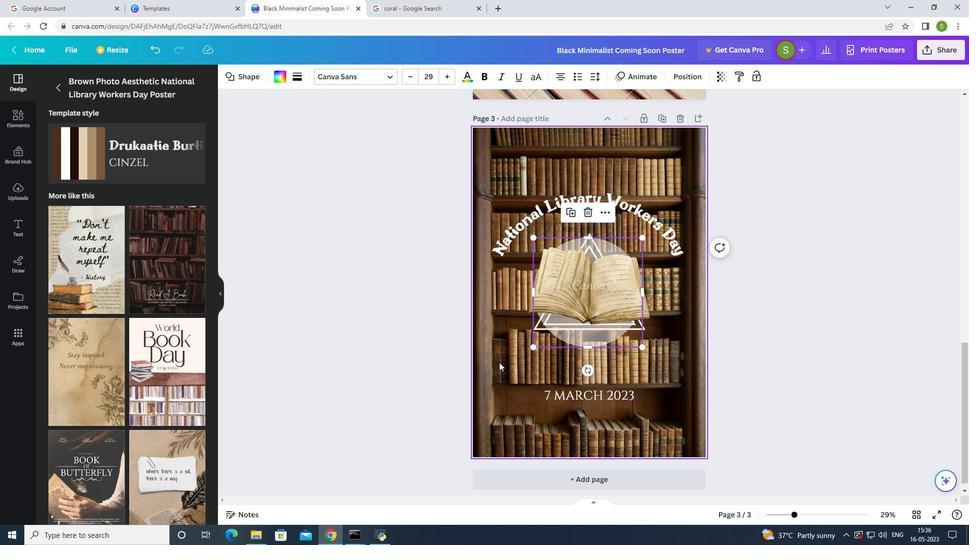 
Action: Mouse pressed left at (498, 371)
Screenshot: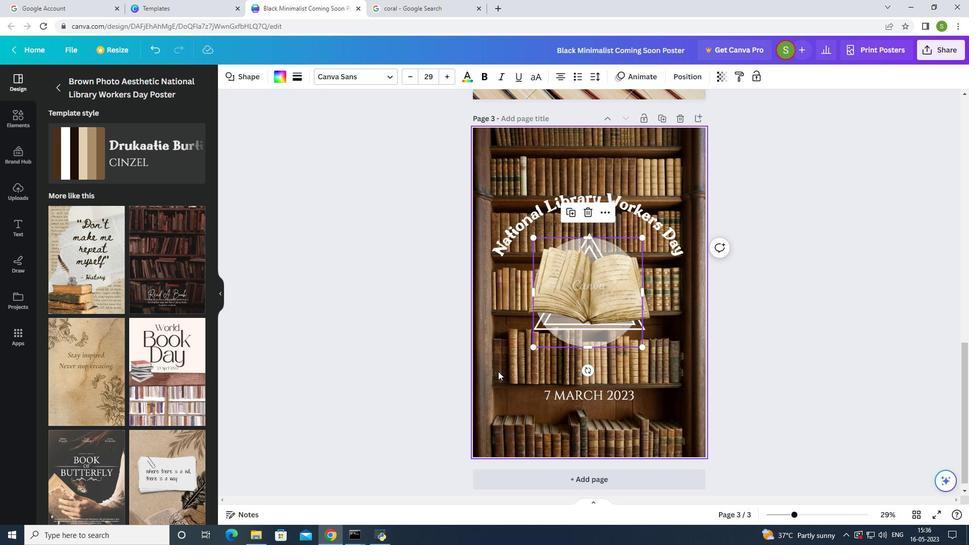 
Action: Mouse moved to (570, 312)
Screenshot: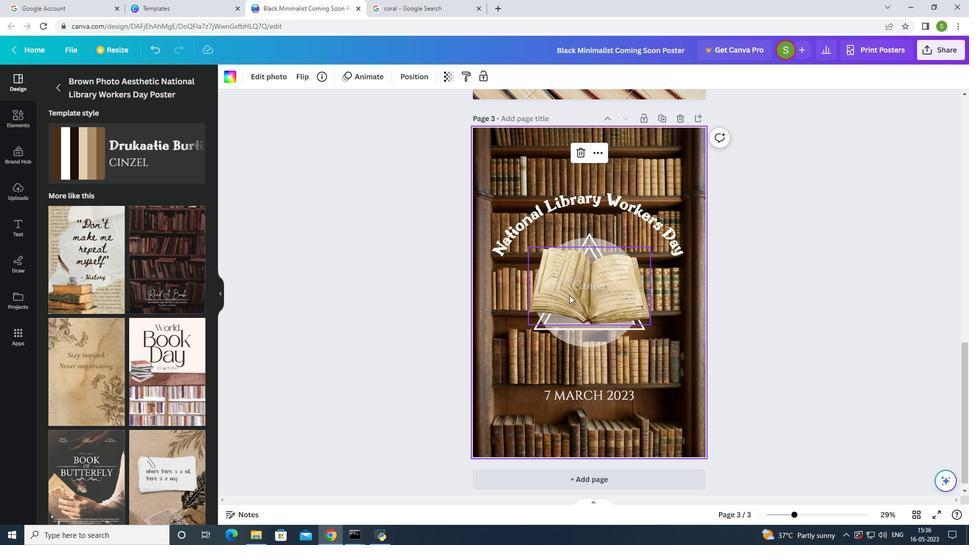 
